 Task: Create a blank project AgileIntegrate with privacy Public and default view as List and in the team Taskers . Create three sections in the project as To-Do, Doing and Done
Action: Mouse moved to (428, 524)
Screenshot: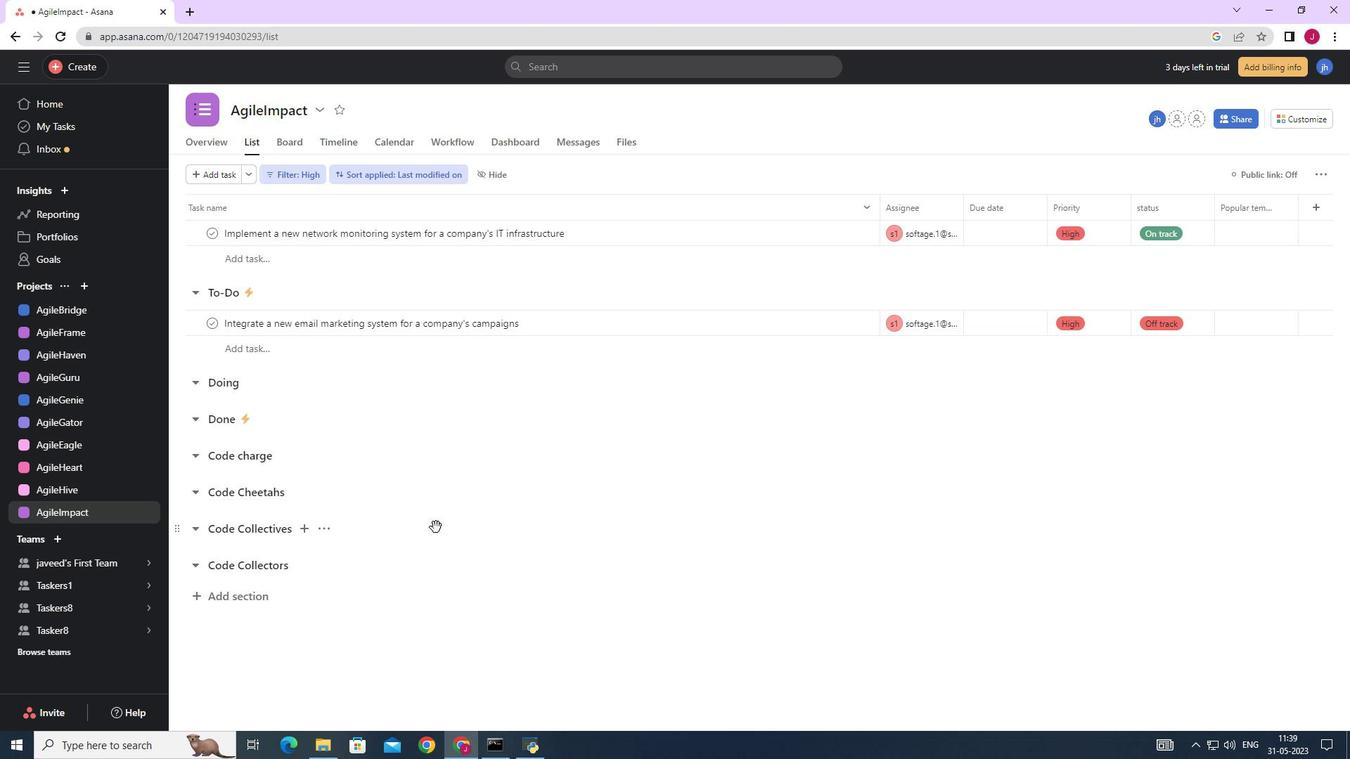 
Action: Mouse scrolled (428, 523) with delta (0, 0)
Screenshot: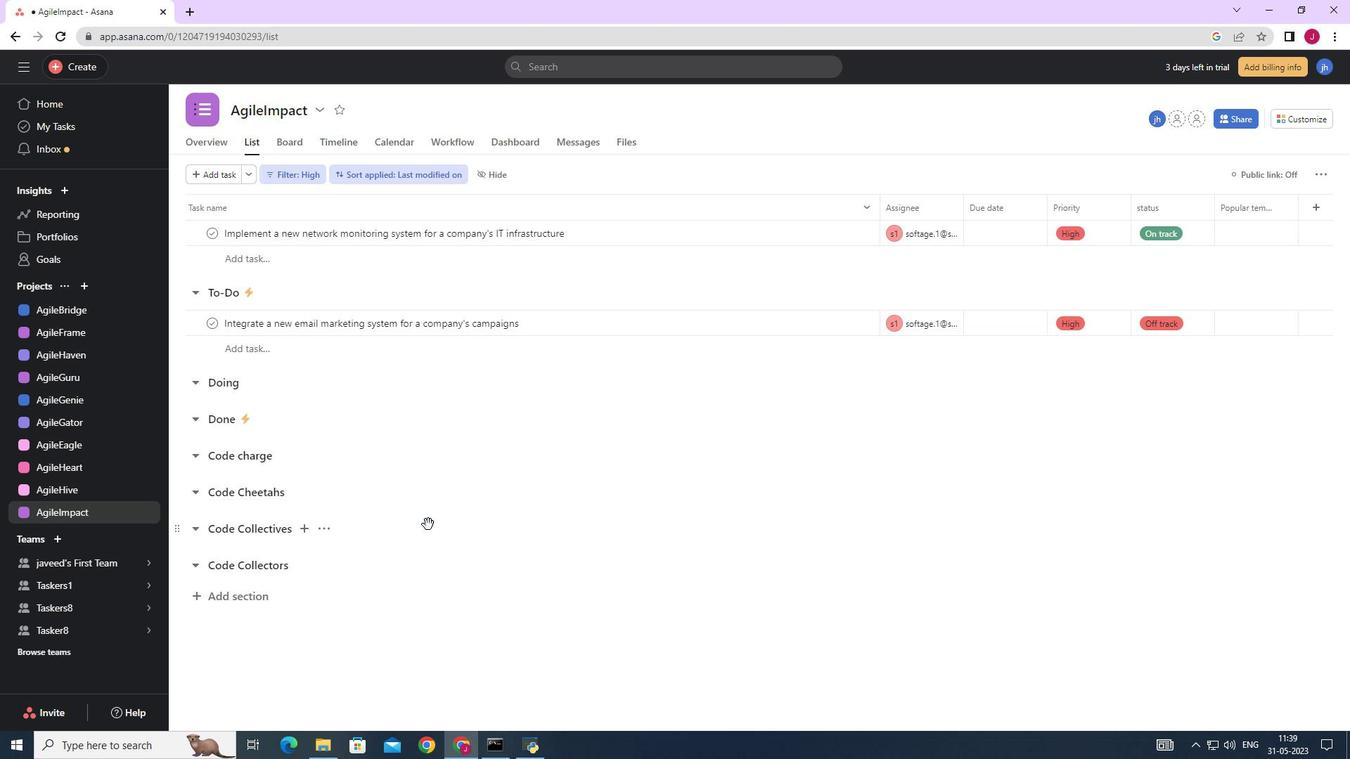
Action: Mouse scrolled (428, 523) with delta (0, 0)
Screenshot: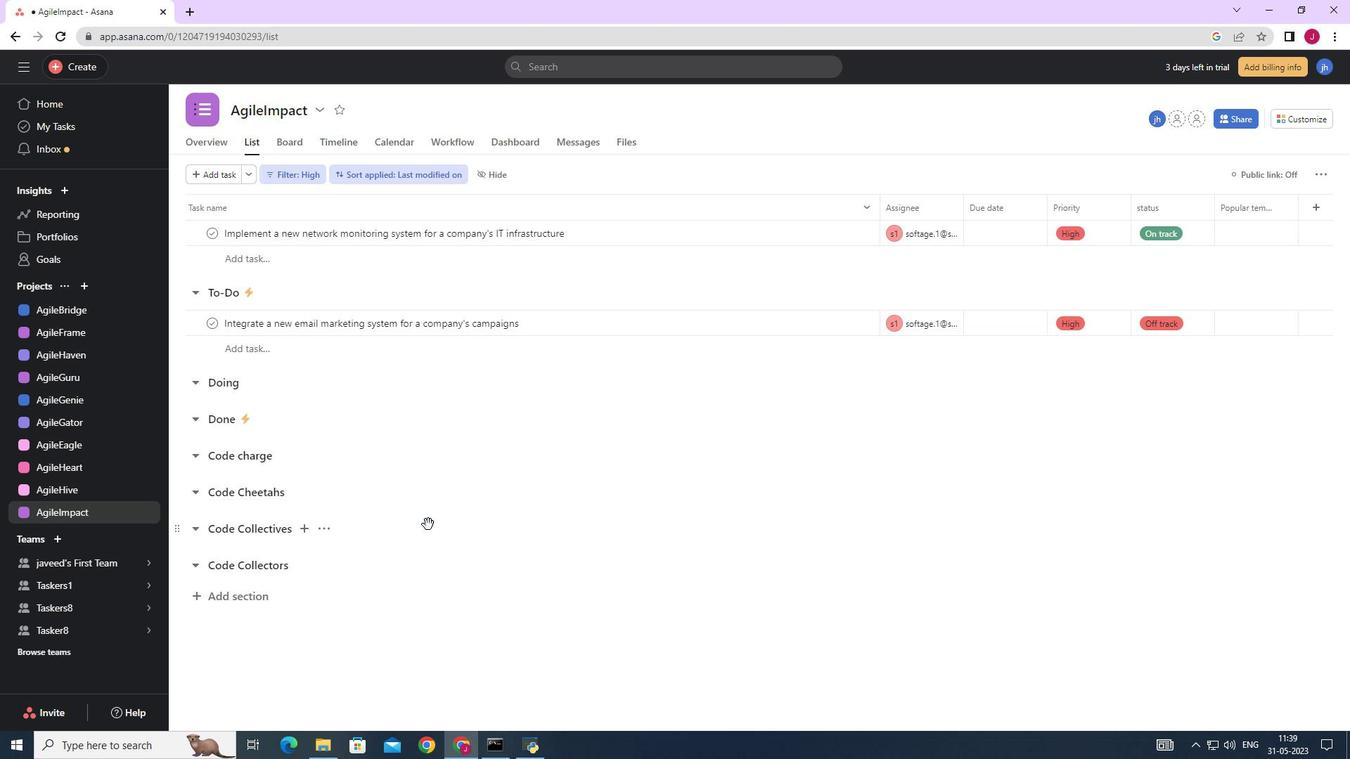 
Action: Mouse scrolled (428, 523) with delta (0, 0)
Screenshot: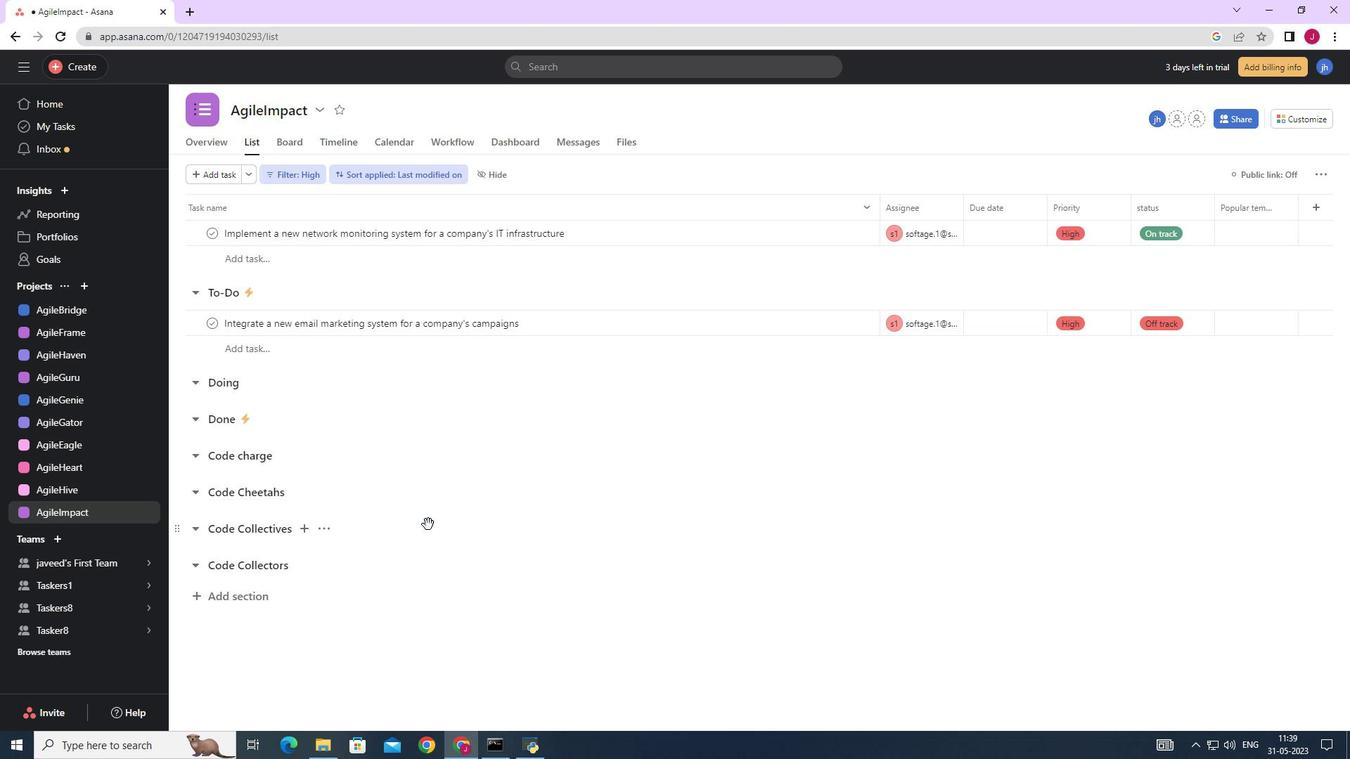 
Action: Mouse scrolled (428, 523) with delta (0, 0)
Screenshot: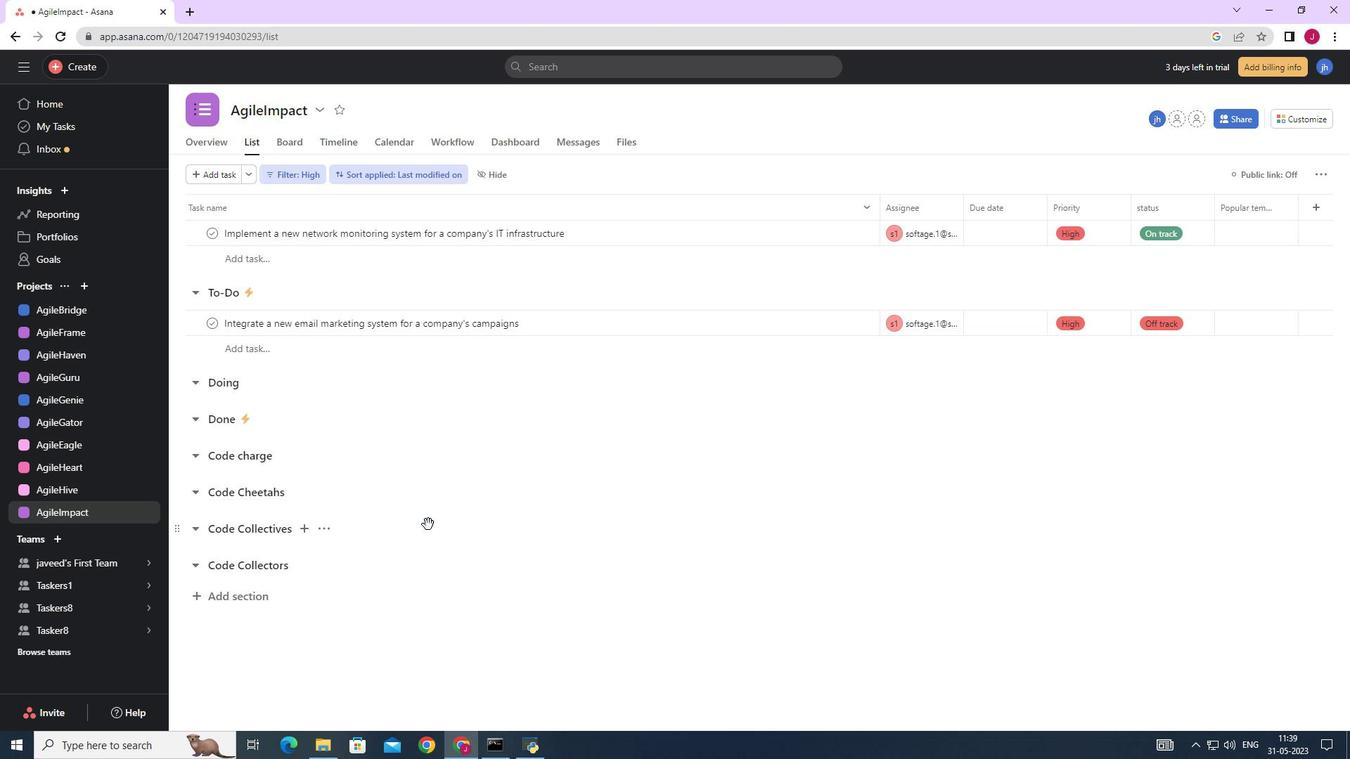 
Action: Mouse moved to (82, 281)
Screenshot: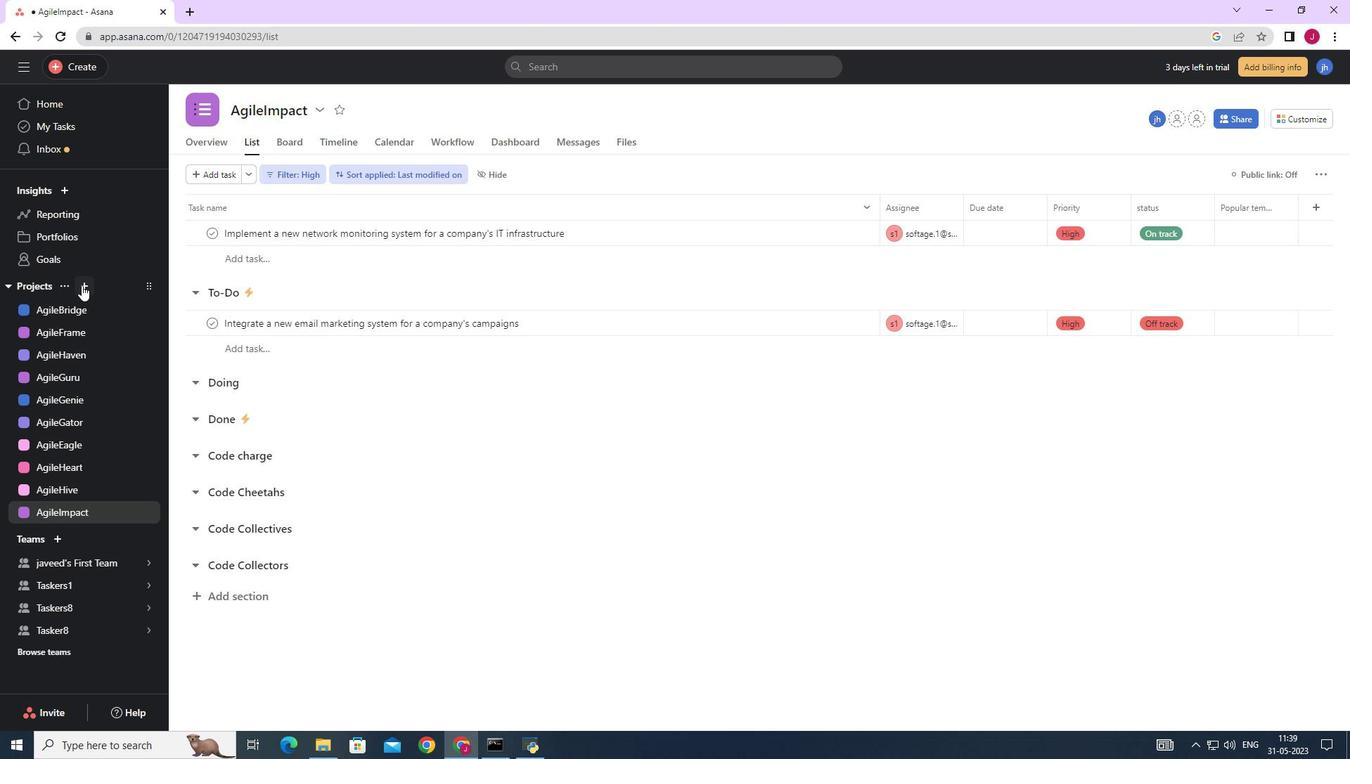 
Action: Mouse pressed left at (82, 281)
Screenshot: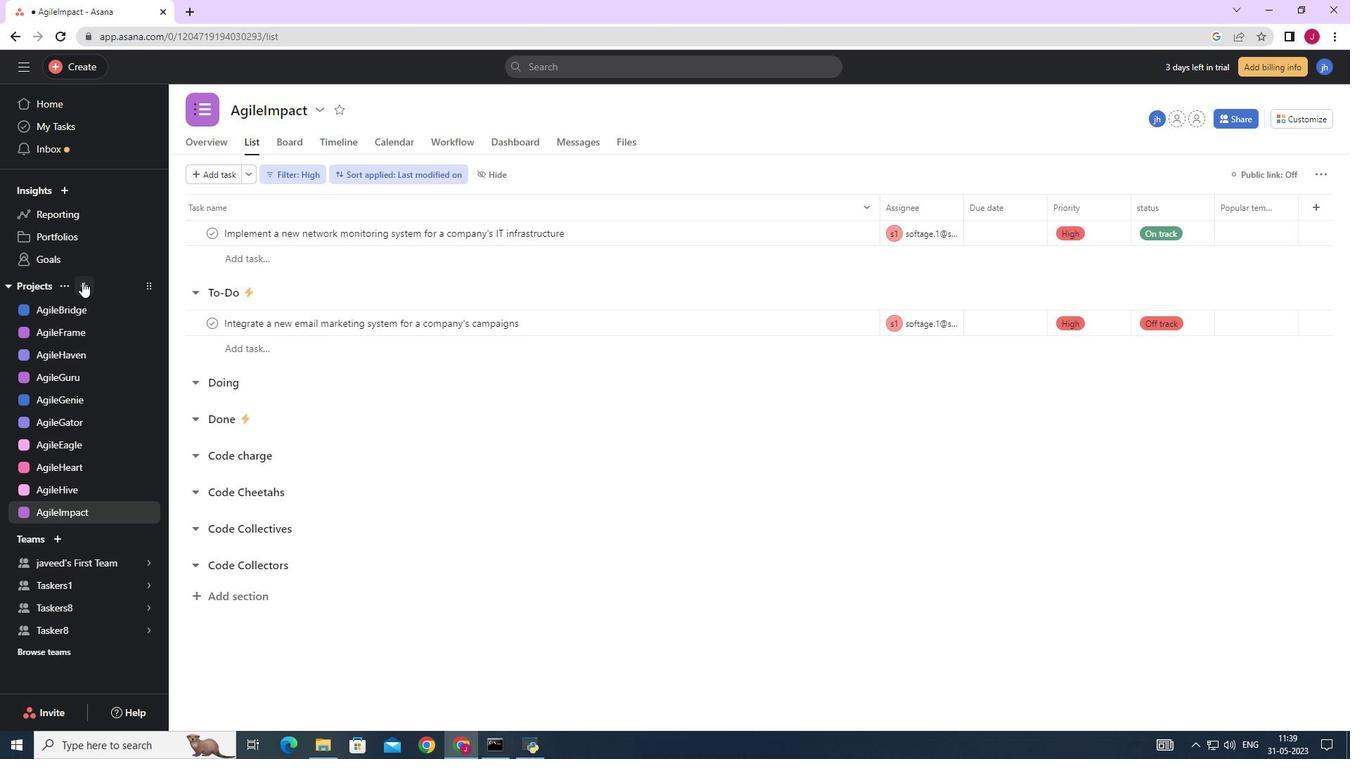 
Action: Mouse moved to (140, 420)
Screenshot: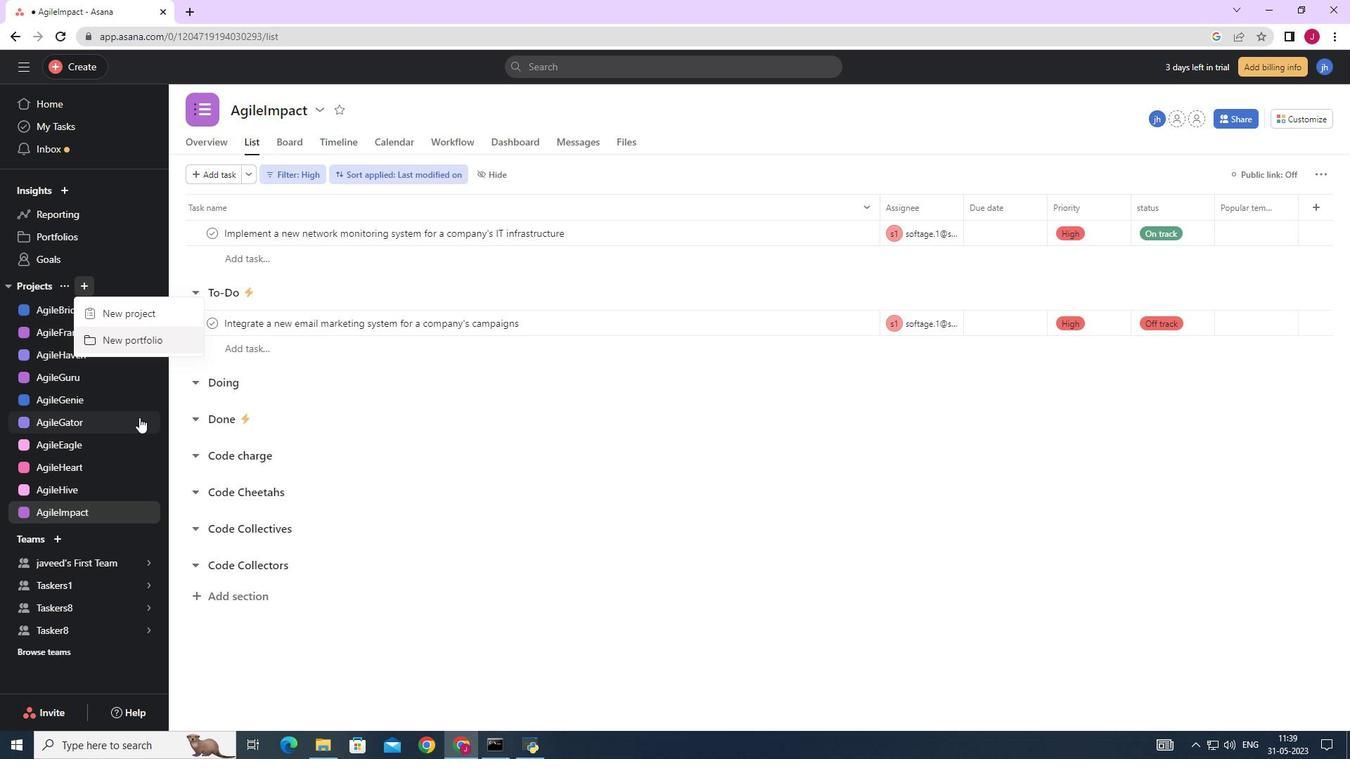 
Action: Mouse scrolled (140, 419) with delta (0, 0)
Screenshot: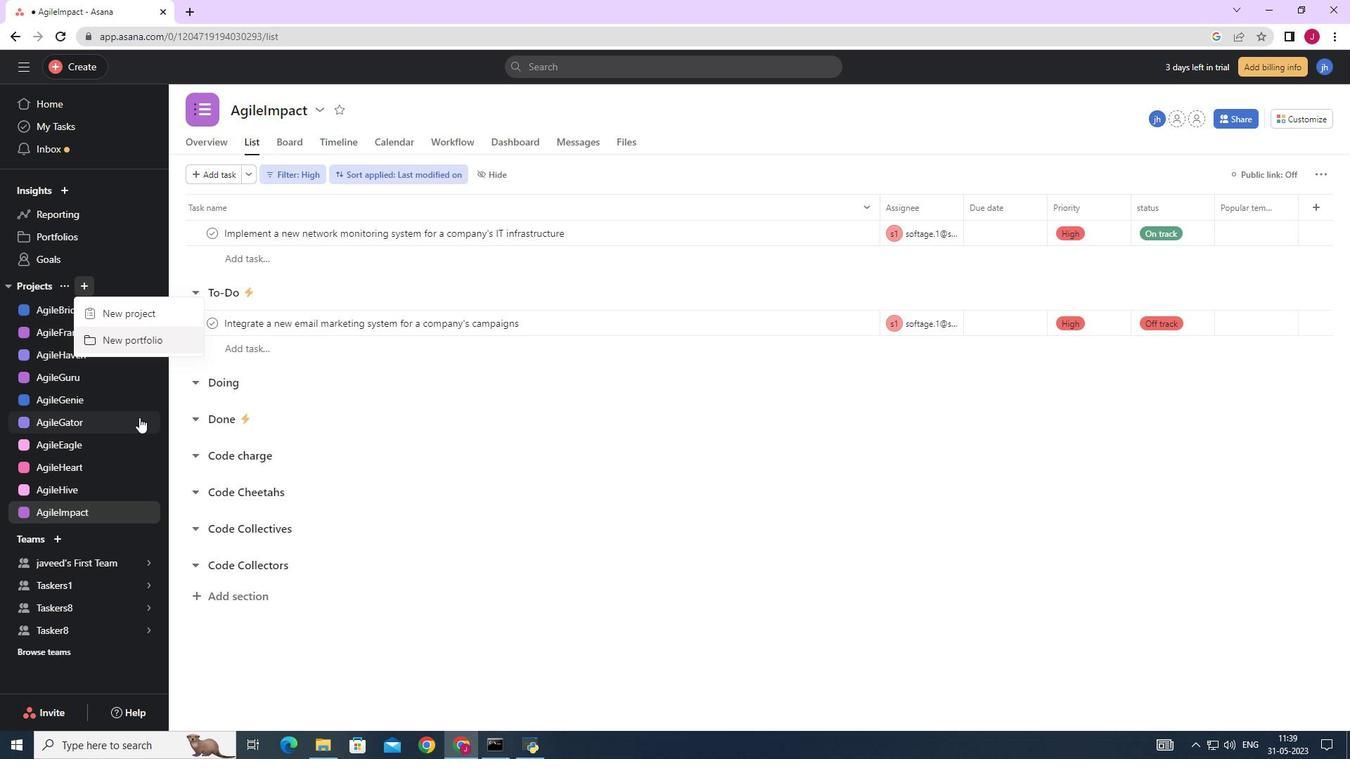 
Action: Mouse scrolled (140, 419) with delta (0, 0)
Screenshot: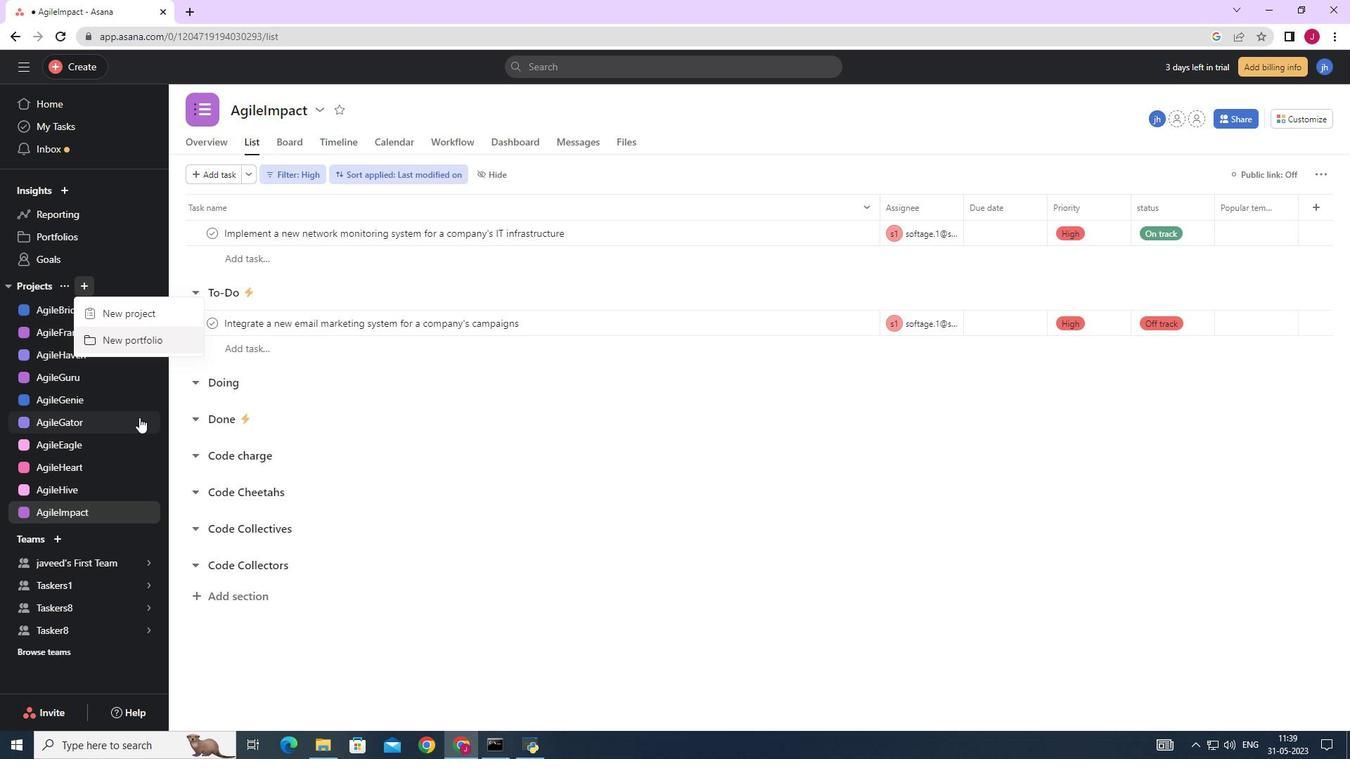 
Action: Mouse scrolled (140, 419) with delta (0, 0)
Screenshot: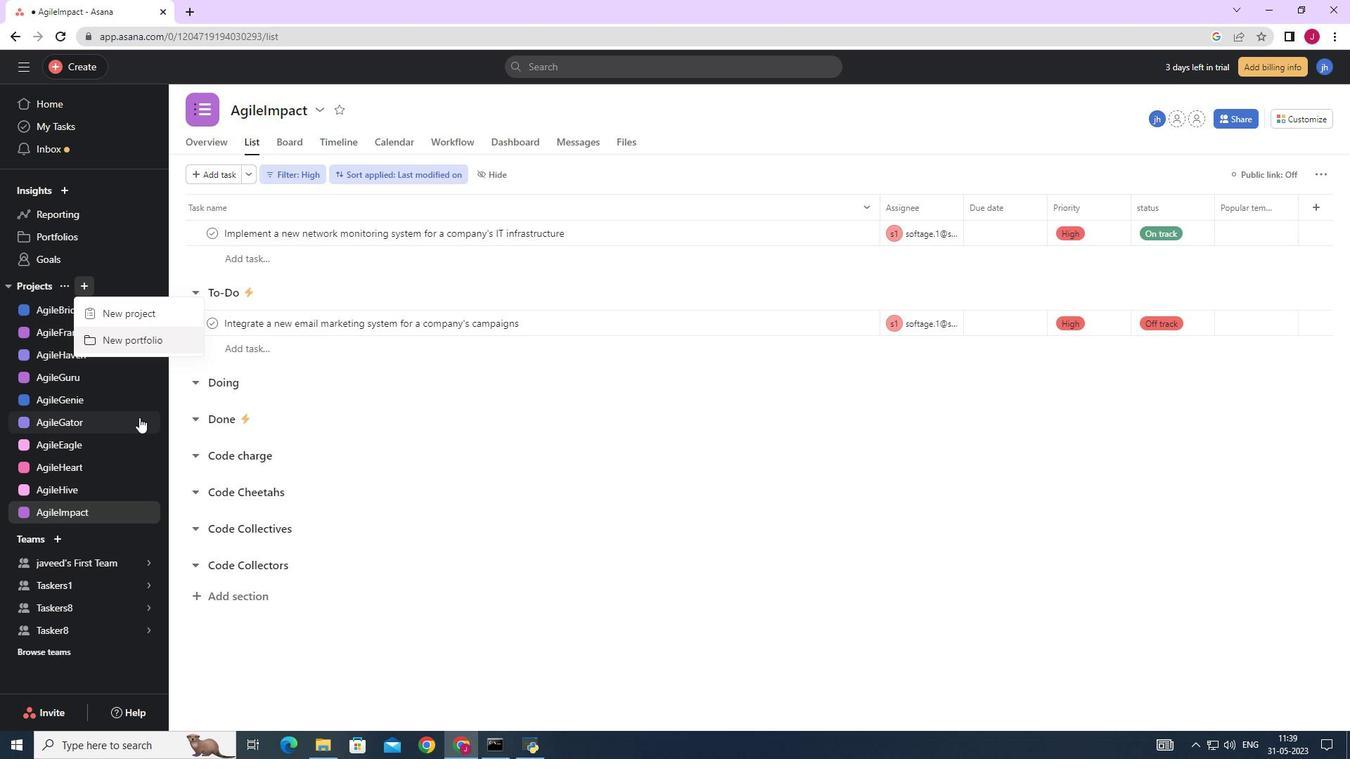 
Action: Mouse scrolled (140, 419) with delta (0, 0)
Screenshot: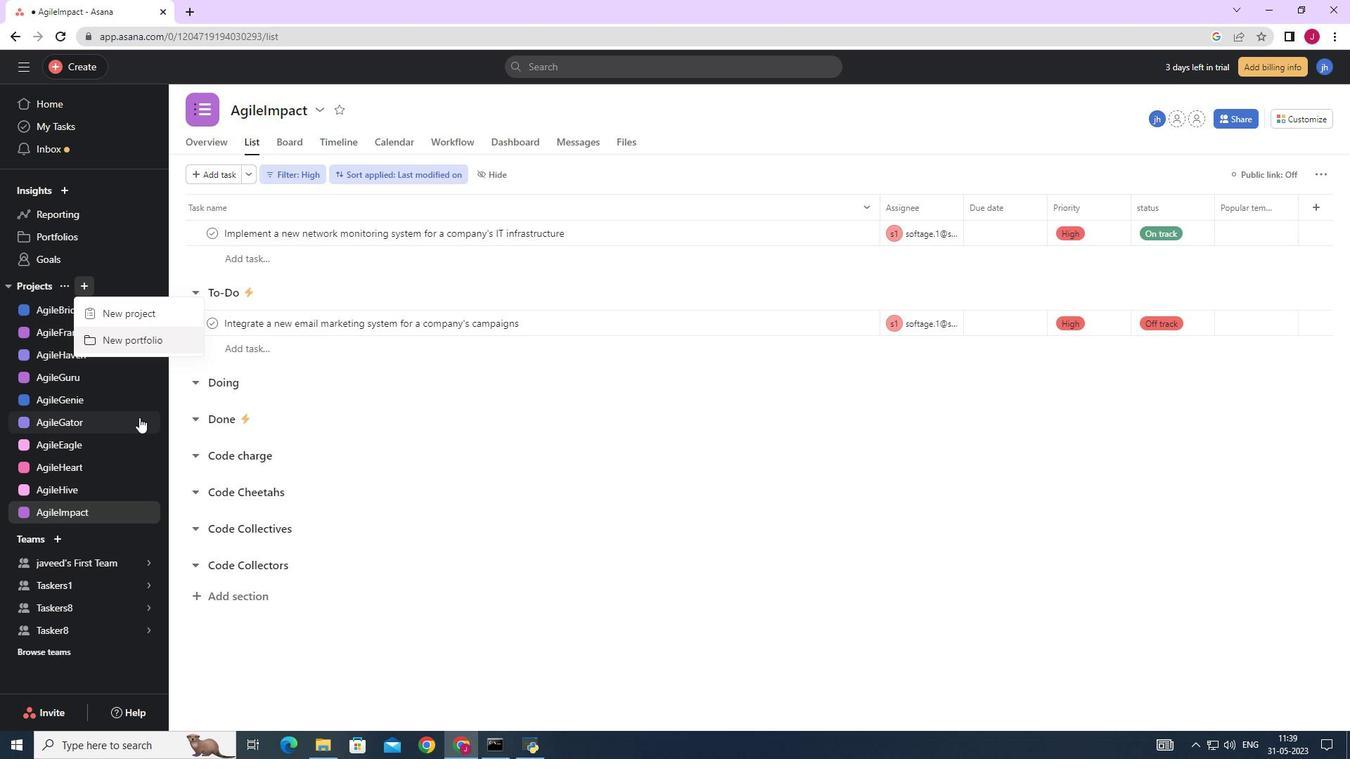 
Action: Mouse moved to (588, 438)
Screenshot: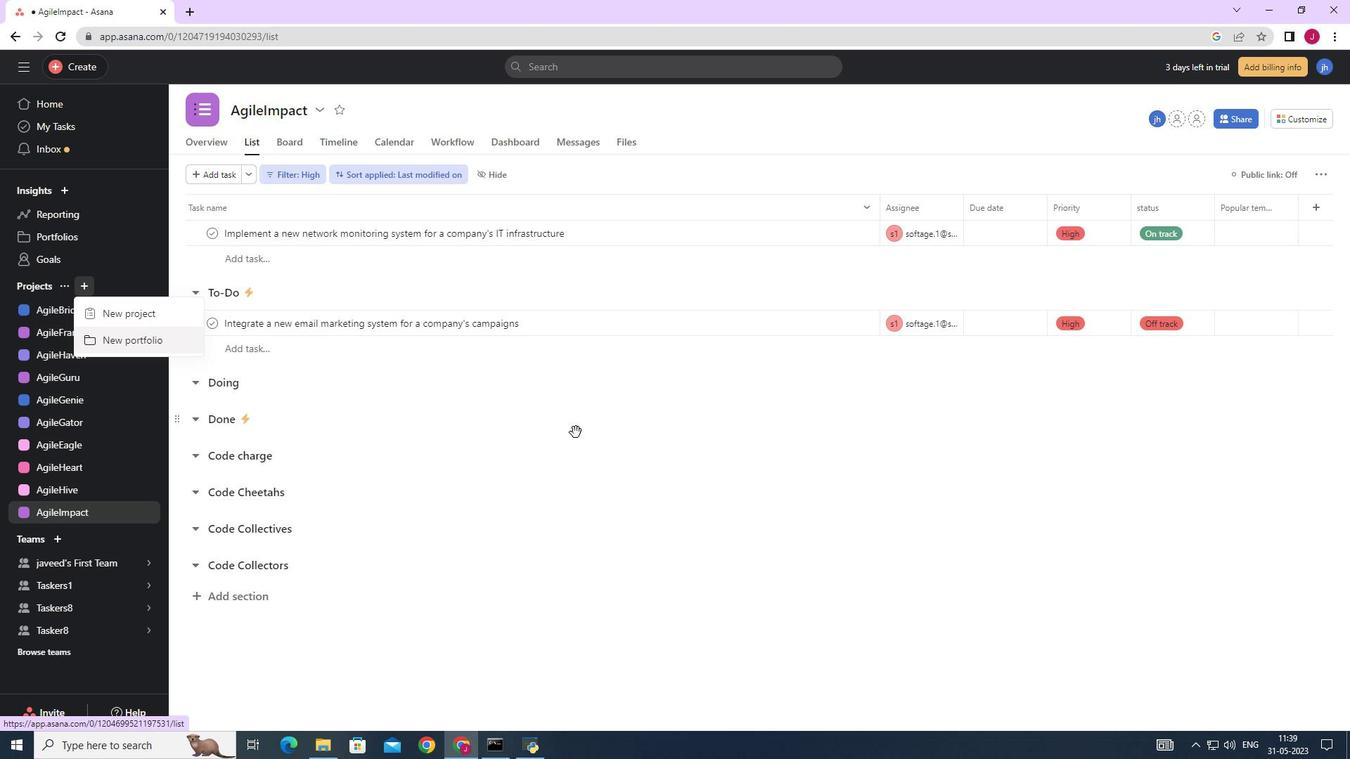 
Action: Mouse pressed left at (588, 438)
Screenshot: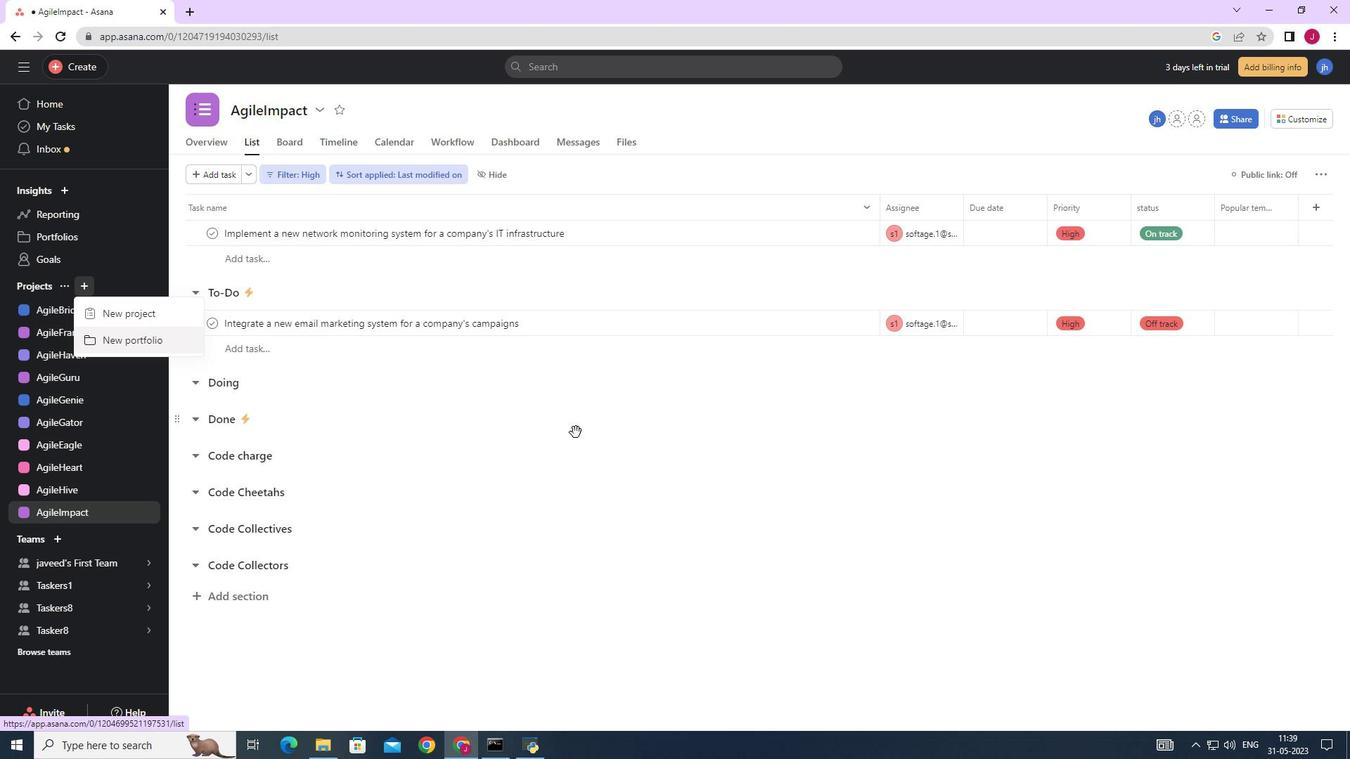 
Action: Mouse moved to (66, 404)
Screenshot: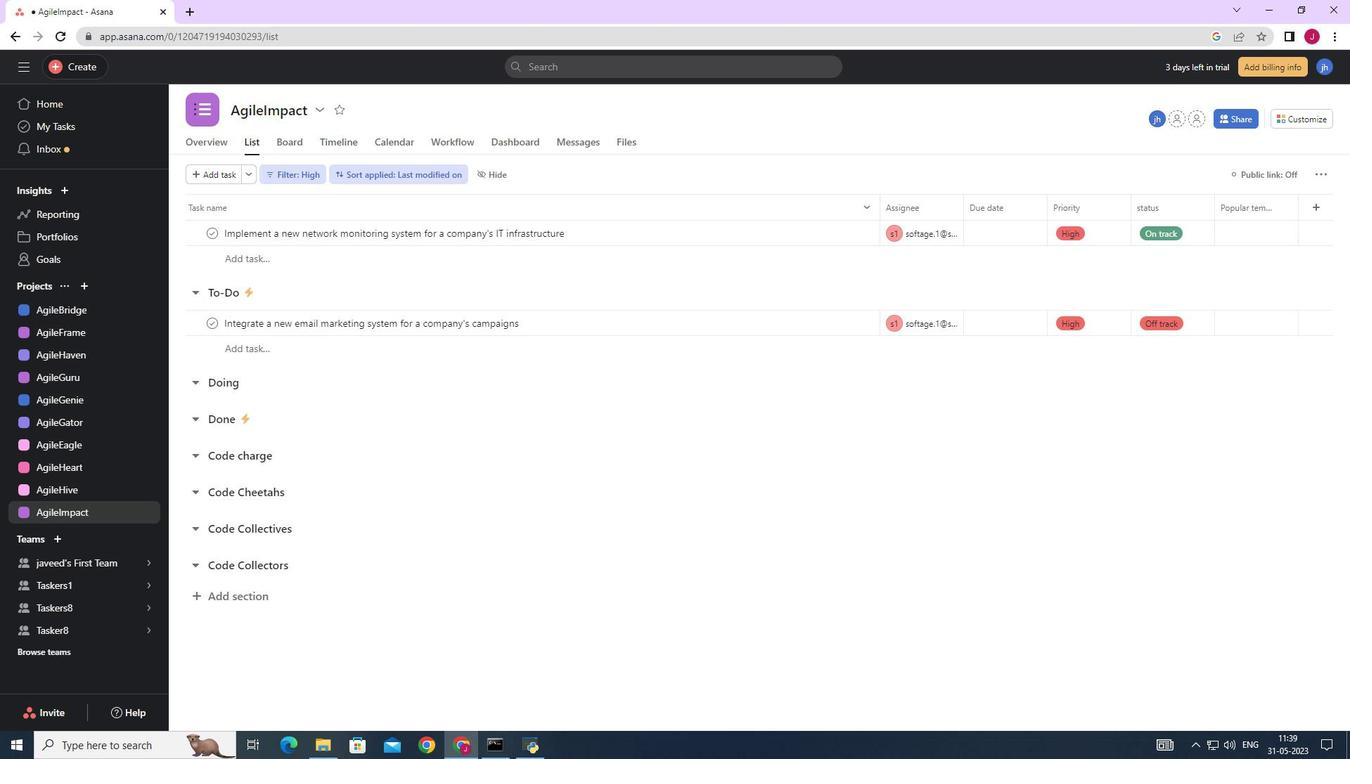 
Action: Mouse scrolled (54, 400) with delta (0, 0)
Screenshot: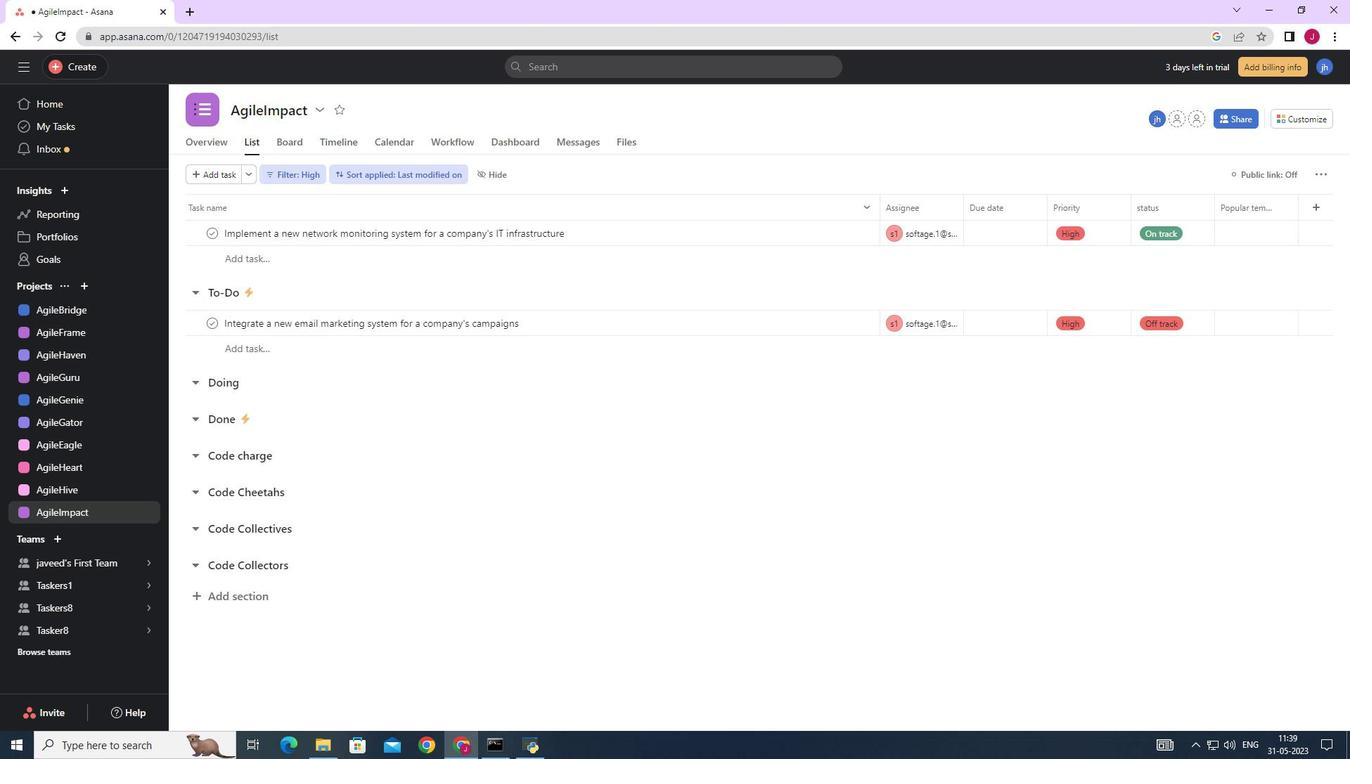 
Action: Mouse moved to (71, 406)
Screenshot: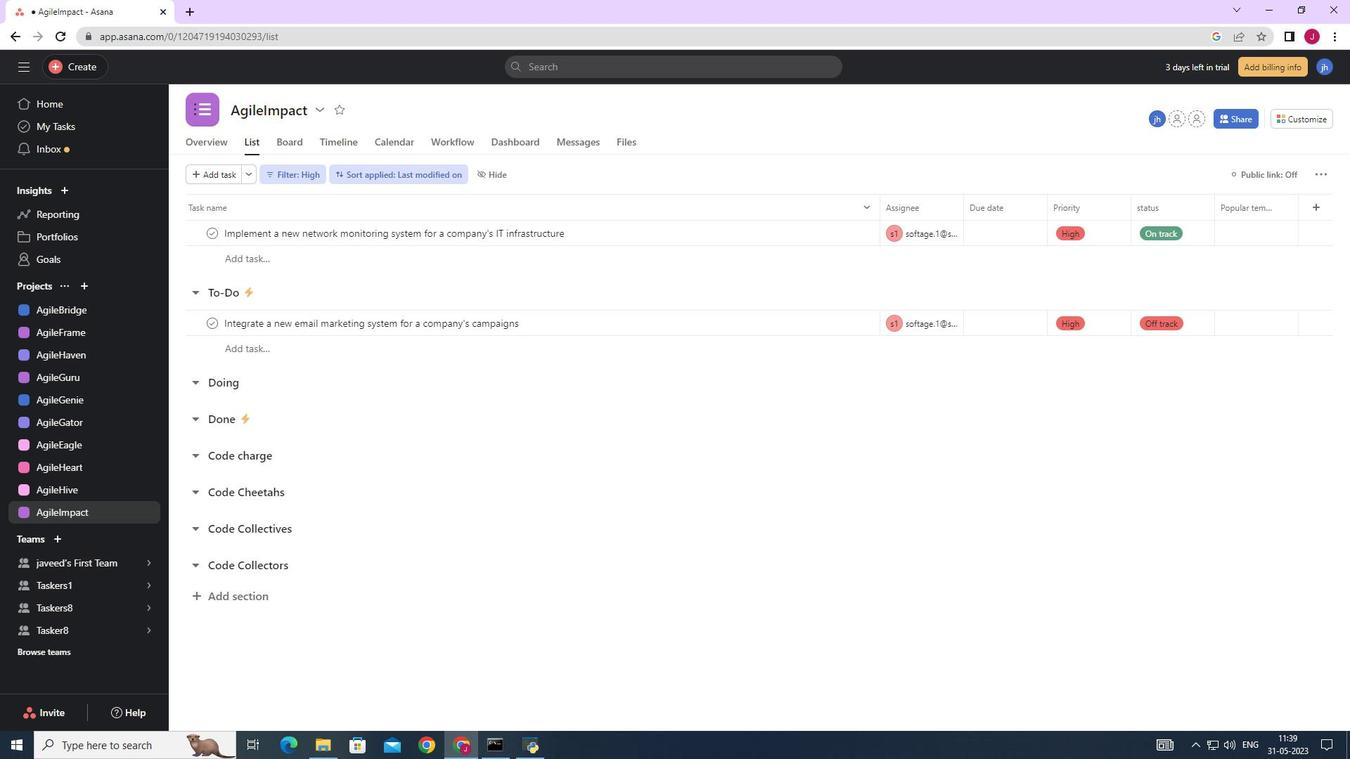 
Action: Mouse scrolled (59, 401) with delta (0, 0)
Screenshot: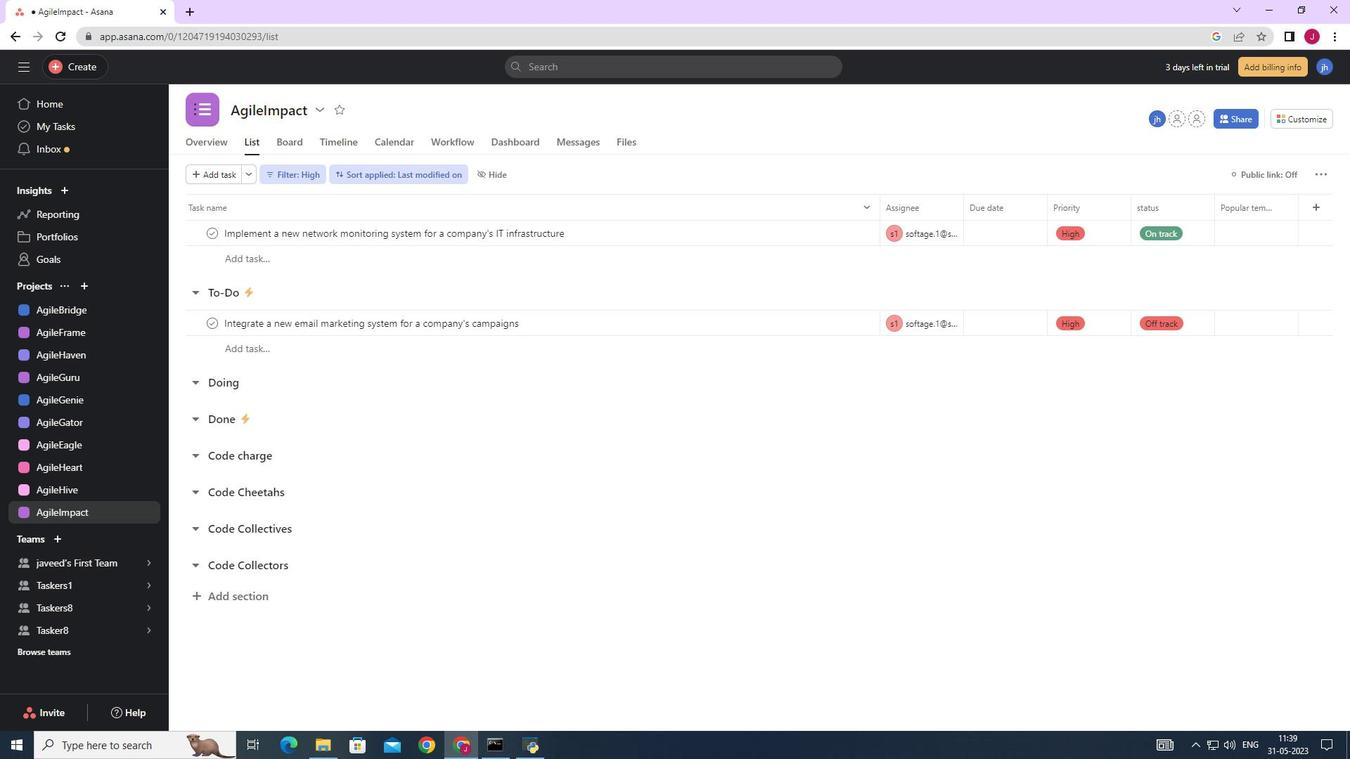 
Action: Mouse moved to (76, 408)
Screenshot: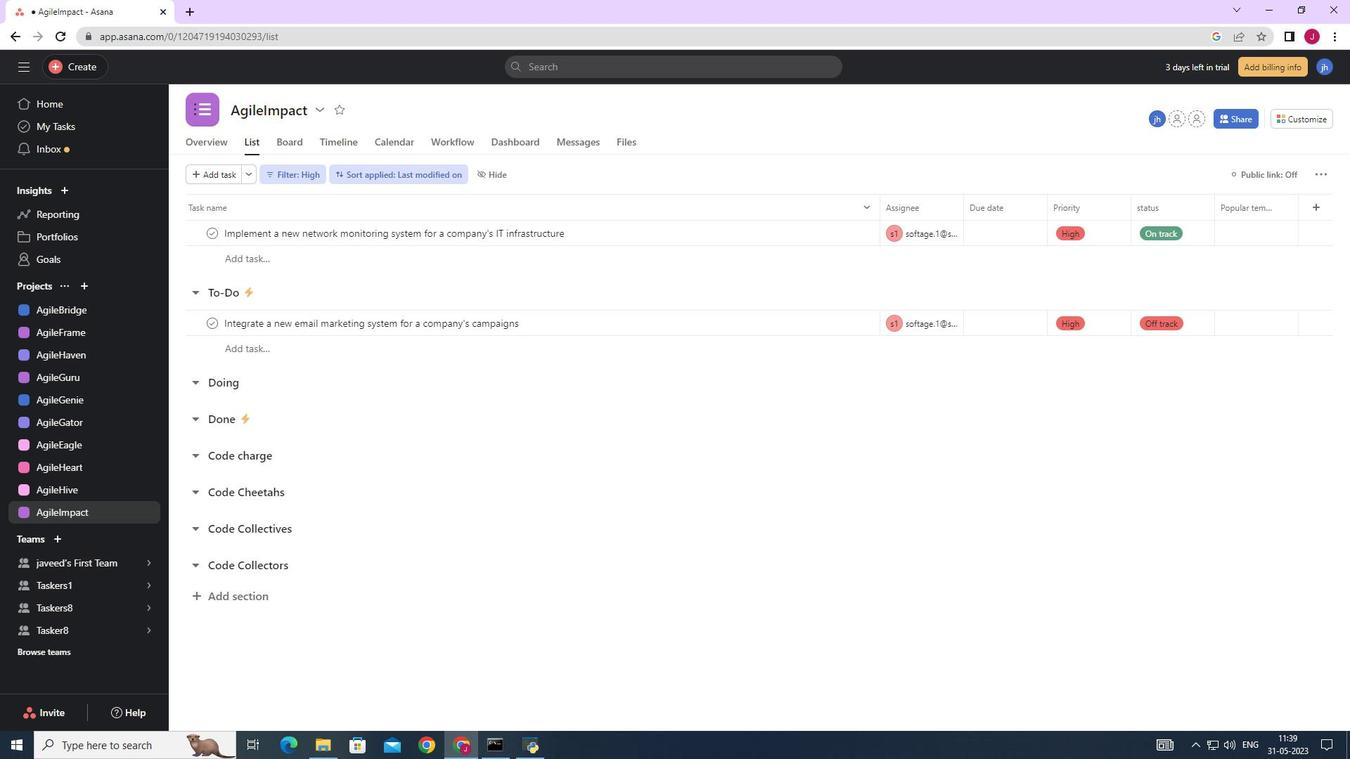 
Action: Mouse scrolled (66, 403) with delta (0, 0)
Screenshot: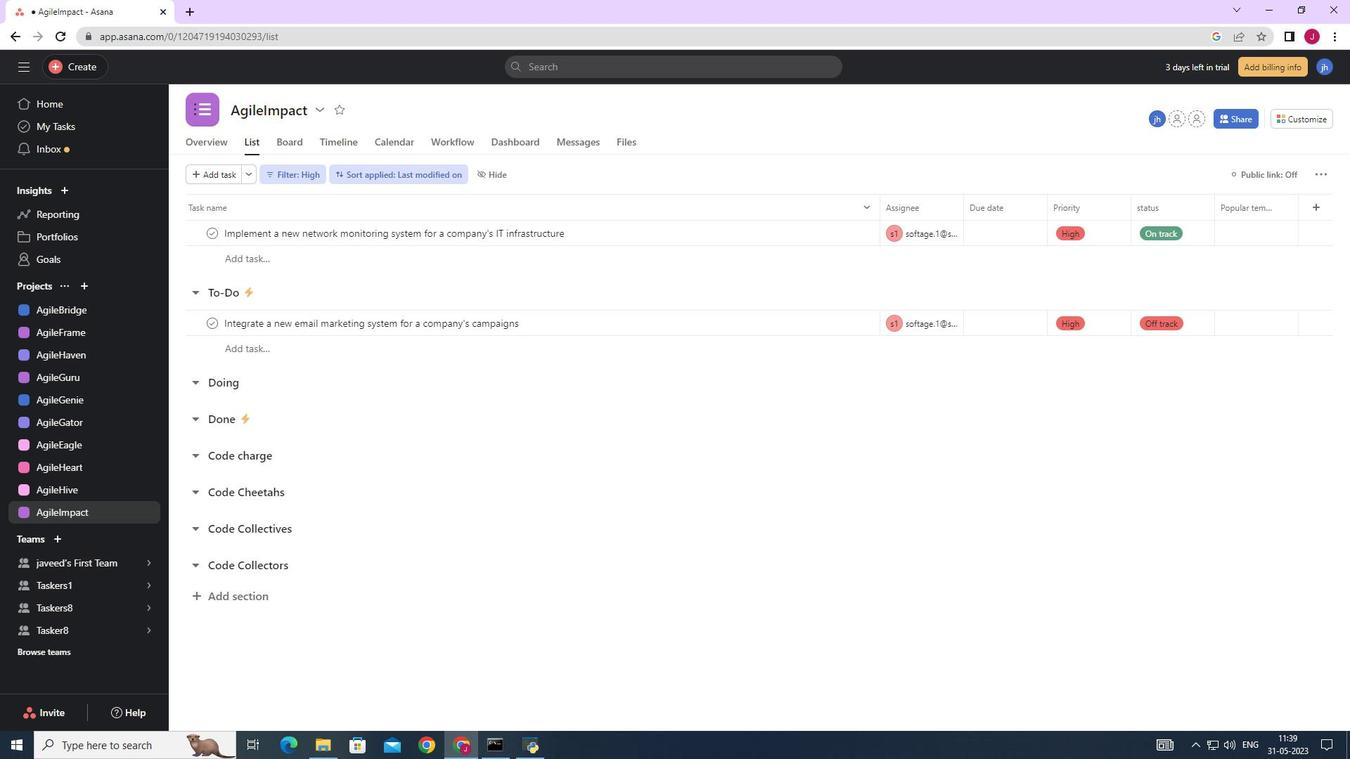 
Action: Mouse moved to (97, 413)
Screenshot: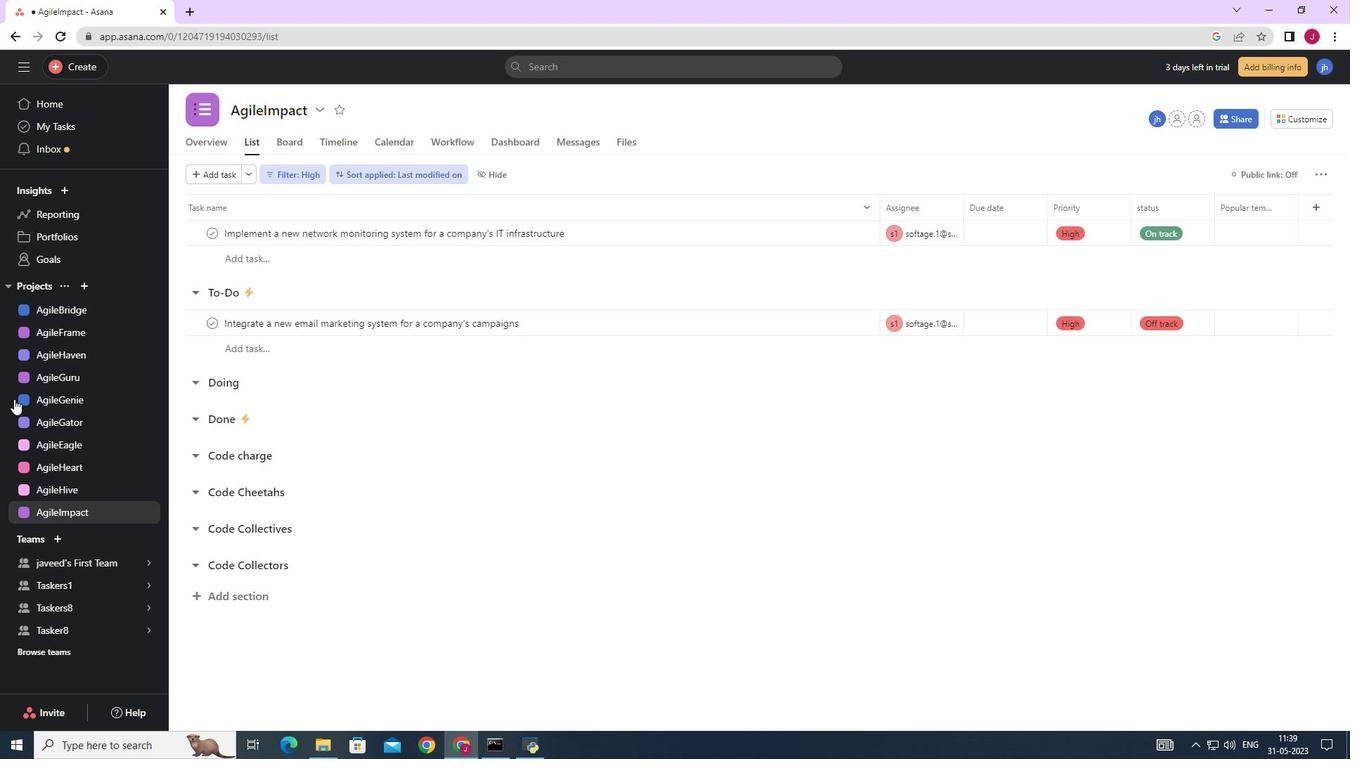 
Action: Mouse scrolled (76, 407) with delta (0, 0)
Screenshot: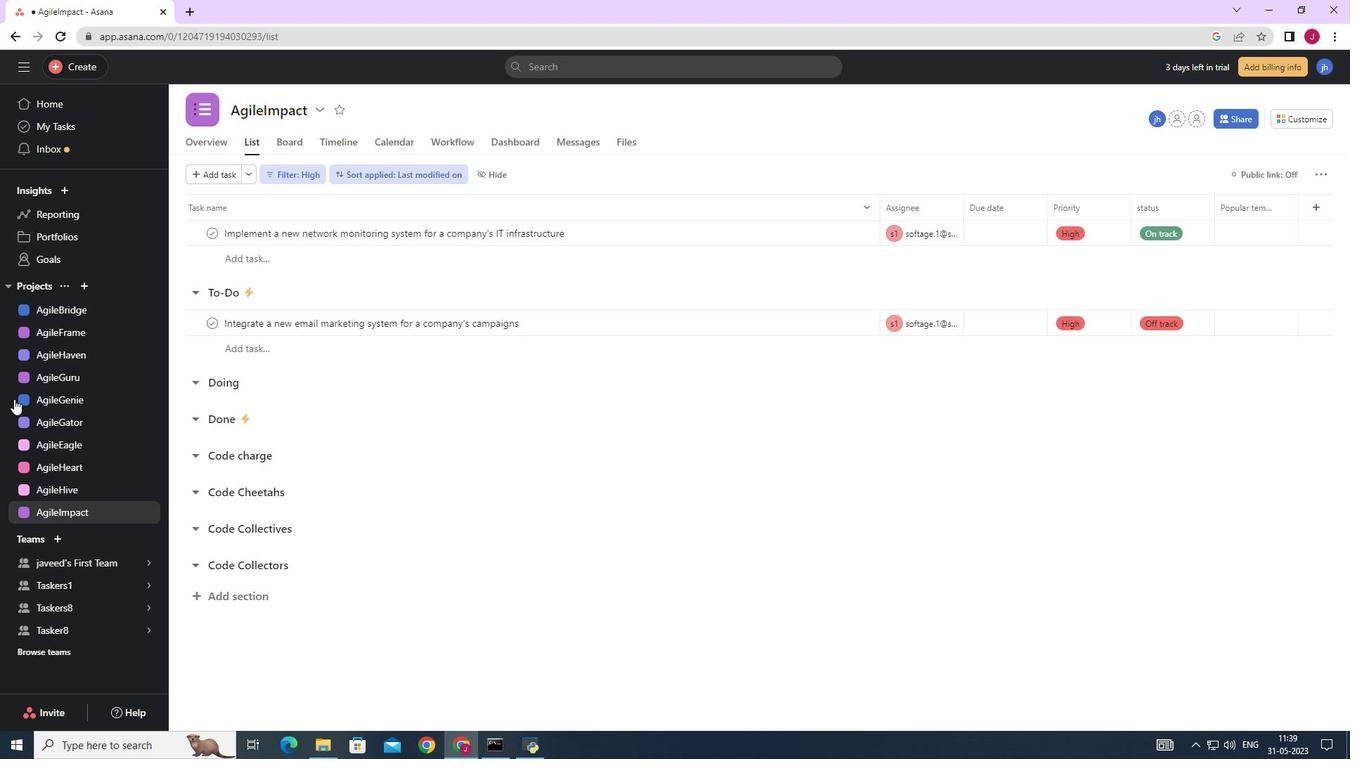 
Action: Mouse moved to (162, 424)
Screenshot: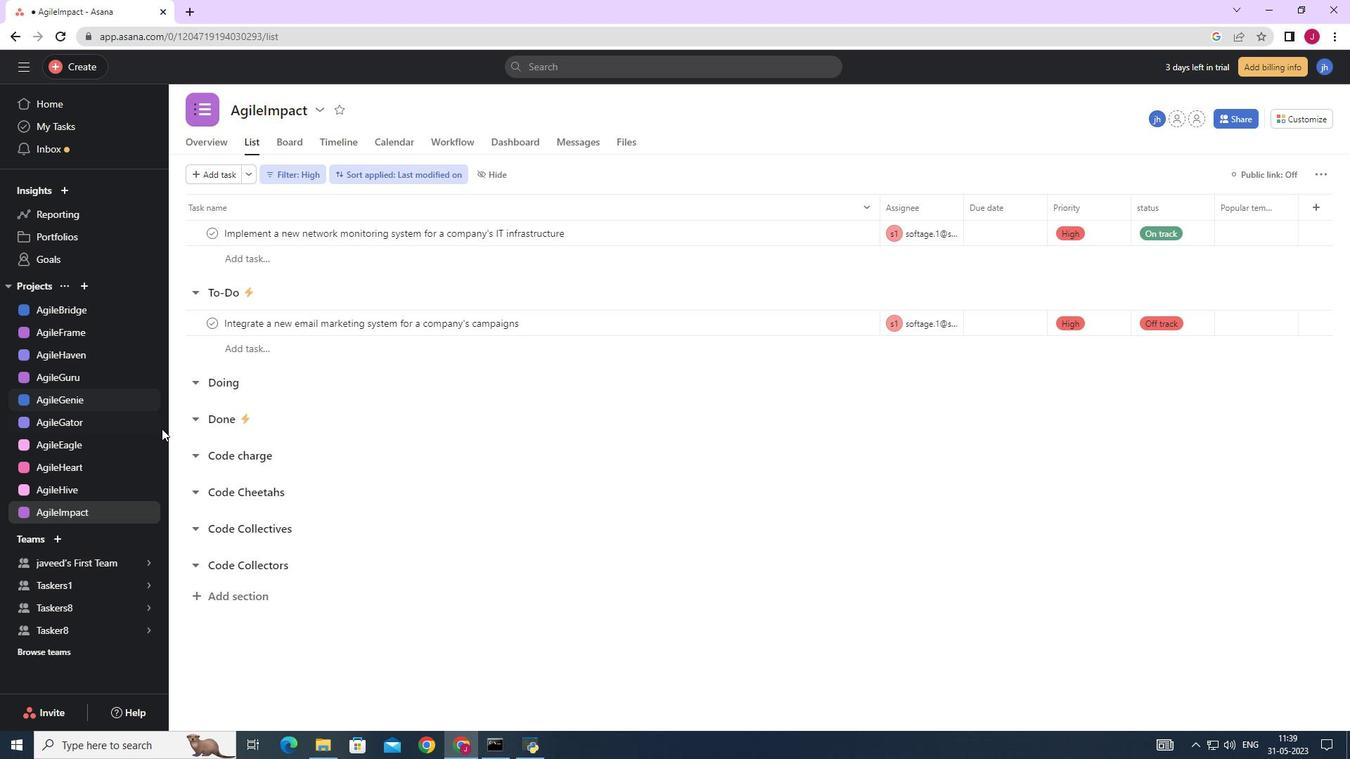 
Action: Mouse scrolled (162, 423) with delta (0, 0)
Screenshot: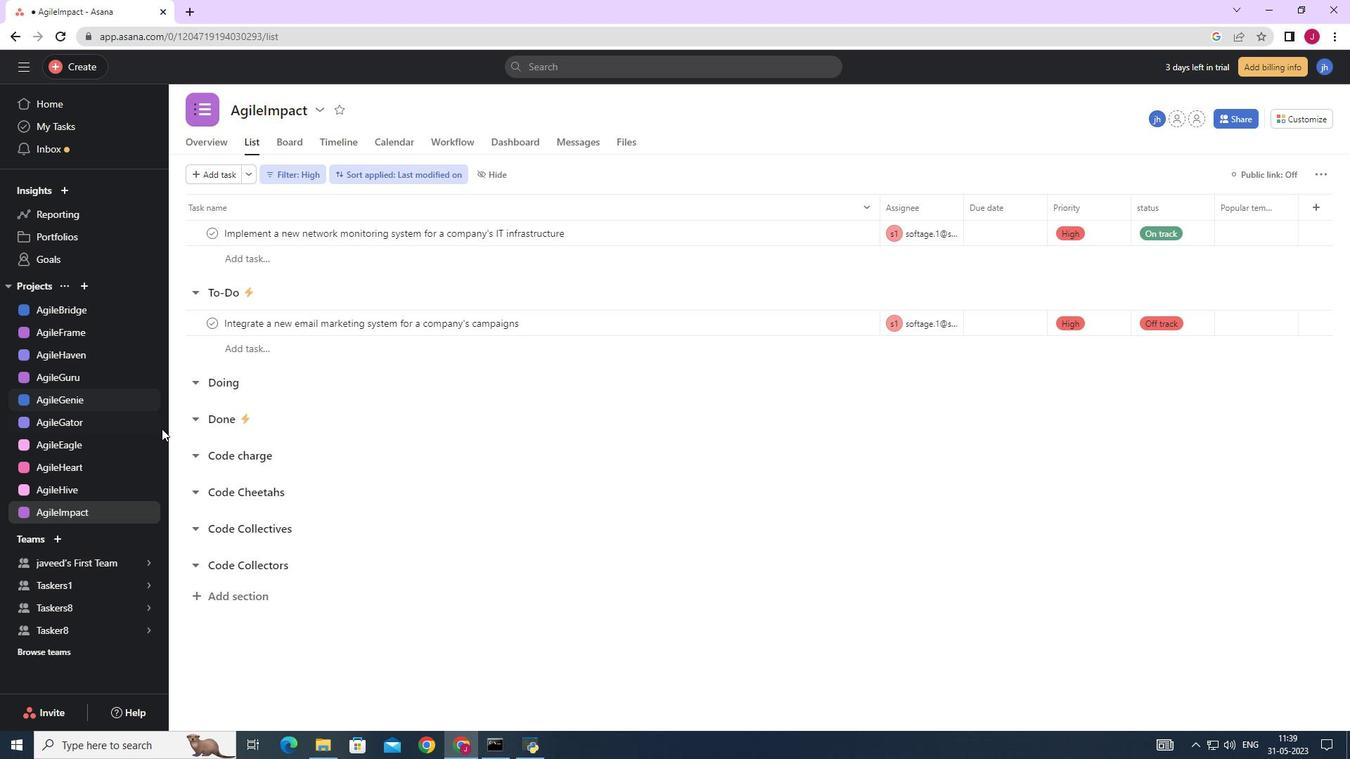 
Action: Mouse scrolled (162, 423) with delta (0, 0)
Screenshot: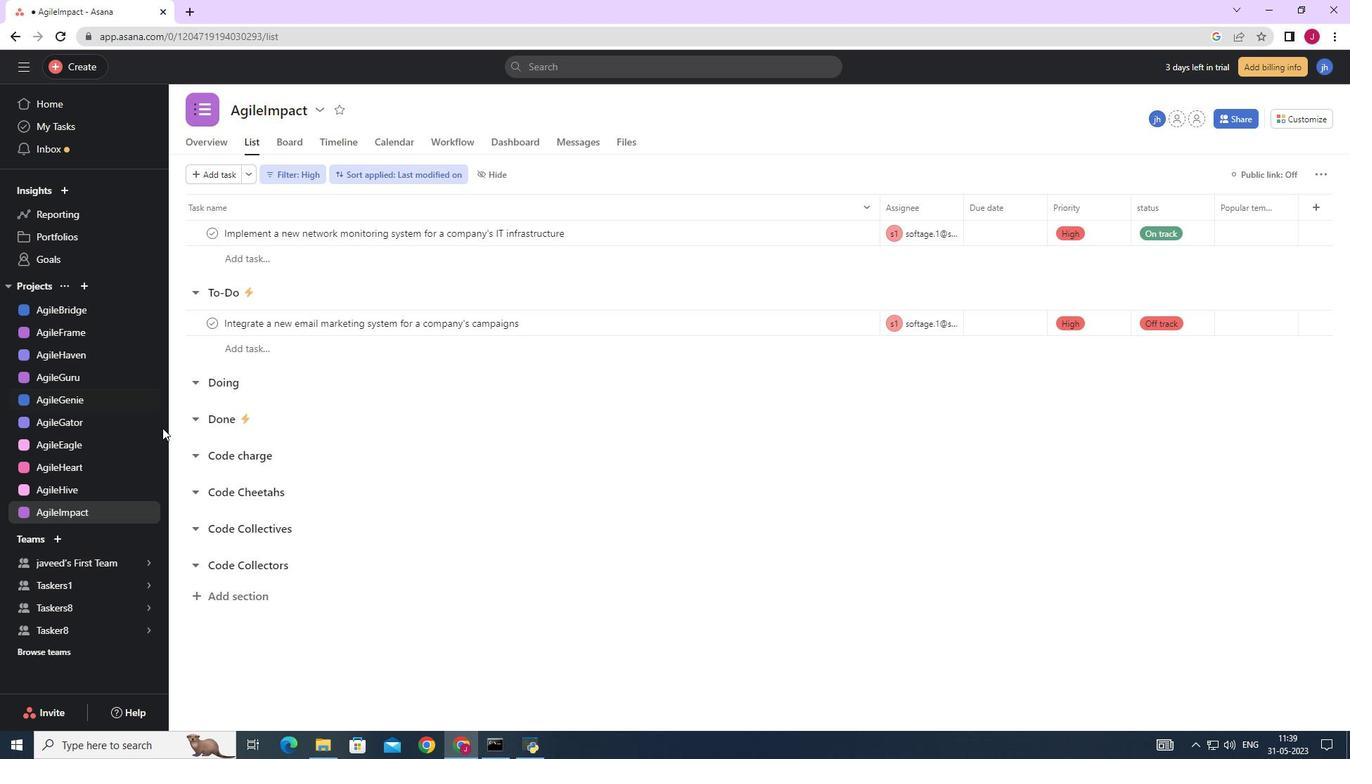 
Action: Mouse scrolled (162, 423) with delta (0, 0)
Screenshot: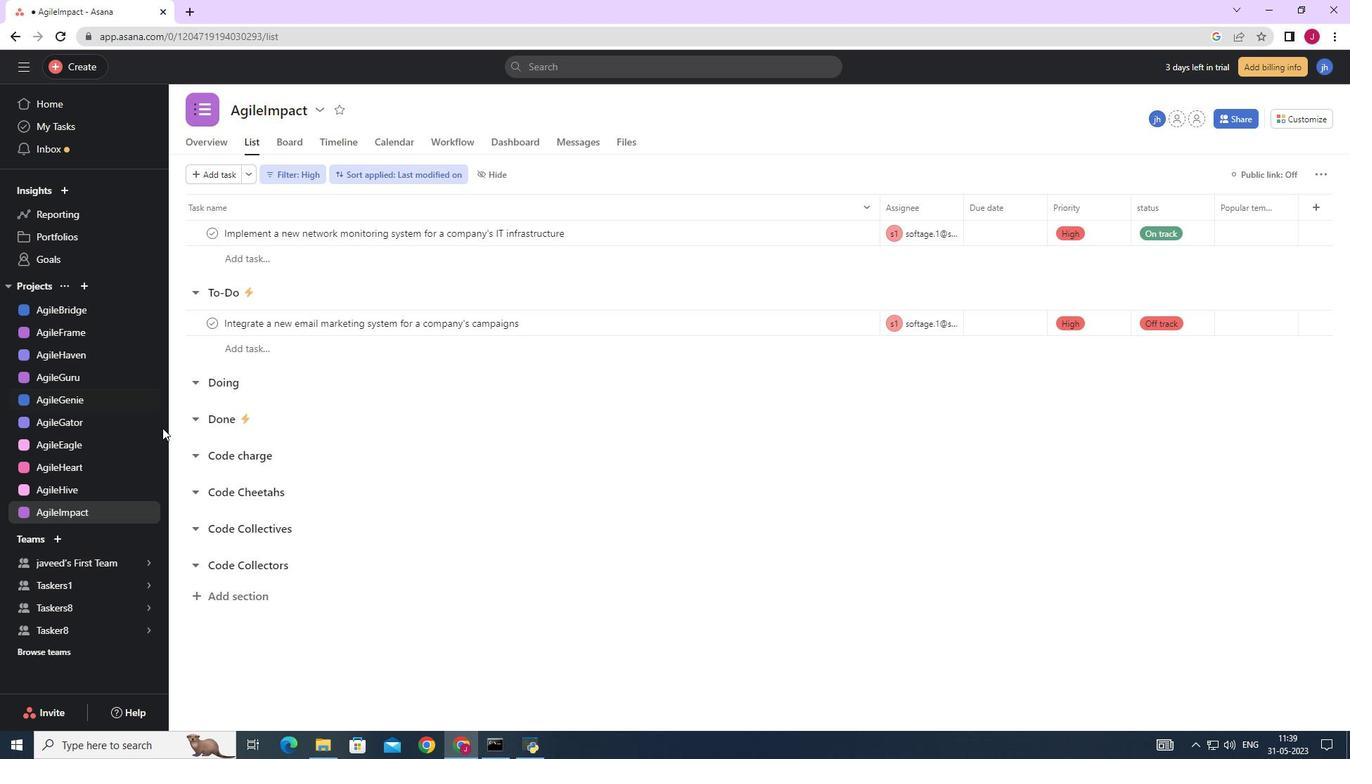 
Action: Mouse moved to (162, 424)
Screenshot: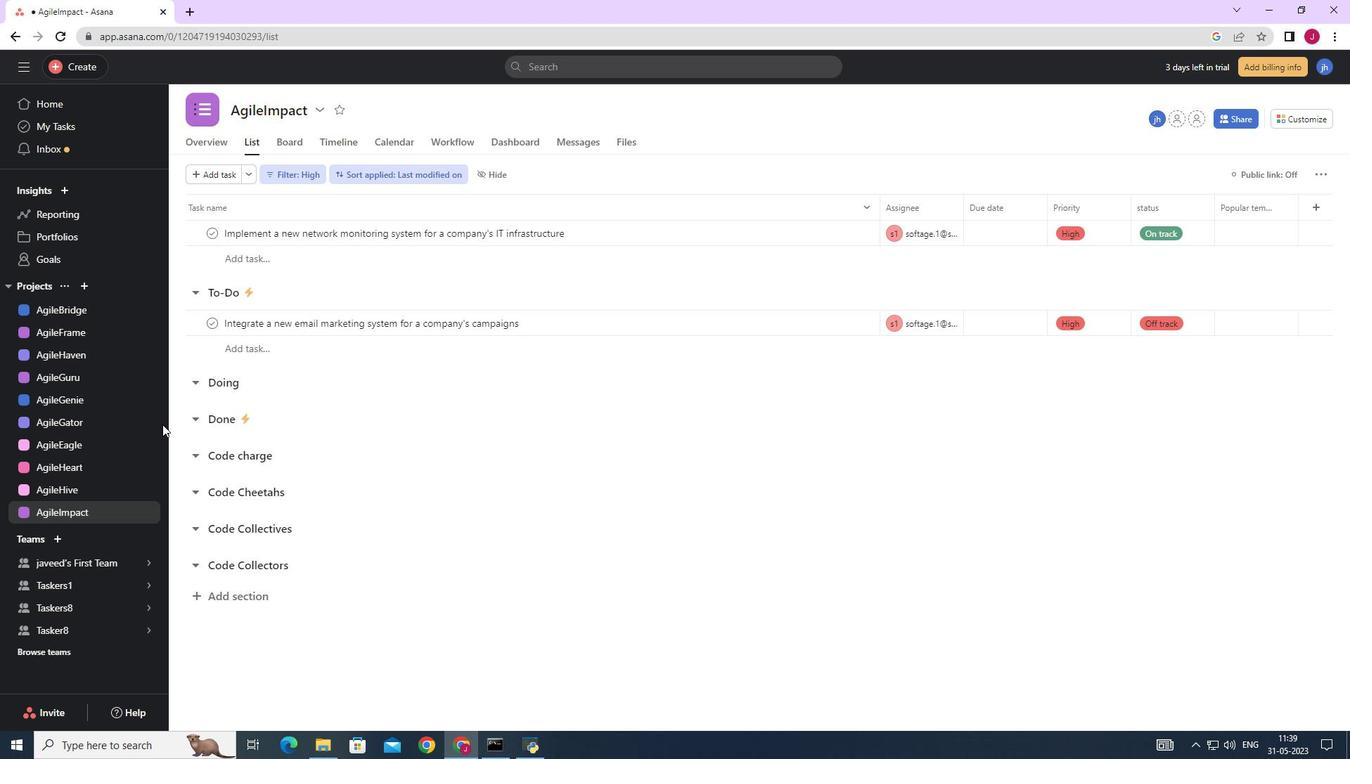 
Action: Mouse scrolled (162, 423) with delta (0, 0)
Screenshot: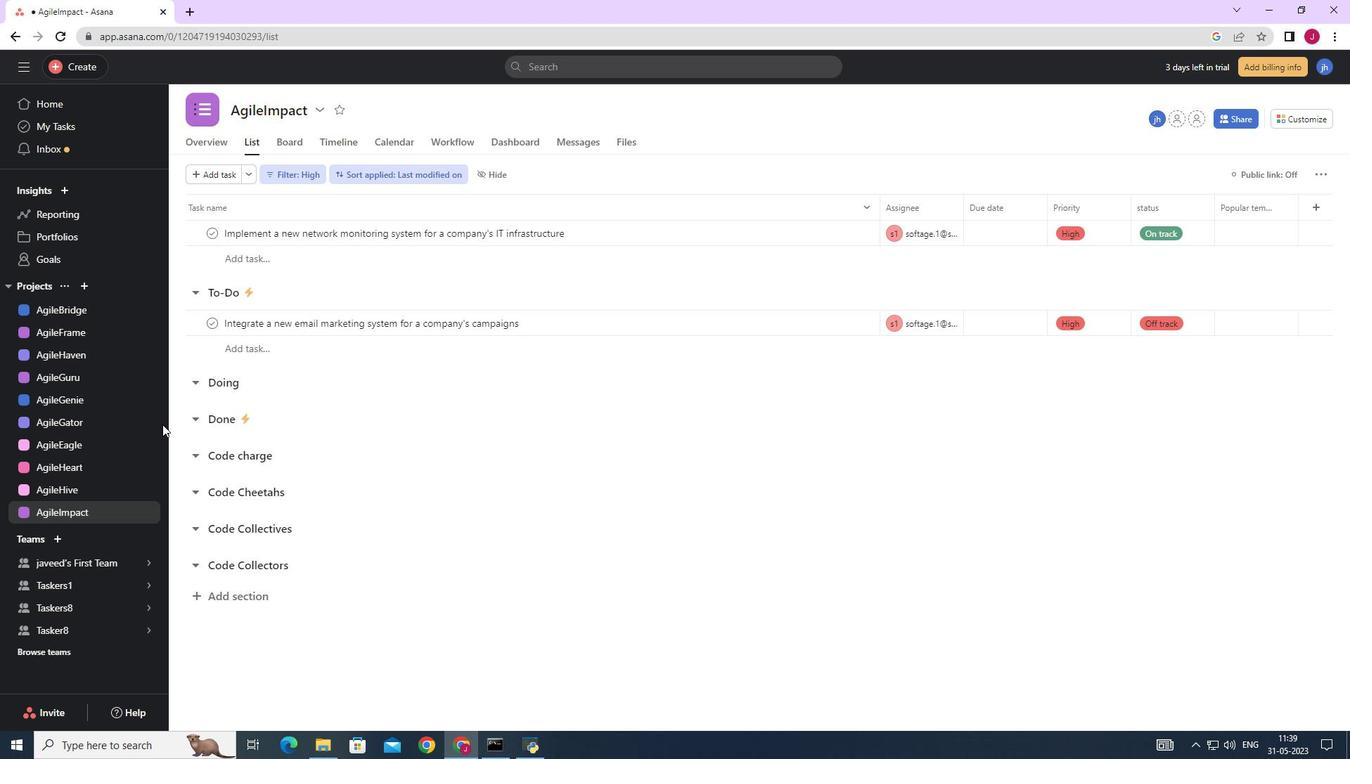 
Action: Mouse moved to (152, 426)
Screenshot: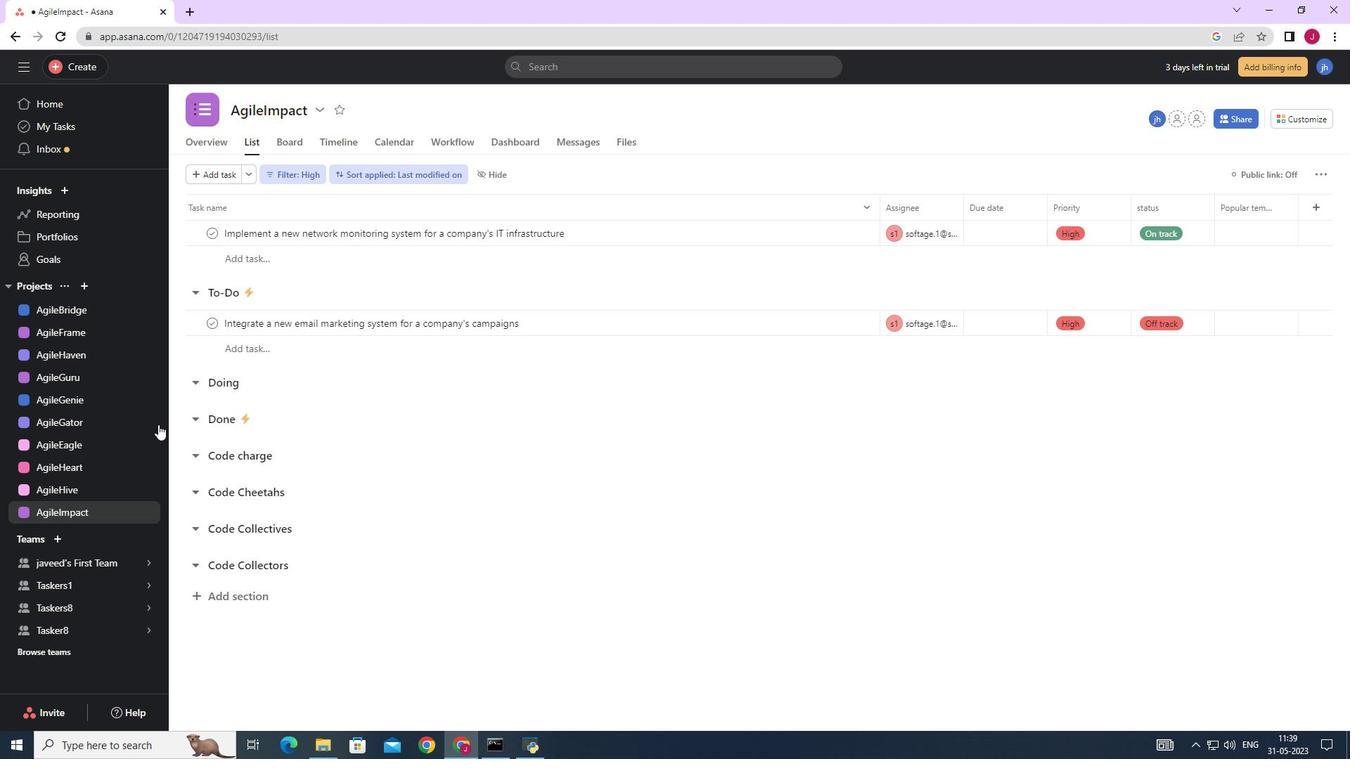 
Action: Mouse scrolled (152, 427) with delta (0, 0)
Screenshot: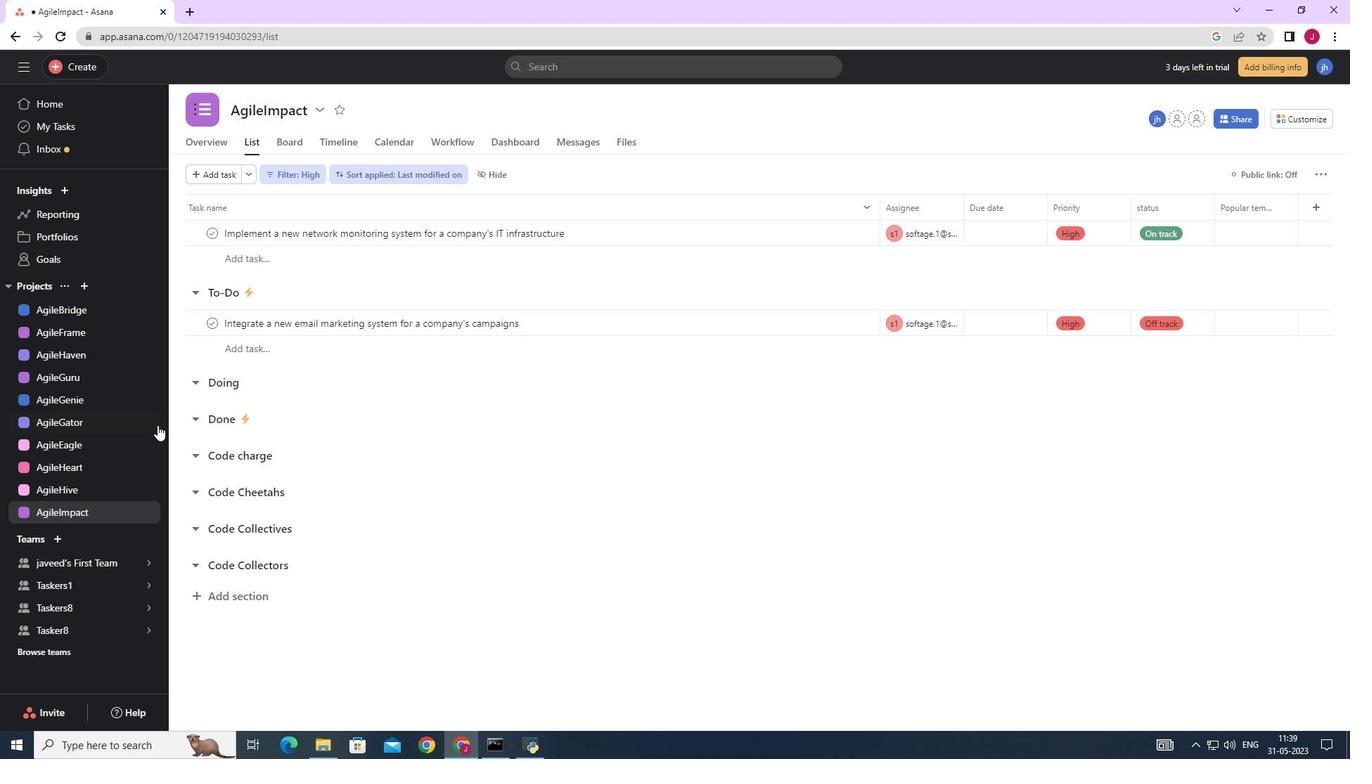 
Action: Mouse scrolled (152, 427) with delta (0, 0)
Screenshot: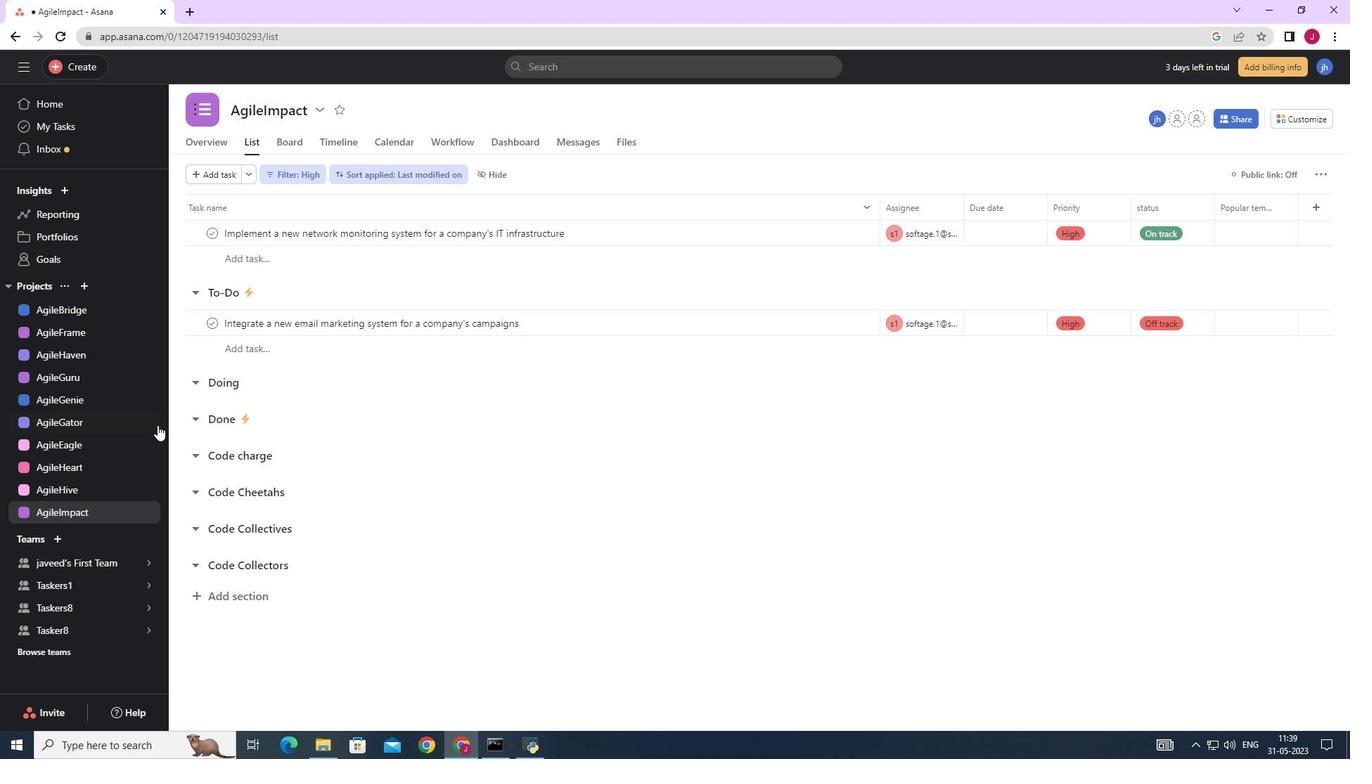 
Action: Mouse scrolled (152, 427) with delta (0, 0)
Screenshot: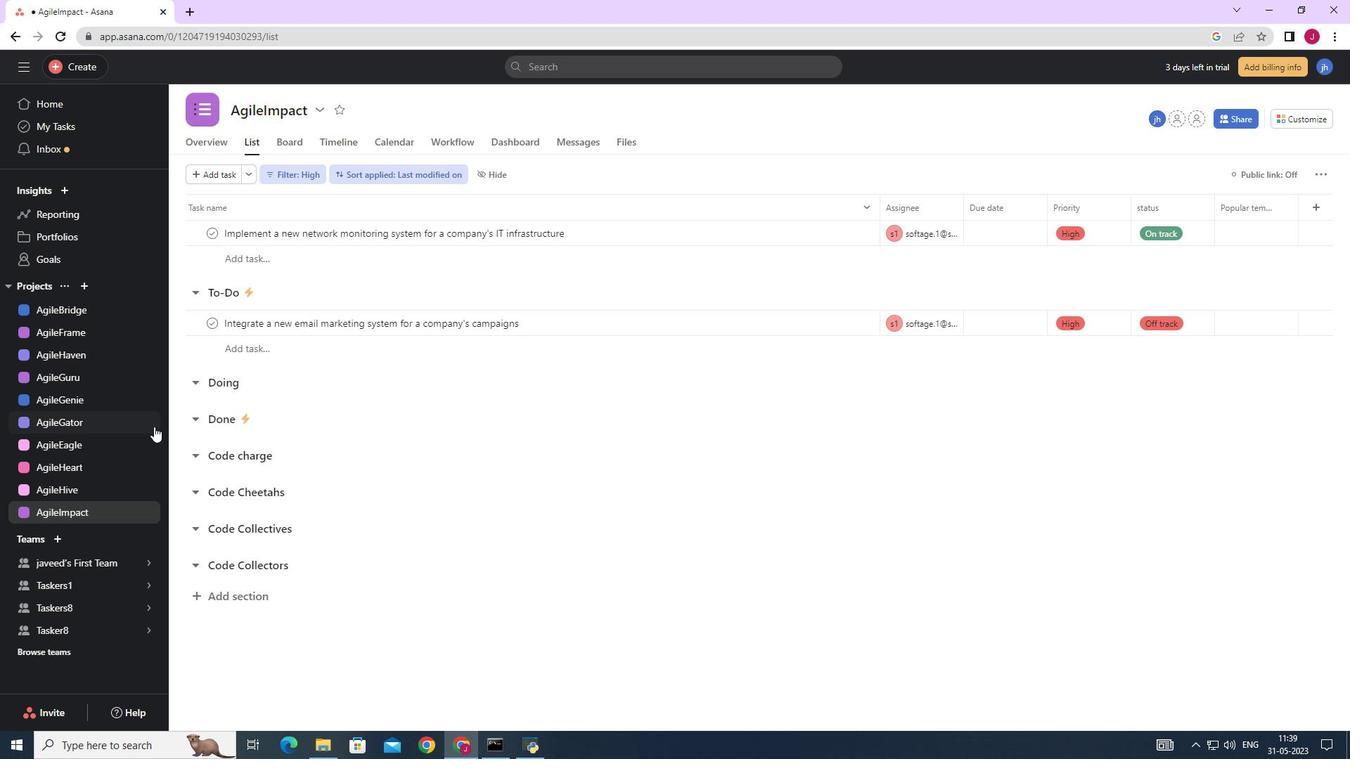 
Action: Mouse scrolled (152, 427) with delta (0, 0)
Screenshot: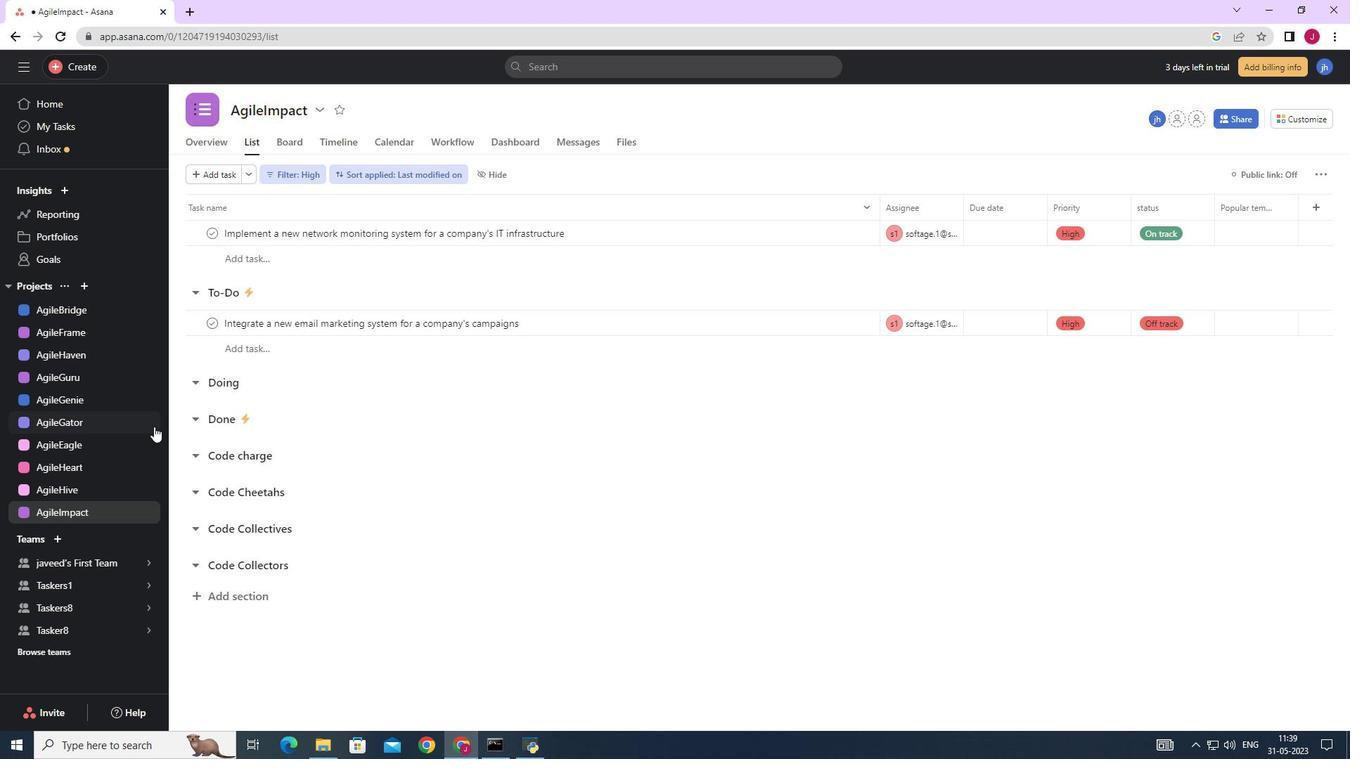 
Action: Mouse scrolled (152, 427) with delta (0, 0)
Screenshot: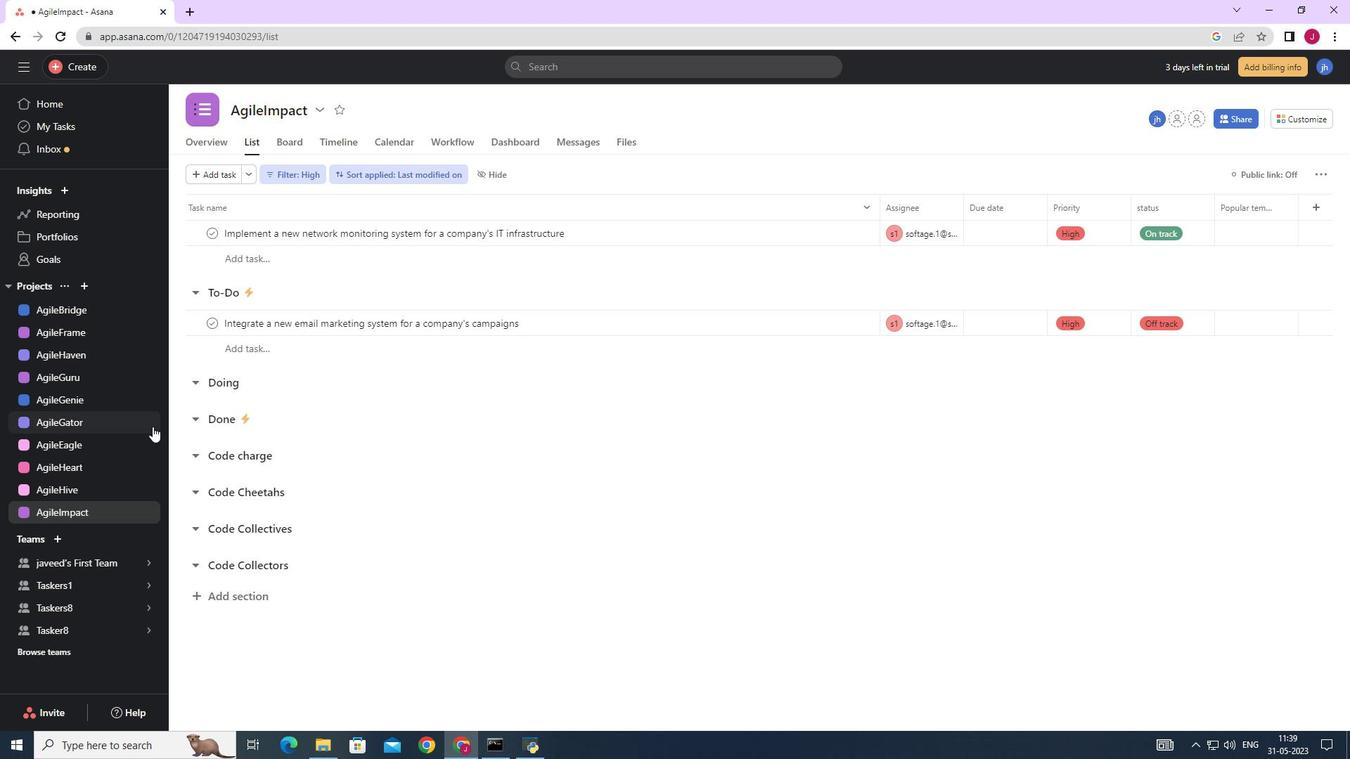 
Action: Mouse moved to (151, 426)
Screenshot: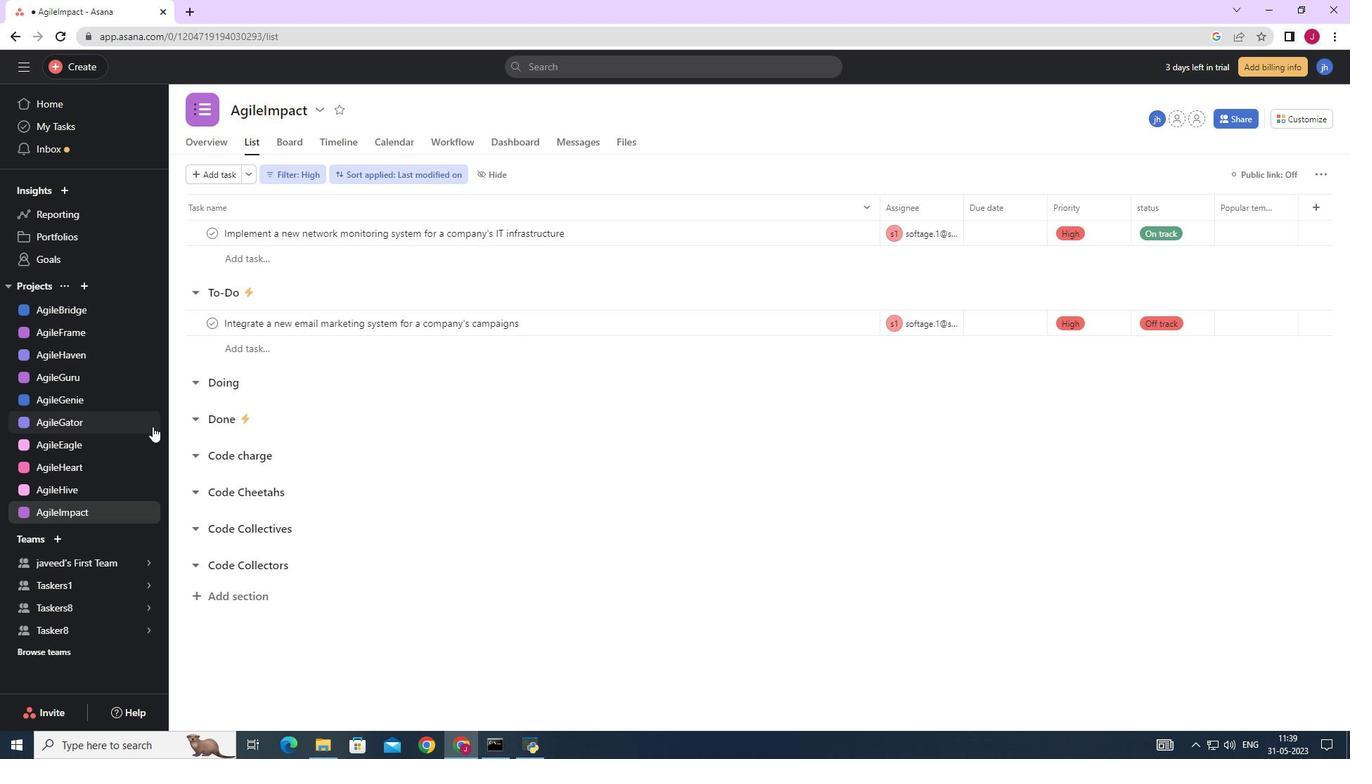 
Action: Mouse scrolled (151, 426) with delta (0, 0)
Screenshot: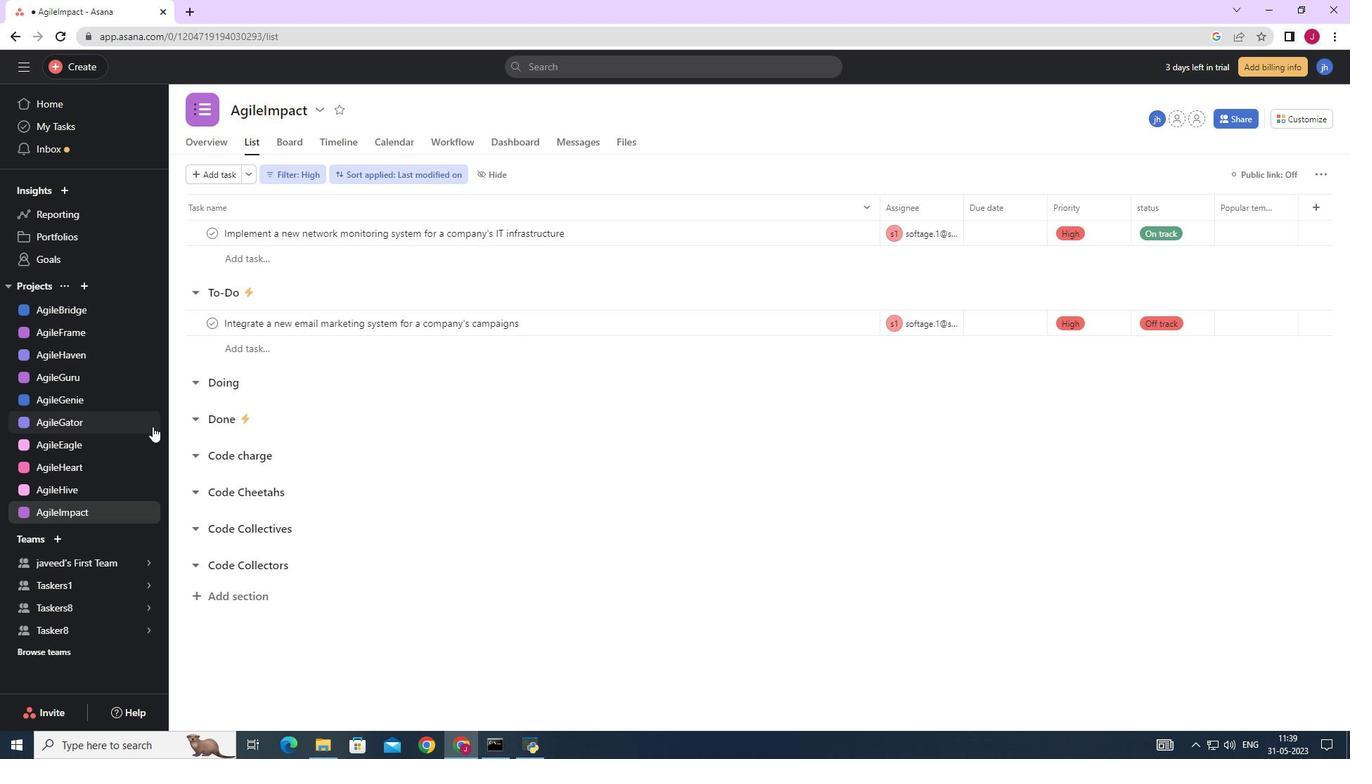 
Action: Mouse scrolled (151, 426) with delta (0, 0)
Screenshot: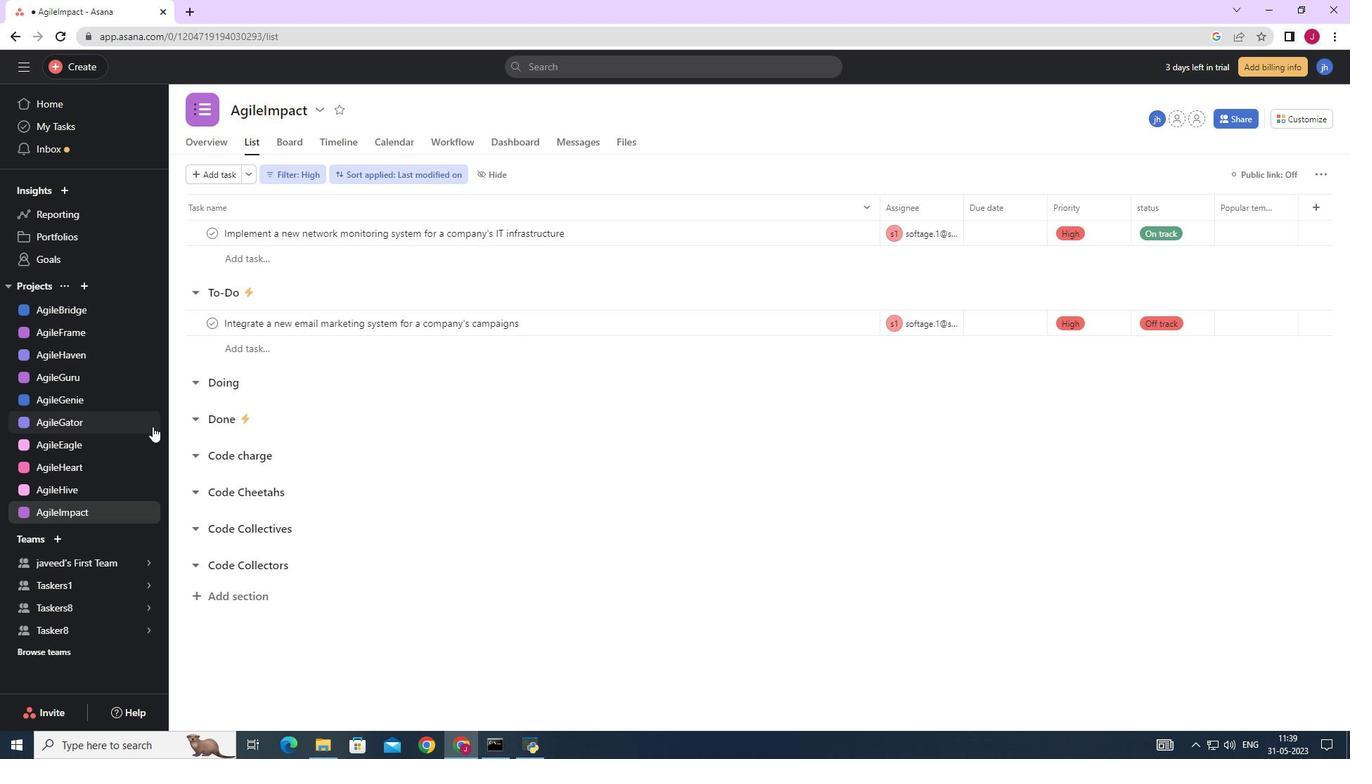 
Action: Mouse scrolled (151, 426) with delta (0, 0)
Screenshot: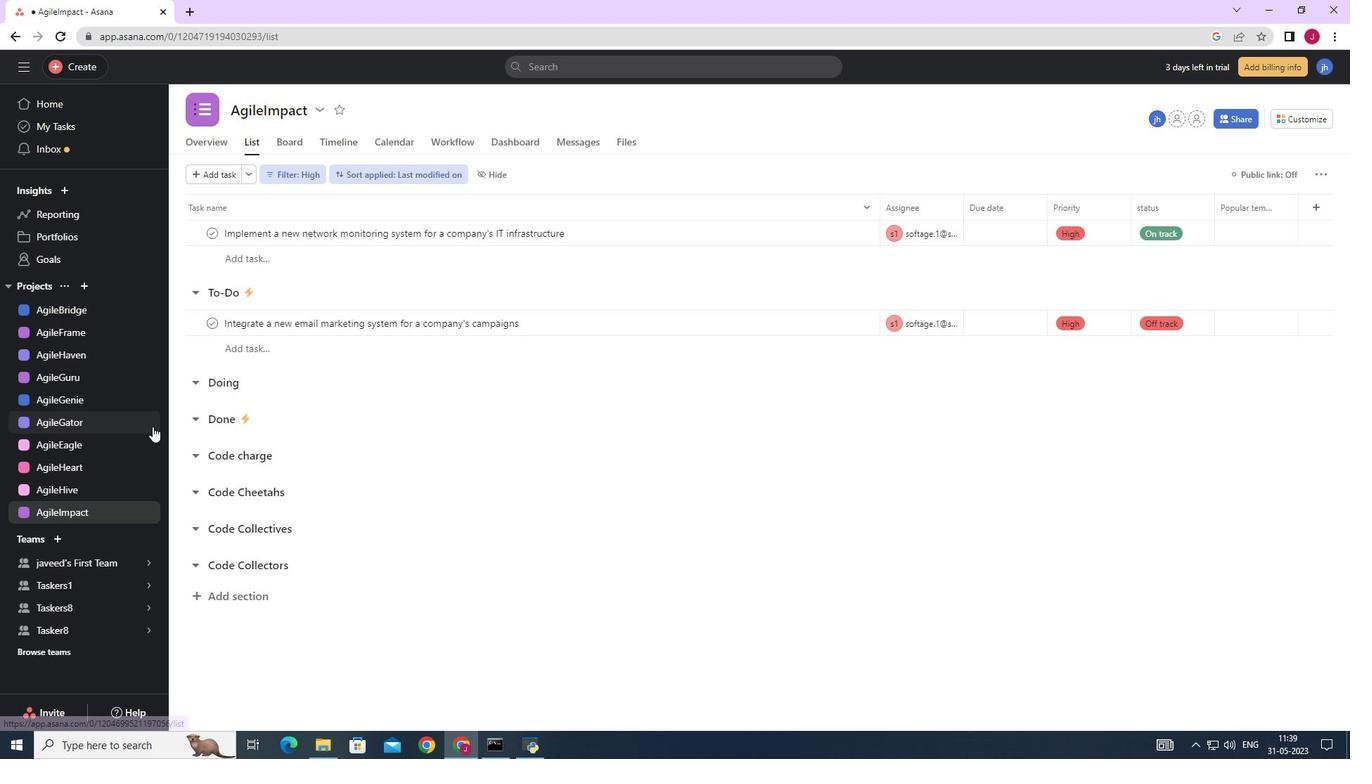 
Action: Mouse scrolled (151, 426) with delta (0, 0)
Screenshot: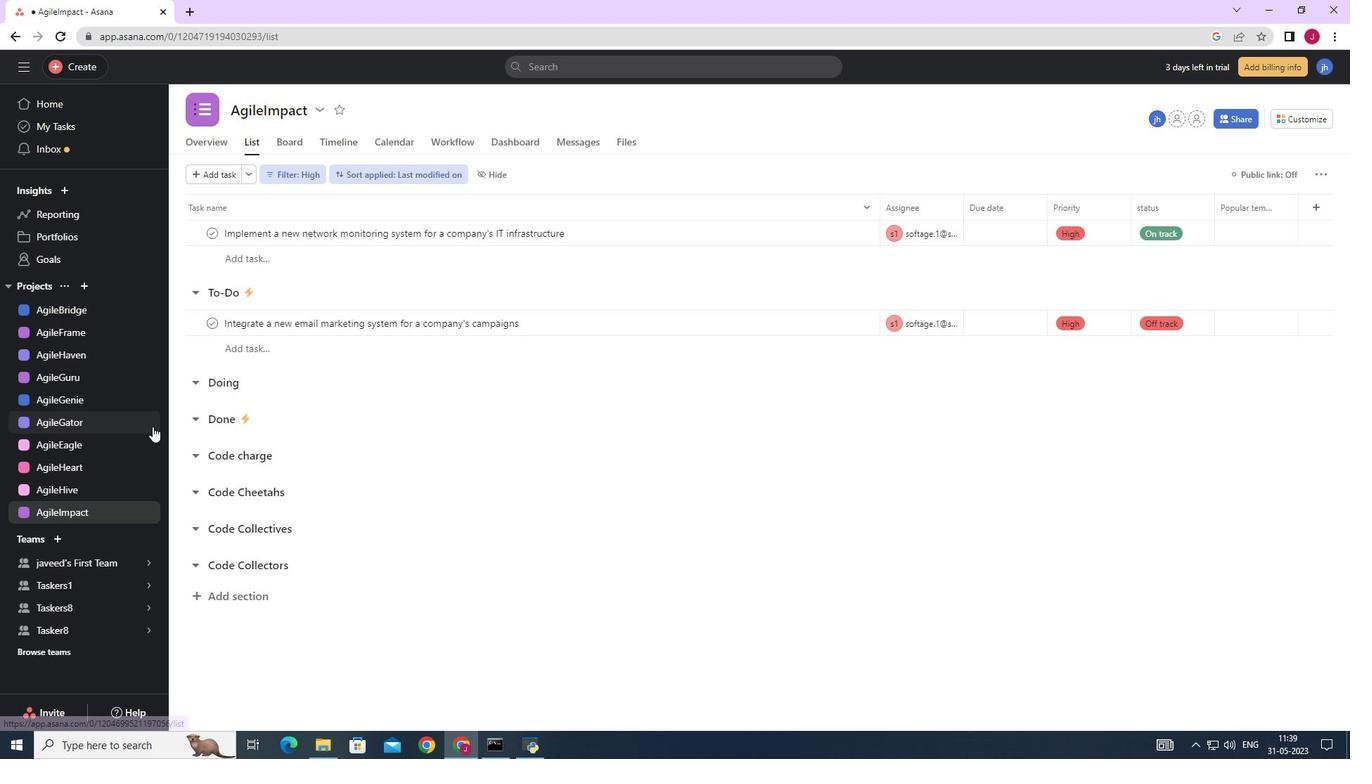 
Action: Mouse scrolled (151, 426) with delta (0, 0)
Screenshot: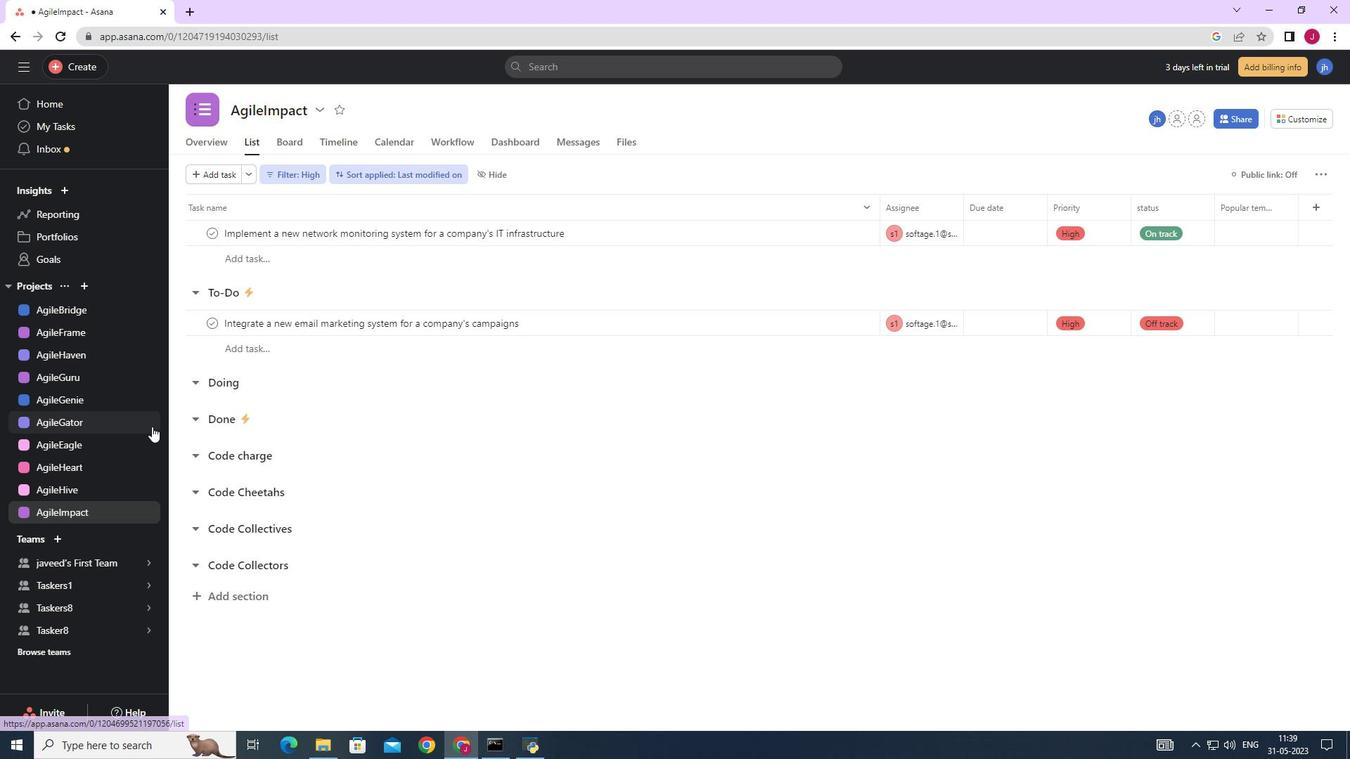 
Action: Mouse scrolled (151, 427) with delta (0, 0)
Screenshot: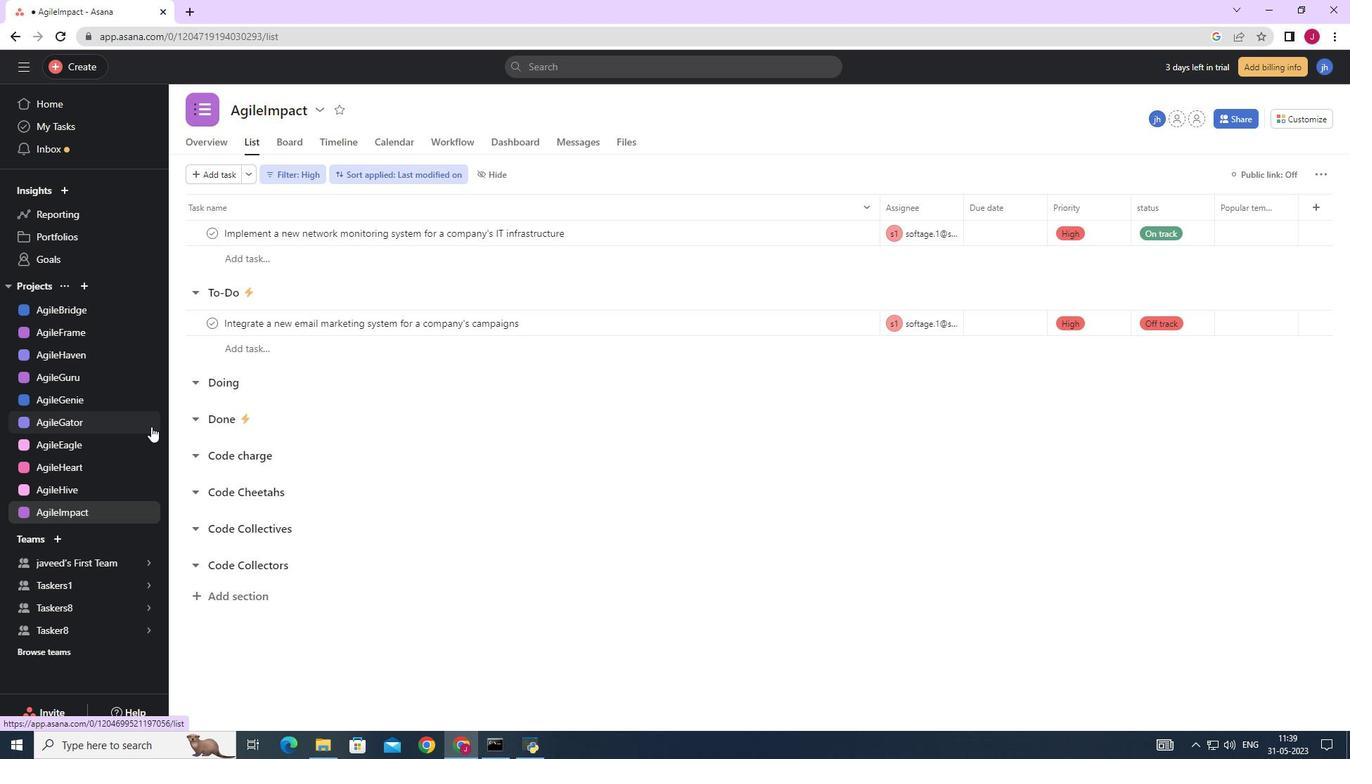 
Action: Mouse moved to (151, 426)
Screenshot: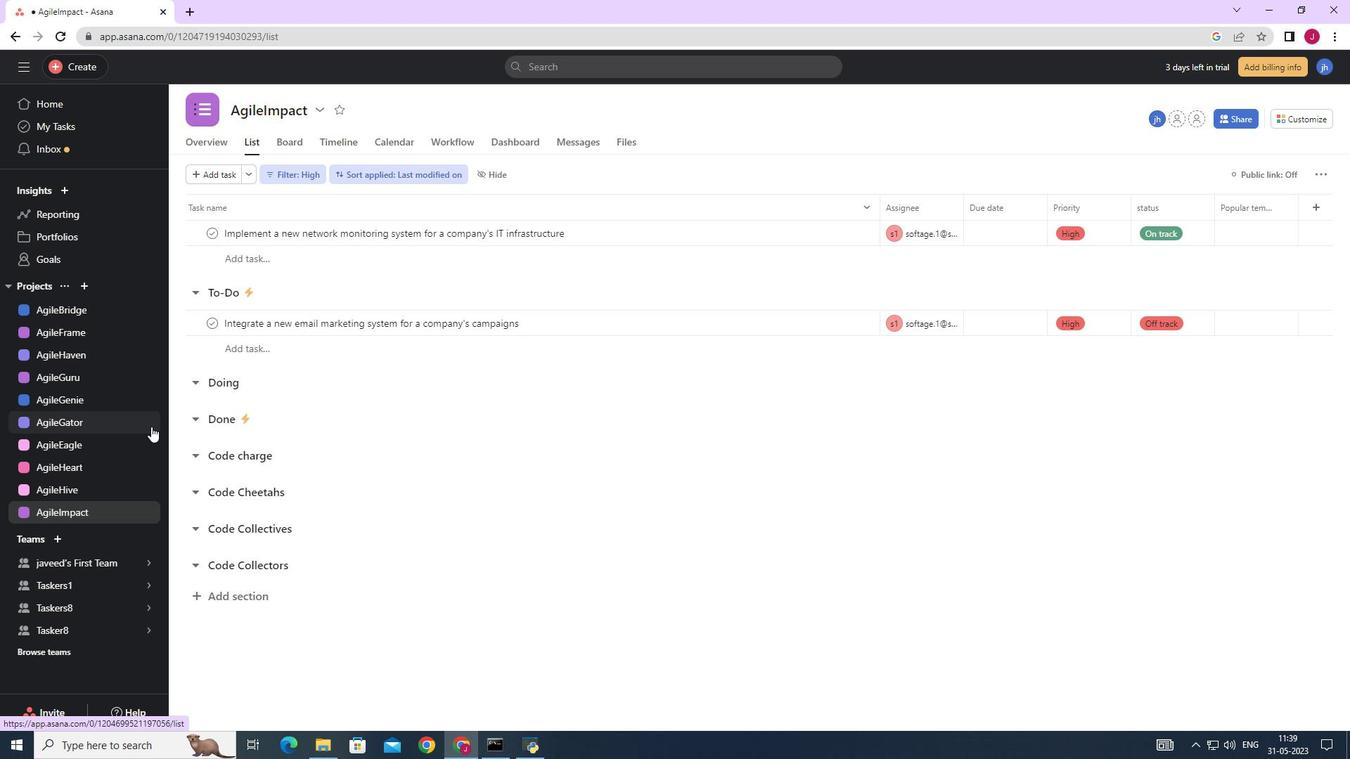 
Action: Mouse scrolled (151, 426) with delta (0, 0)
Screenshot: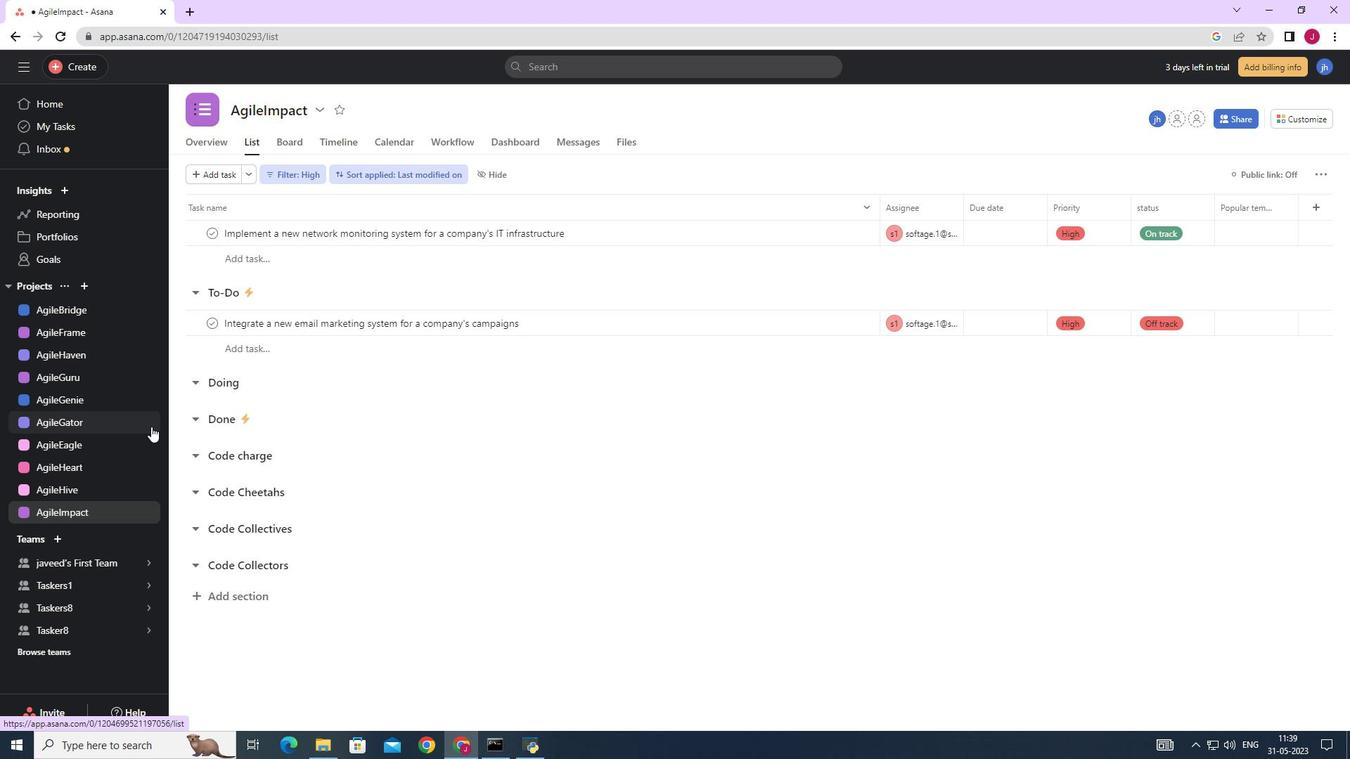 
Action: Mouse moved to (149, 424)
Screenshot: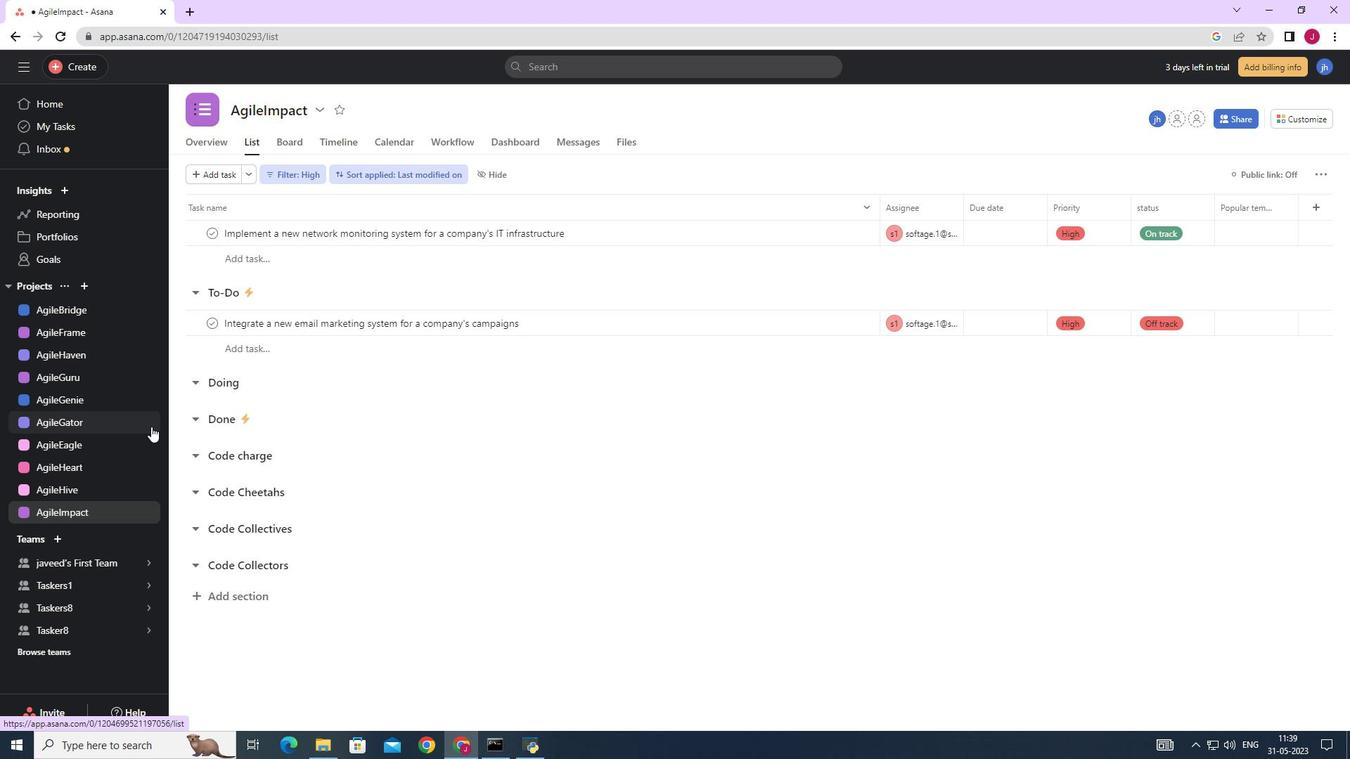 
Action: Mouse scrolled (149, 425) with delta (0, 0)
Screenshot: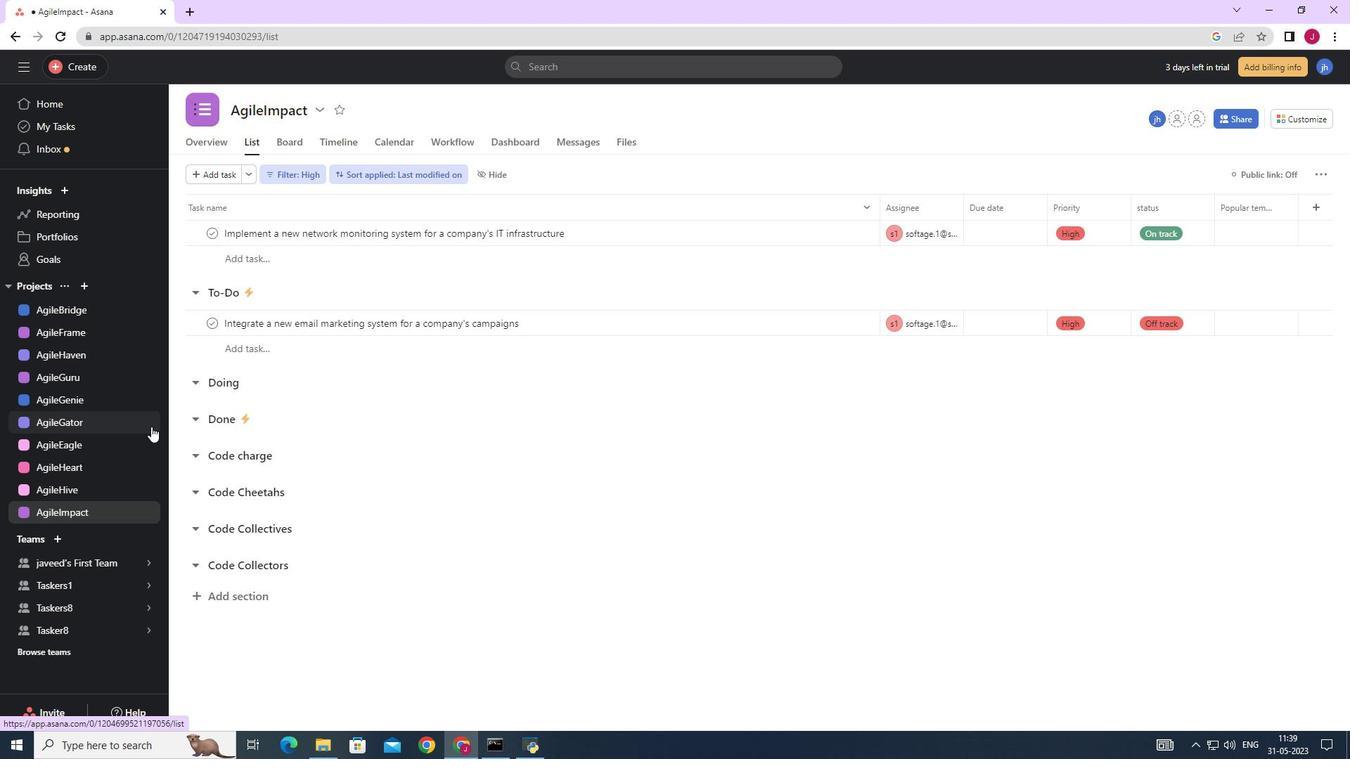 
Action: Mouse moved to (149, 423)
Screenshot: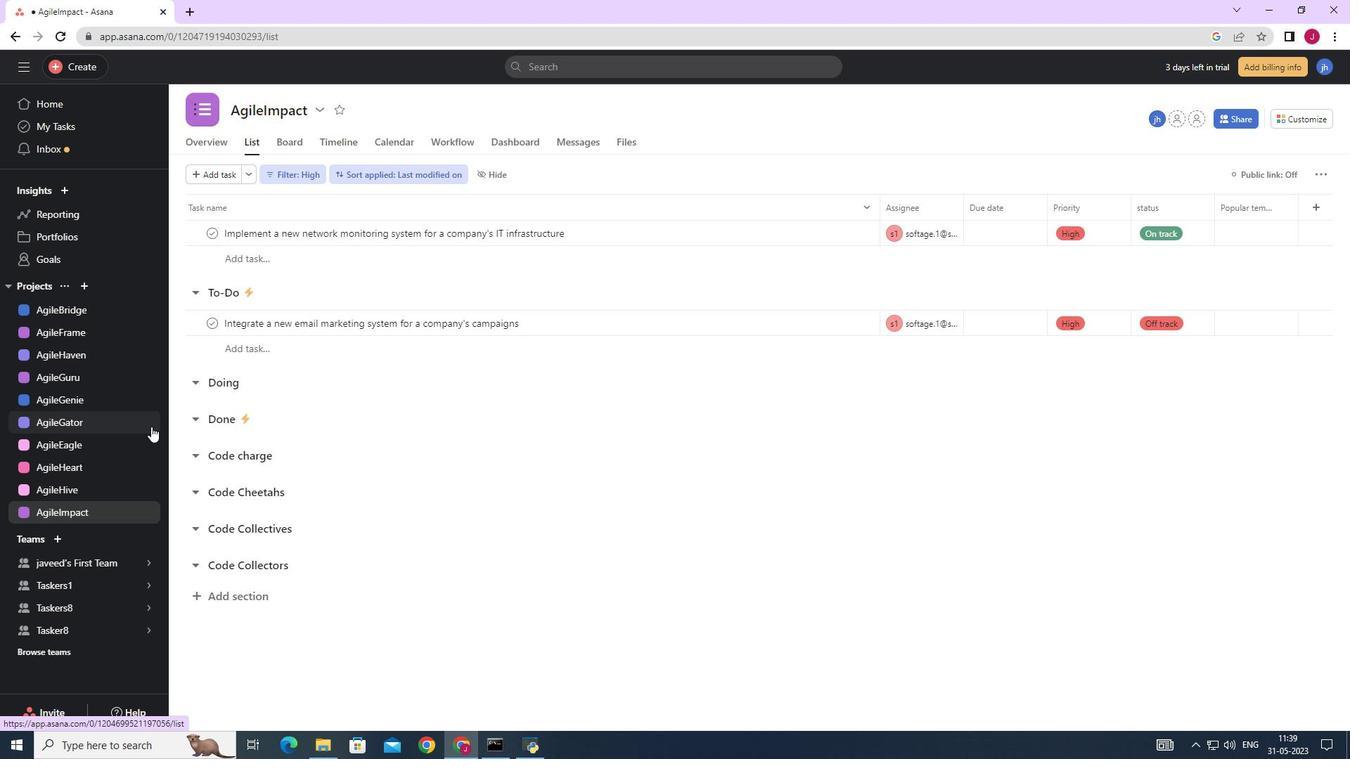 
Action: Mouse scrolled (149, 422) with delta (0, 0)
Screenshot: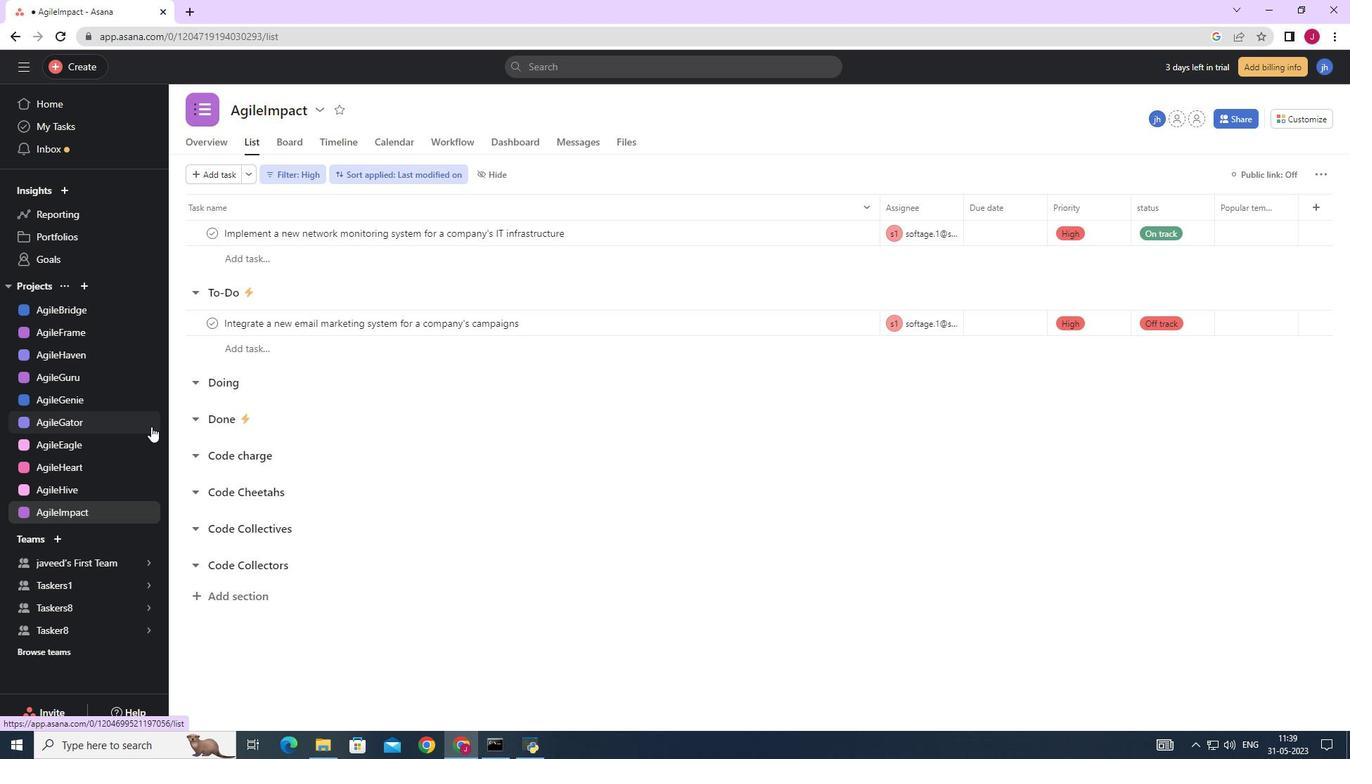 
Action: Mouse scrolled (149, 422) with delta (0, 0)
Screenshot: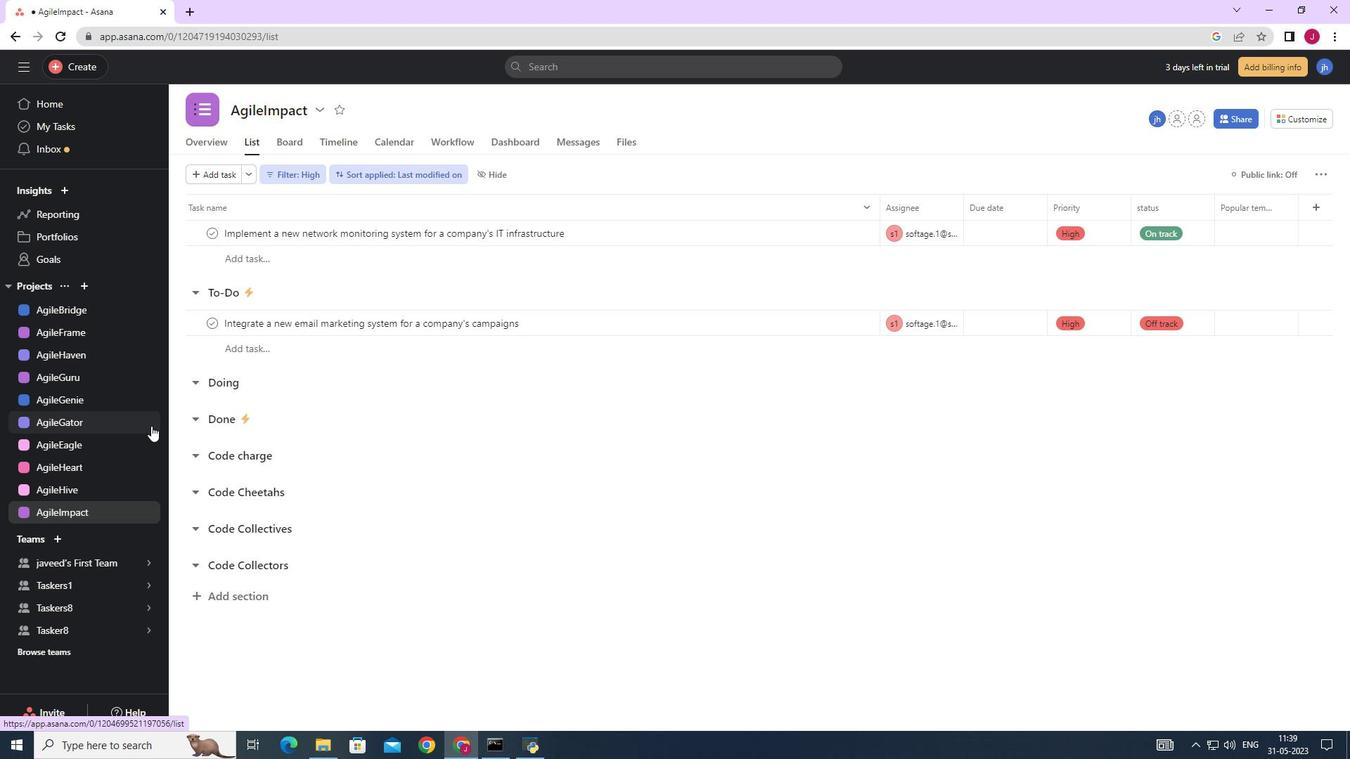 
Action: Mouse moved to (87, 286)
Screenshot: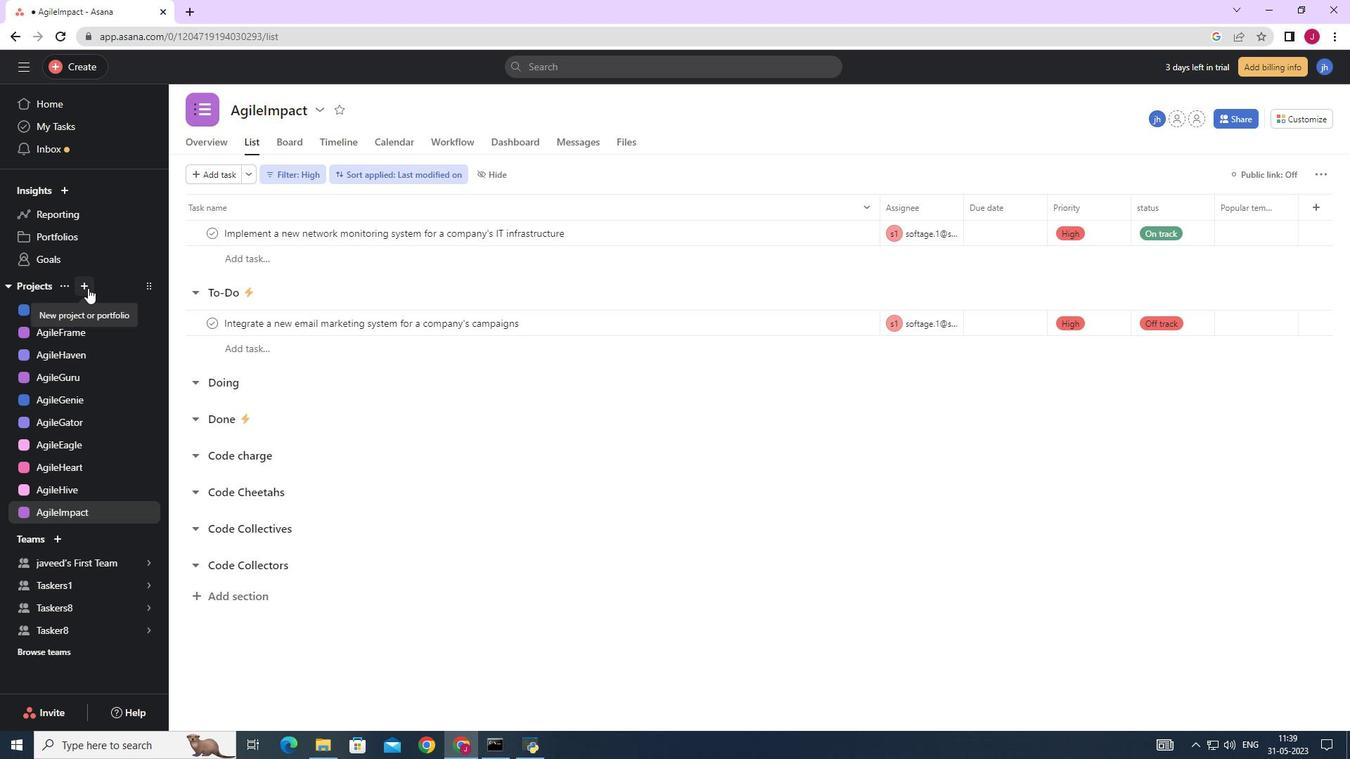
Action: Mouse pressed left at (87, 286)
Screenshot: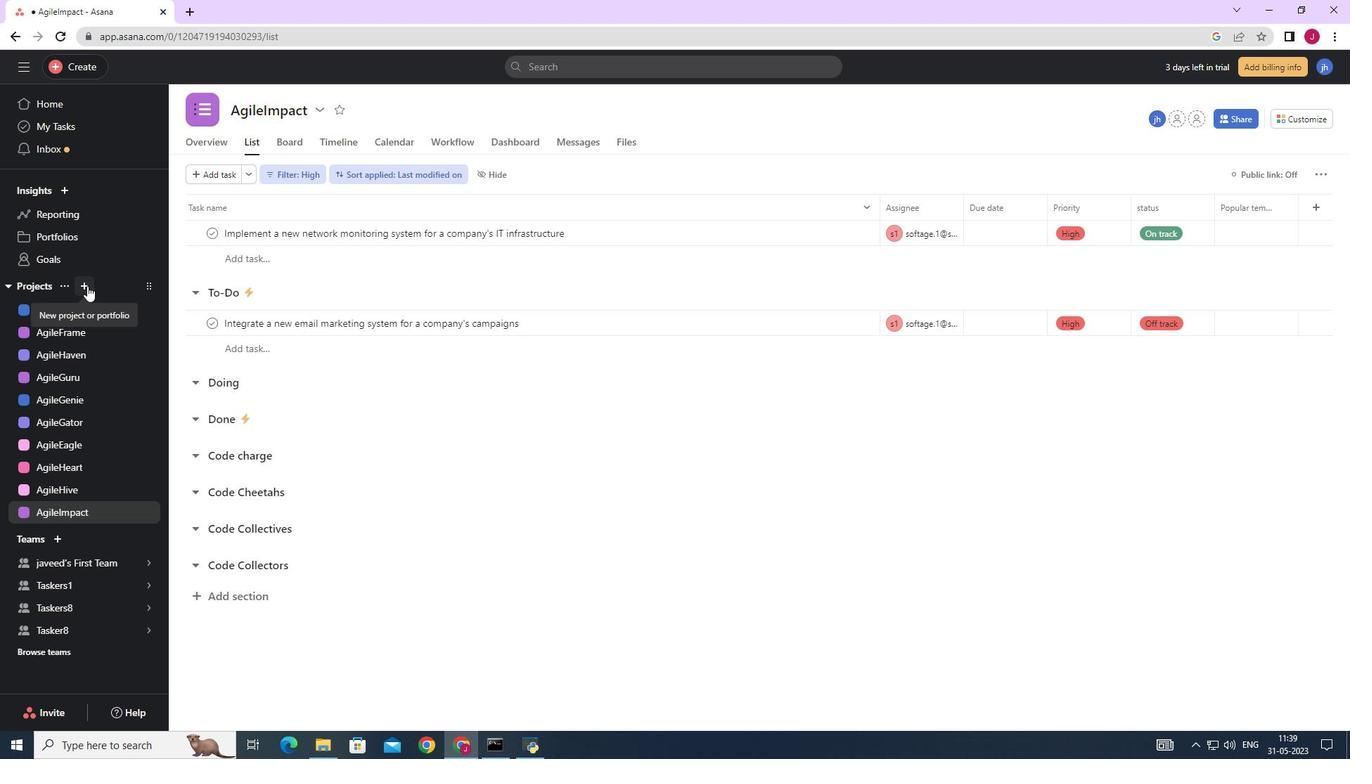 
Action: Mouse moved to (131, 319)
Screenshot: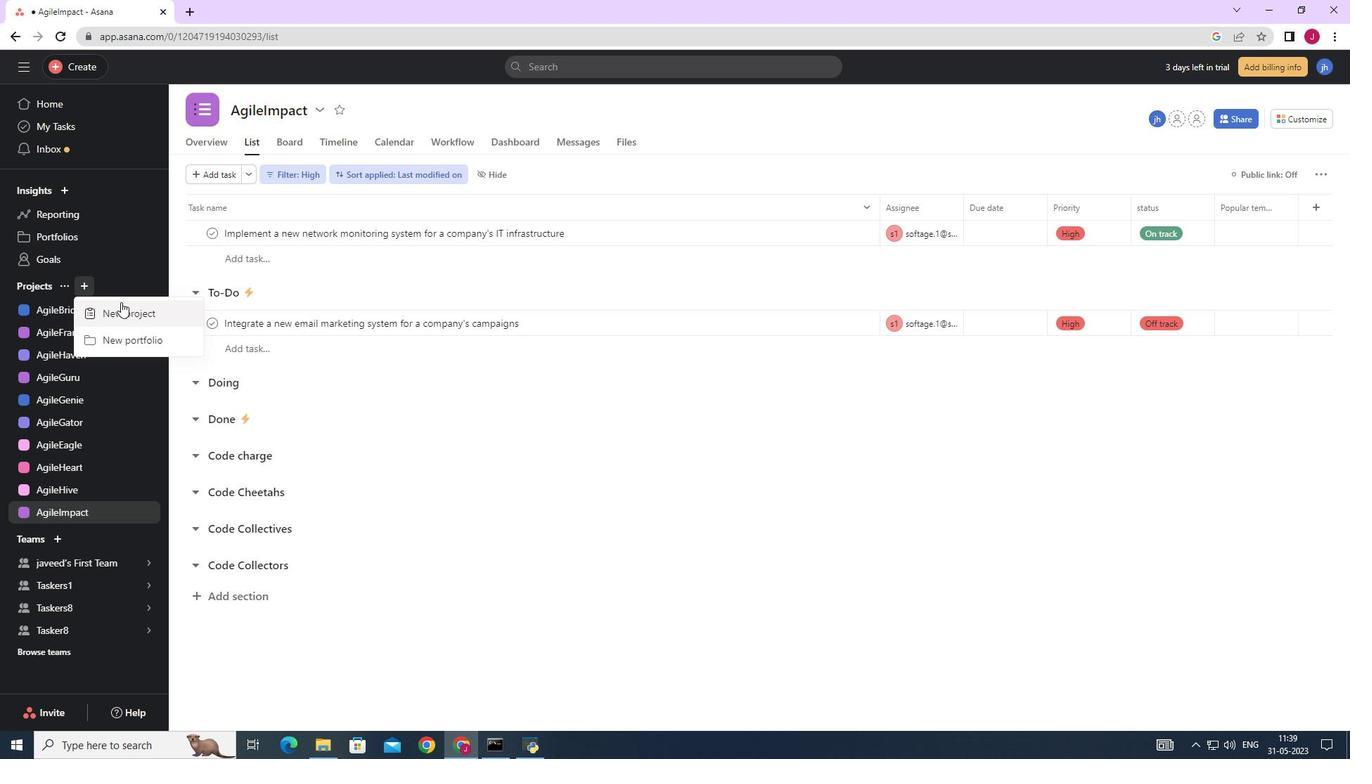 
Action: Mouse pressed left at (131, 319)
Screenshot: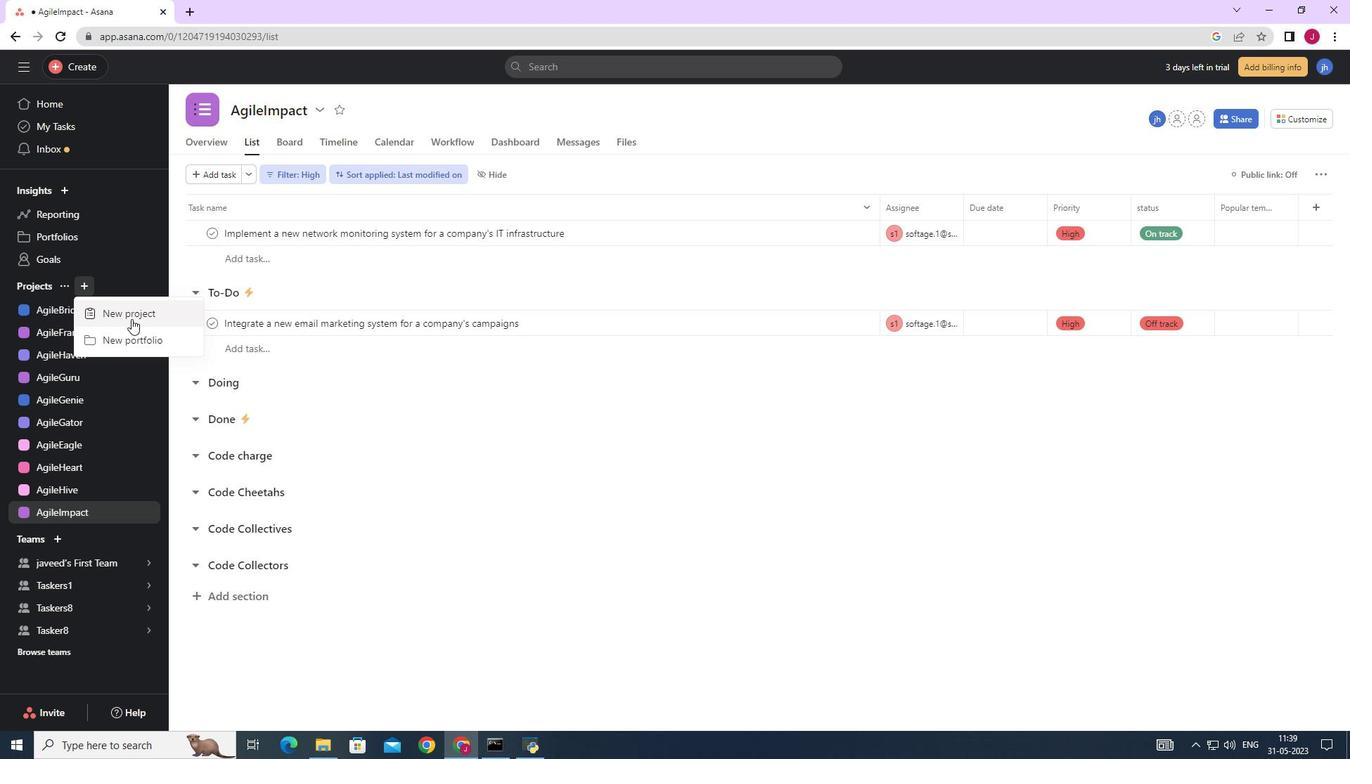 
Action: Mouse moved to (570, 282)
Screenshot: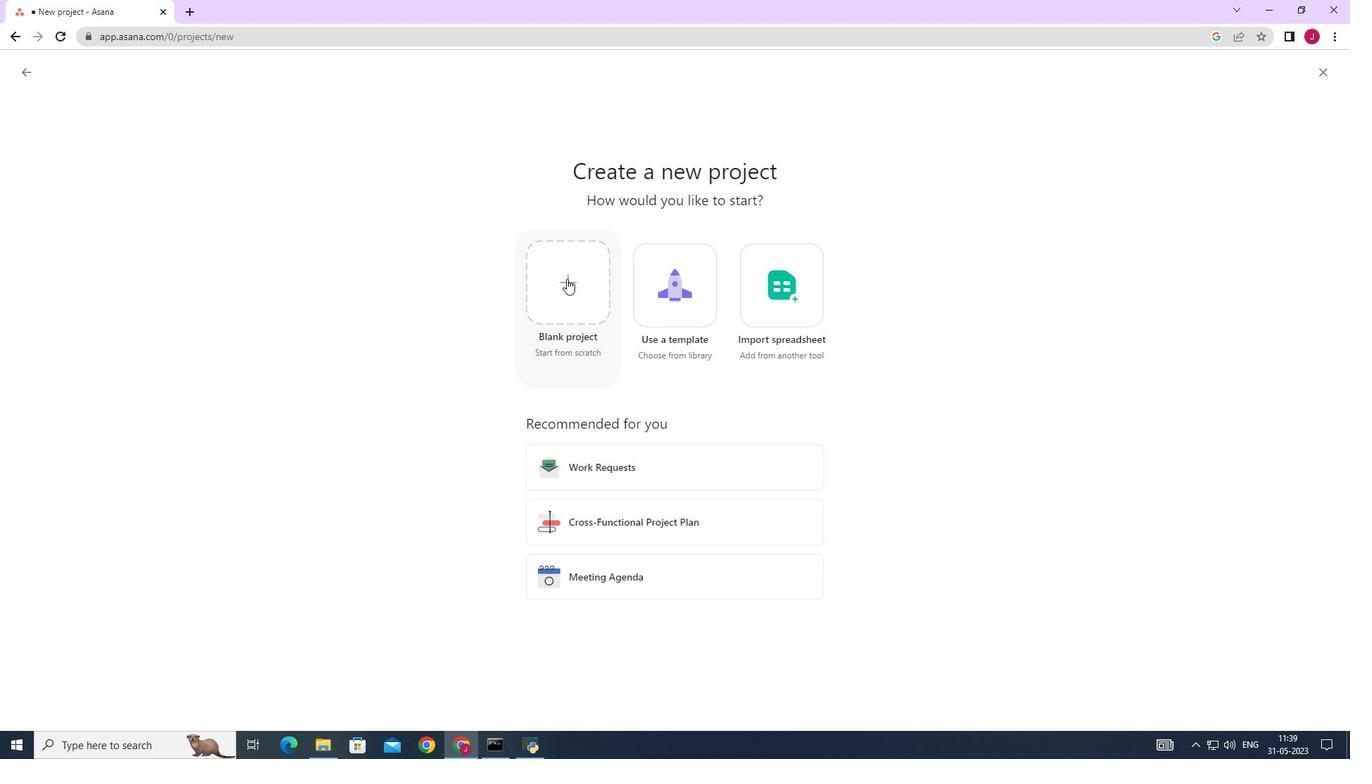 
Action: Mouse pressed left at (570, 282)
Screenshot: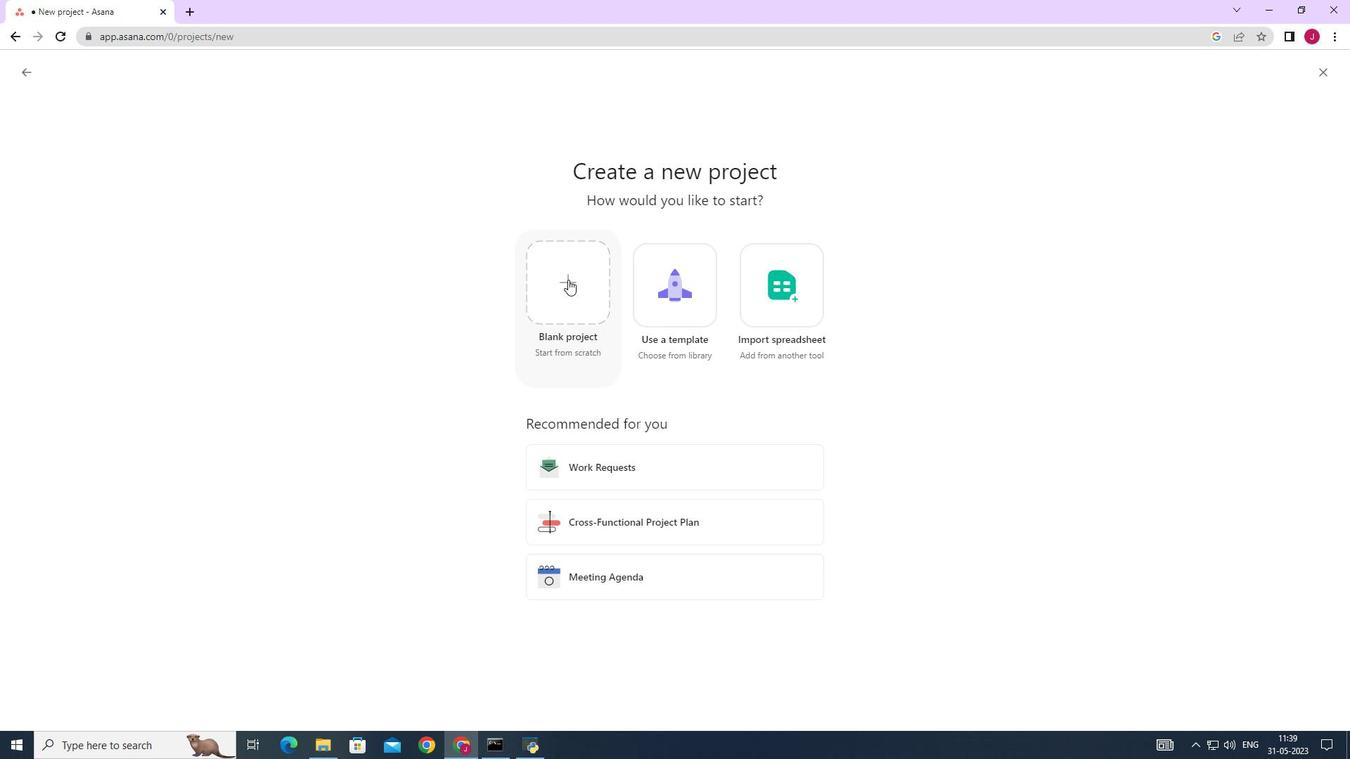 
Action: Mouse moved to (279, 181)
Screenshot: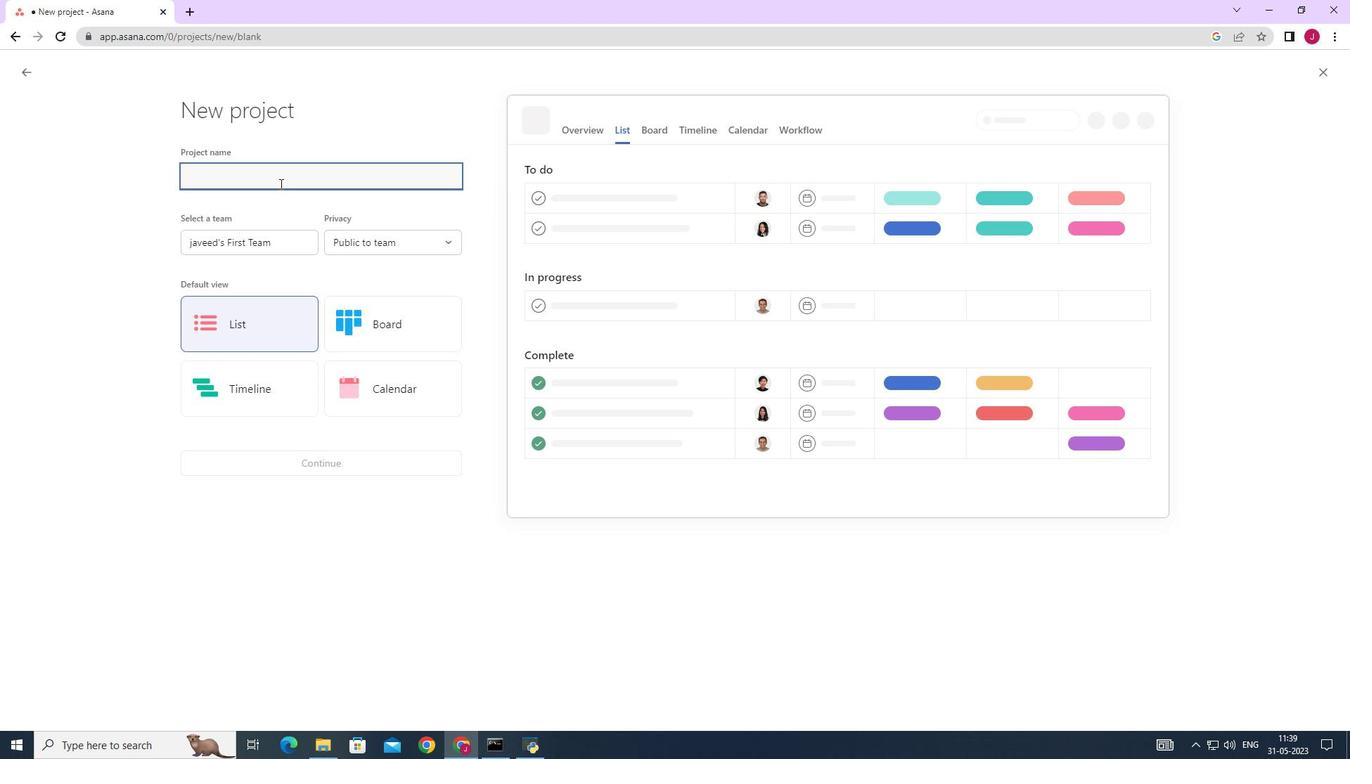 
Action: Mouse pressed left at (279, 181)
Screenshot: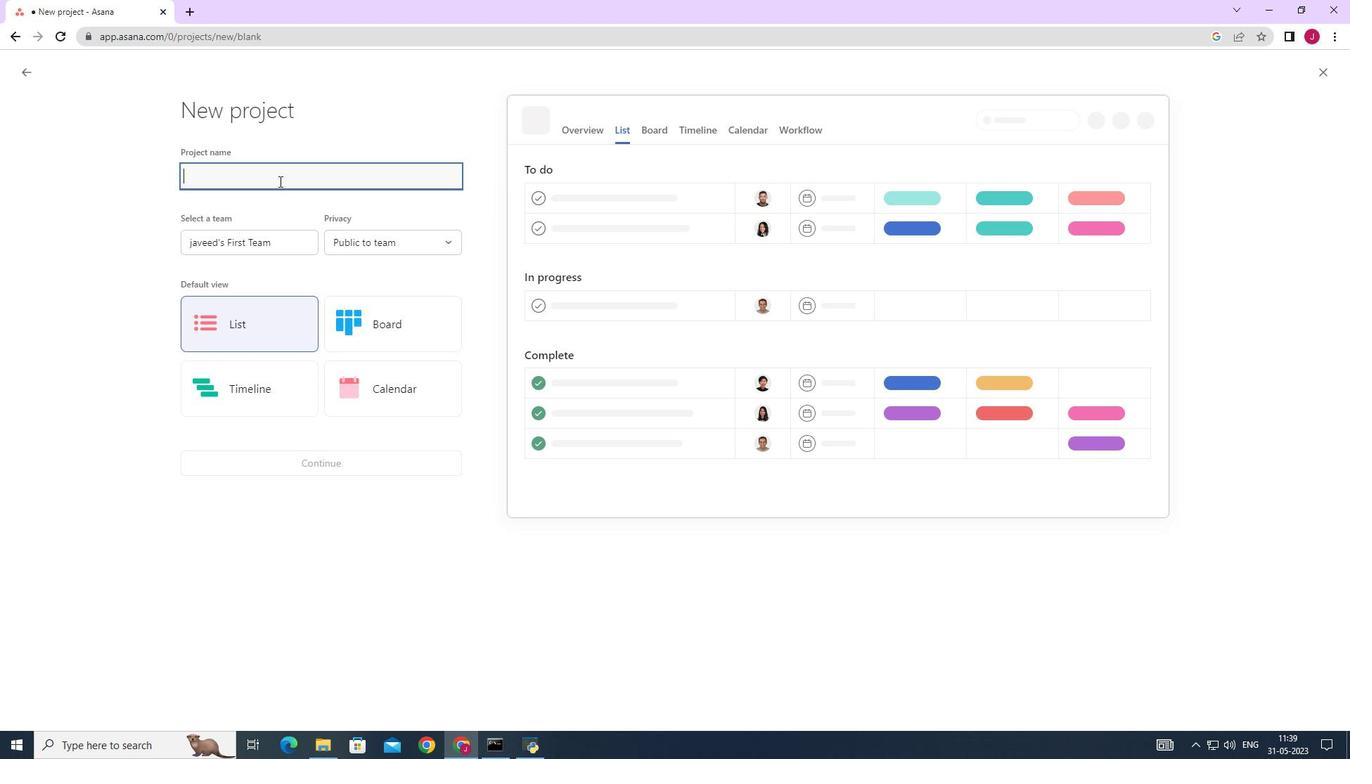 
Action: Mouse moved to (281, 180)
Screenshot: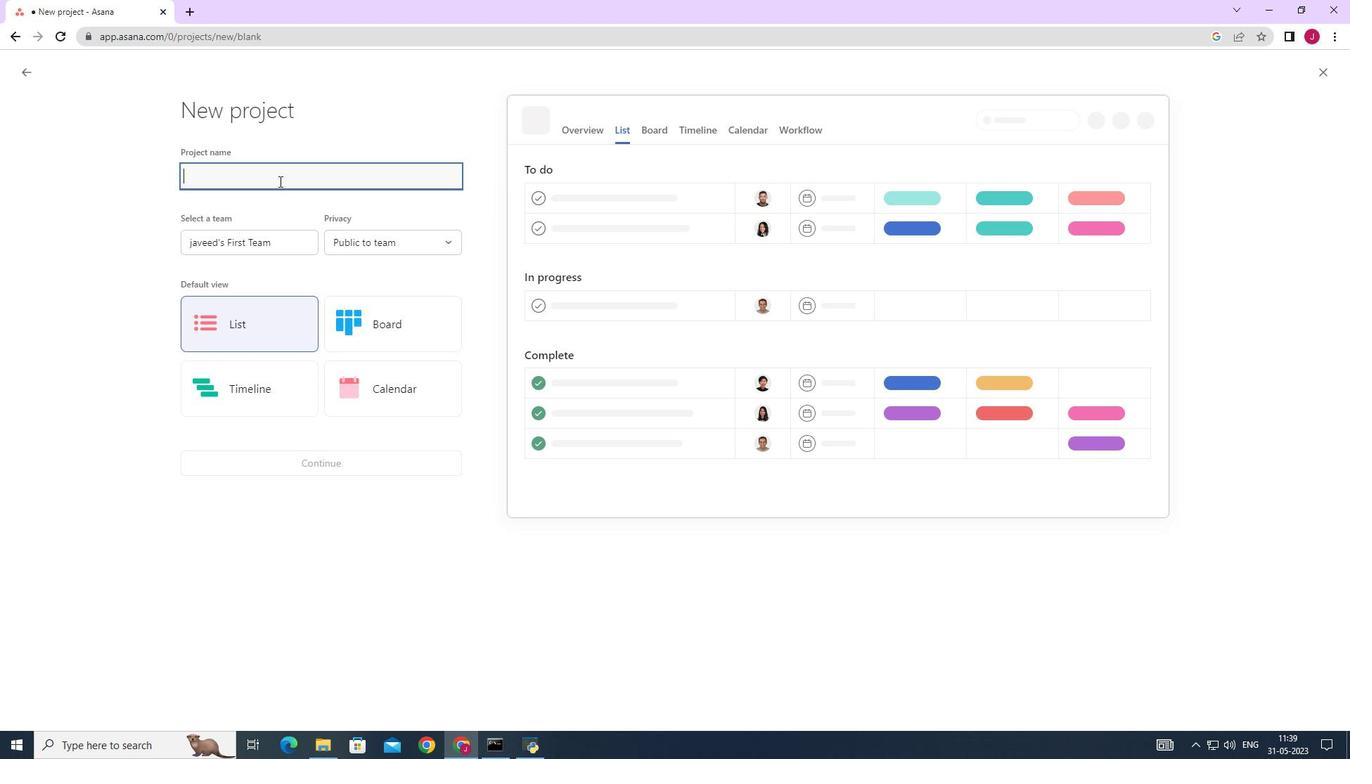 
Action: Key pressed <Key.caps_lock>A<Key.caps_lock>gile<Key.caps_lock>I<Key.caps_lock>ntegrate
Screenshot: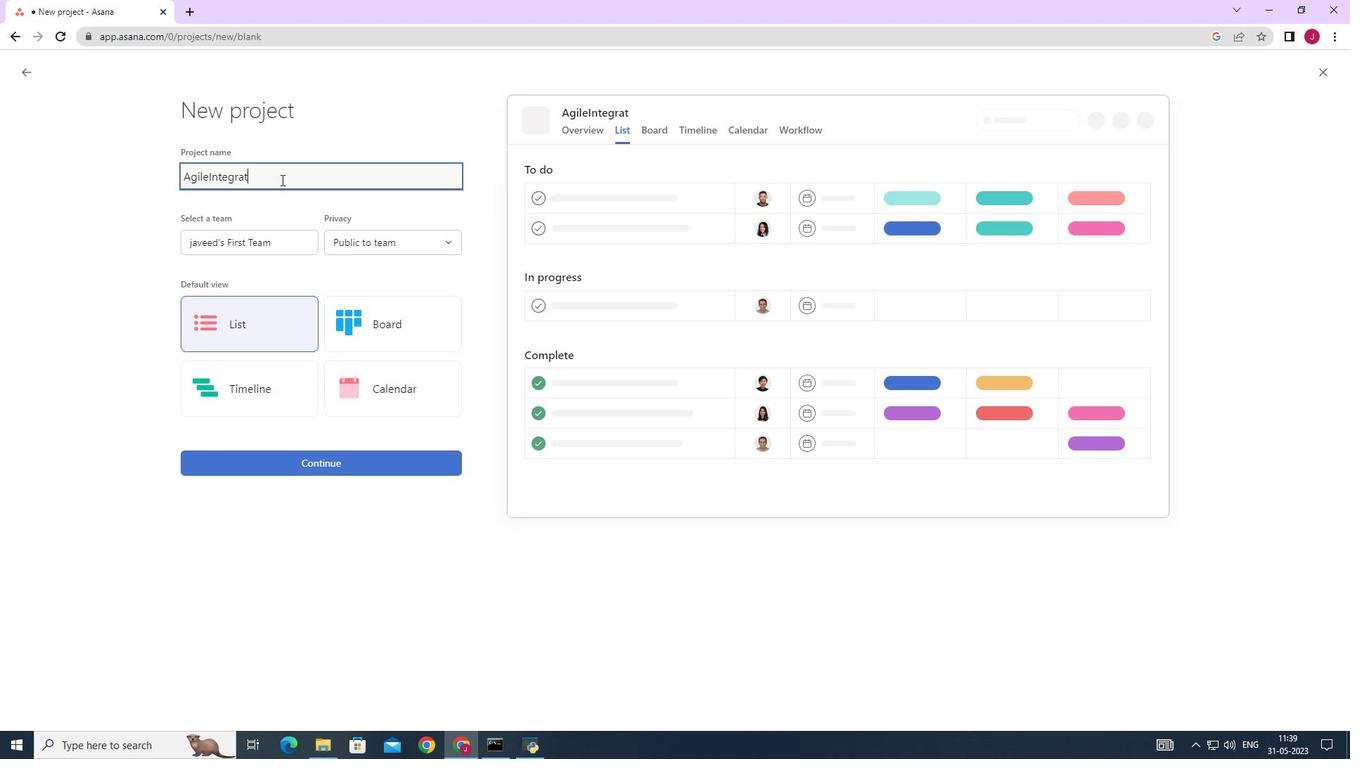 
Action: Mouse moved to (260, 241)
Screenshot: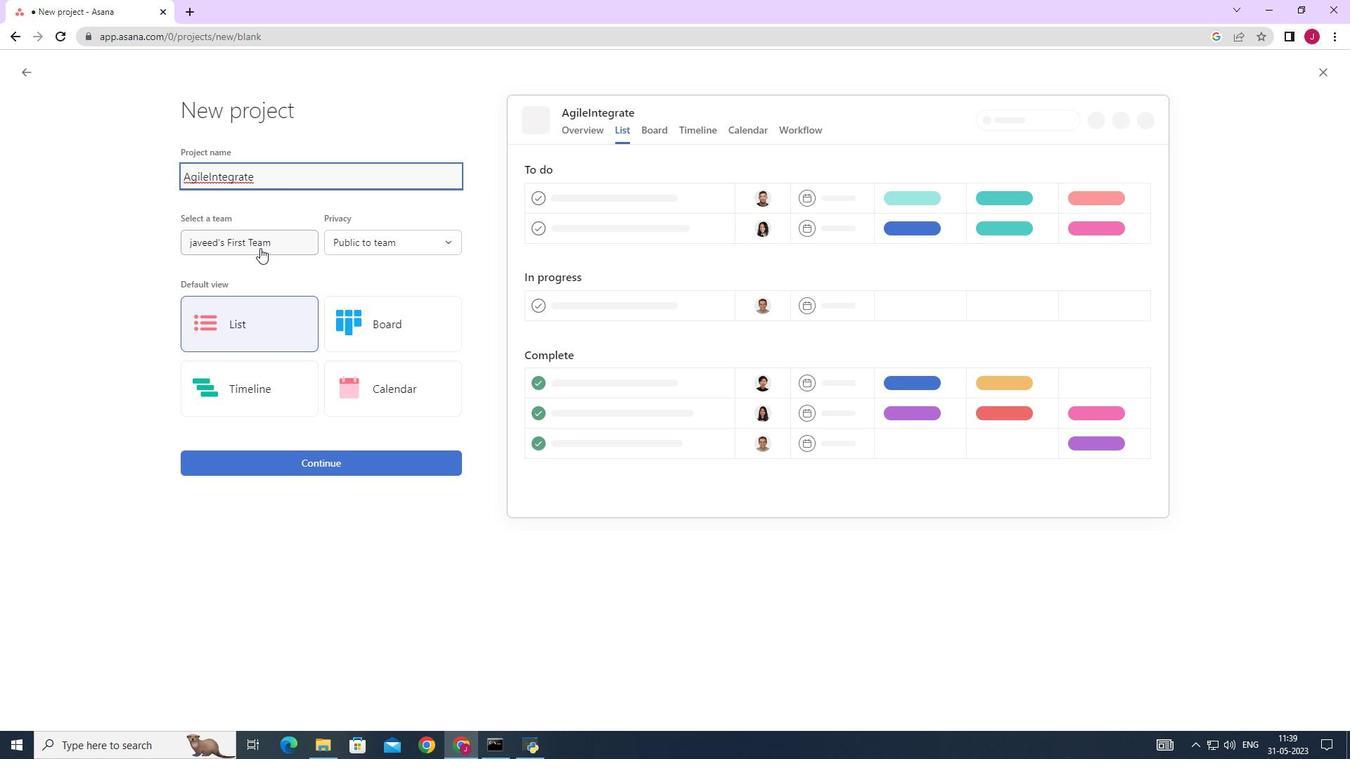 
Action: Mouse pressed left at (260, 241)
Screenshot: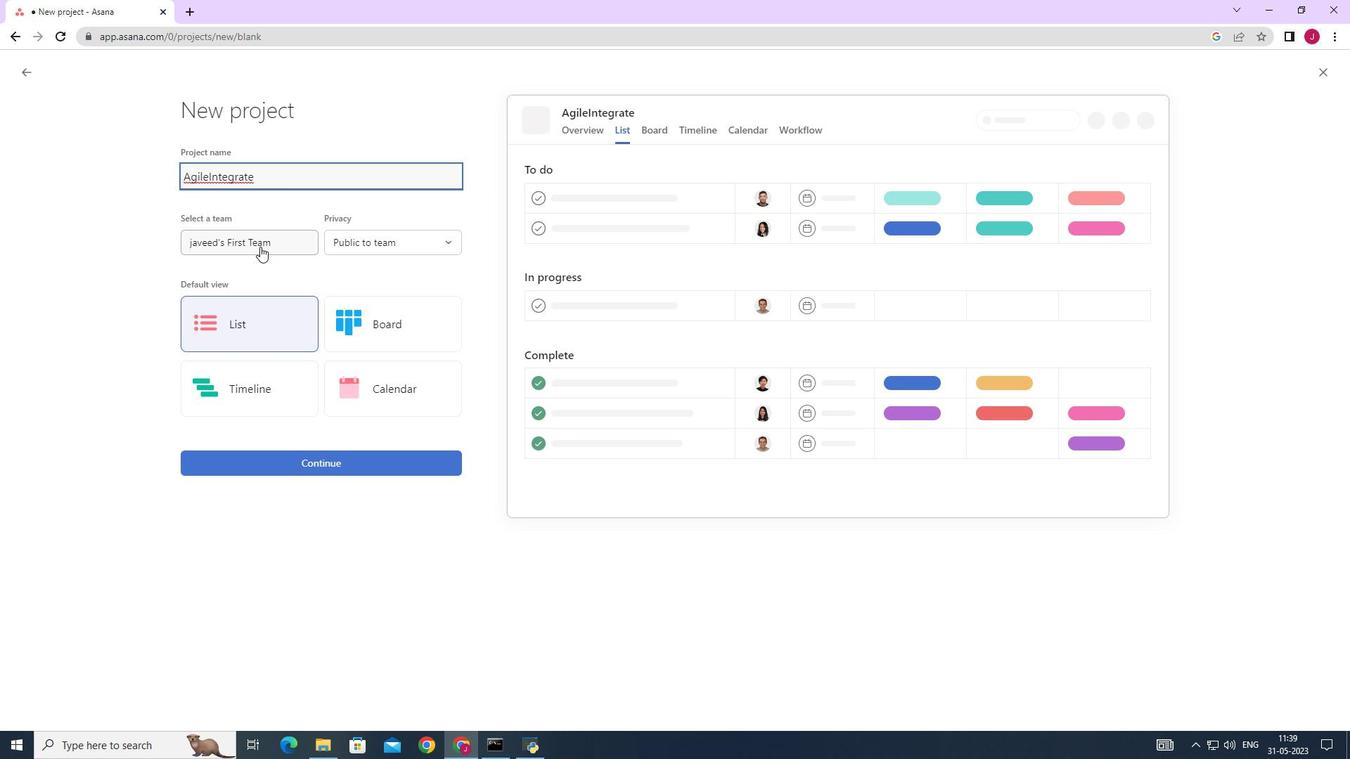 
Action: Mouse moved to (253, 298)
Screenshot: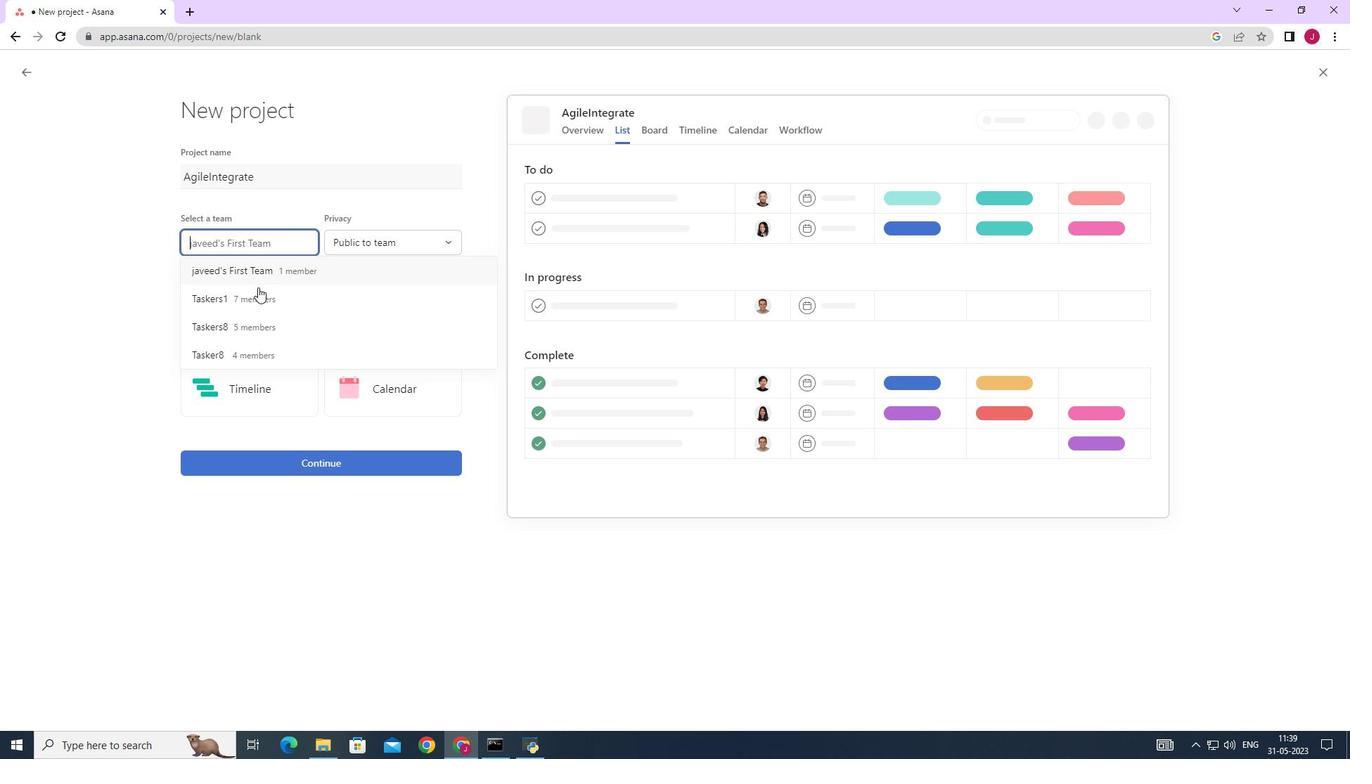 
Action: Mouse pressed left at (253, 298)
Screenshot: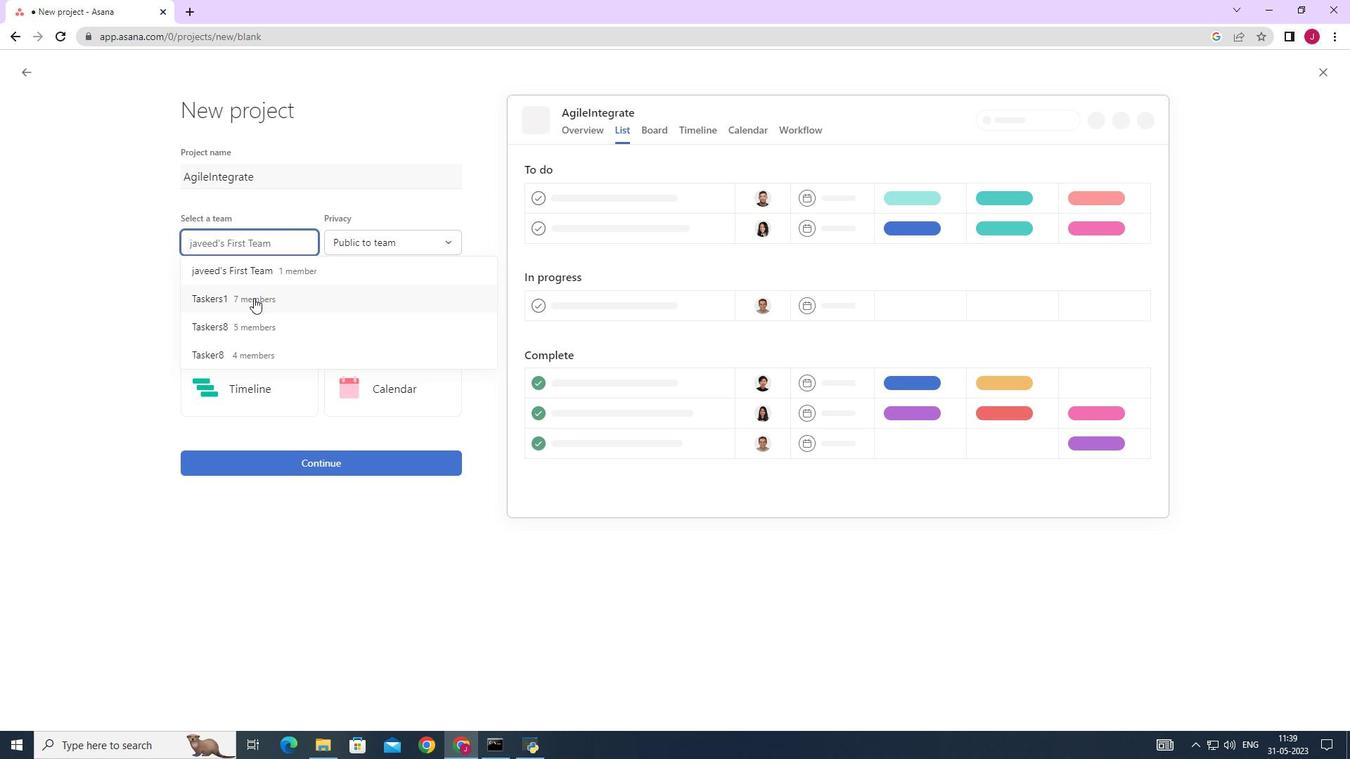 
Action: Mouse moved to (292, 329)
Screenshot: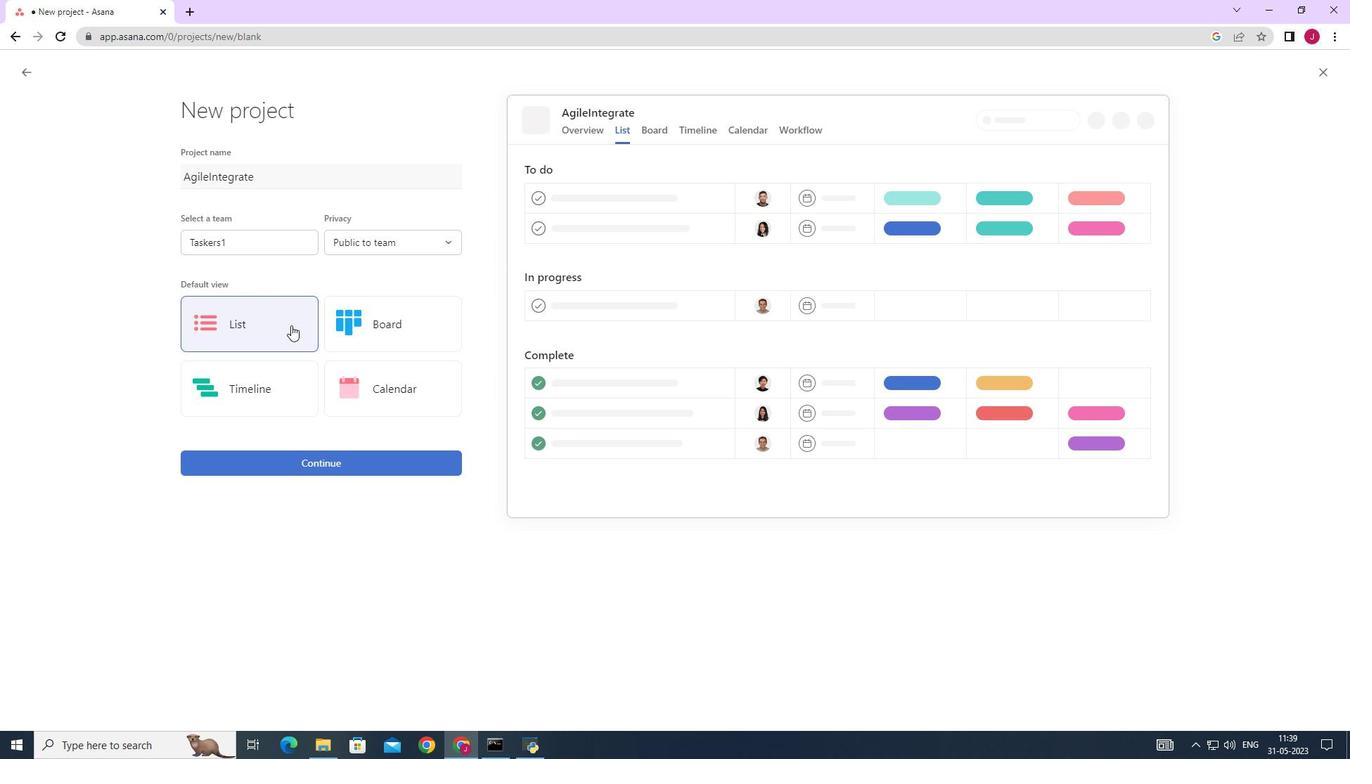
Action: Mouse pressed left at (292, 329)
Screenshot: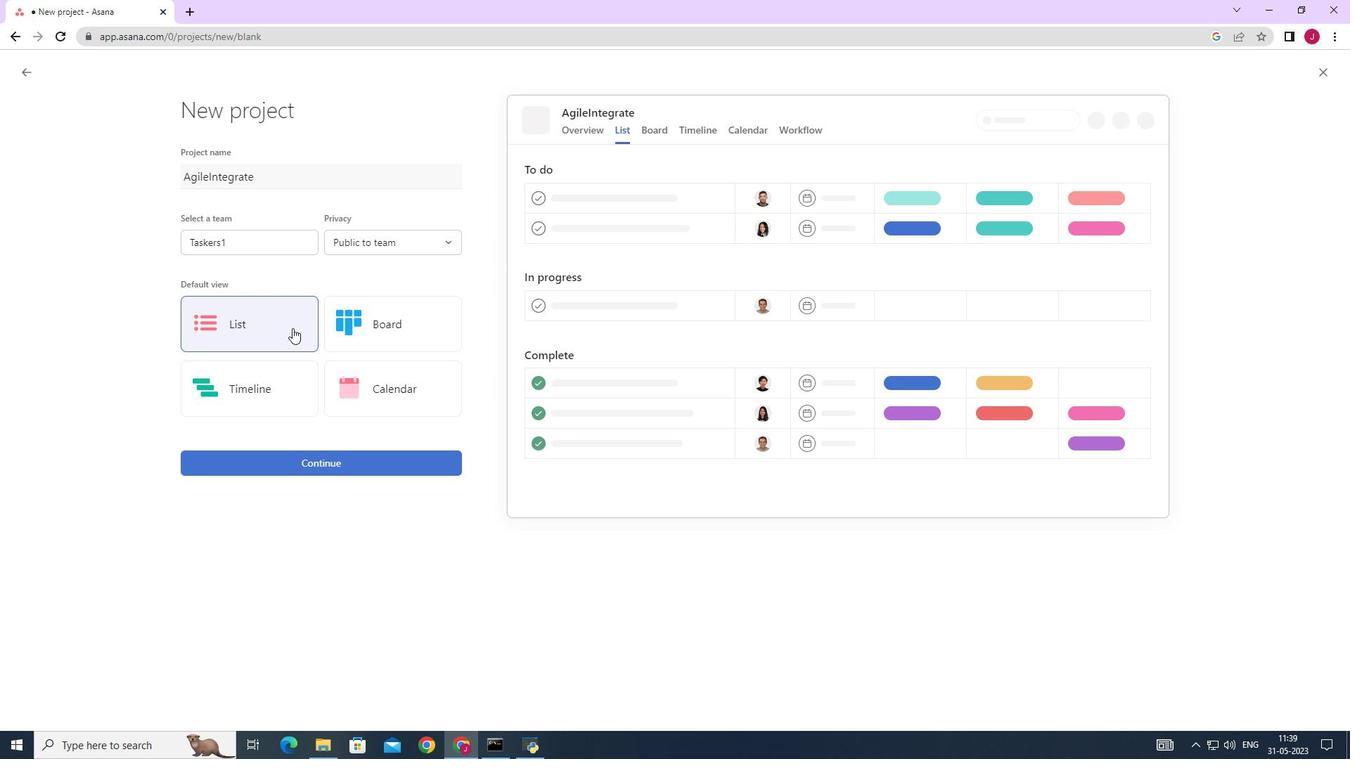
Action: Mouse moved to (379, 239)
Screenshot: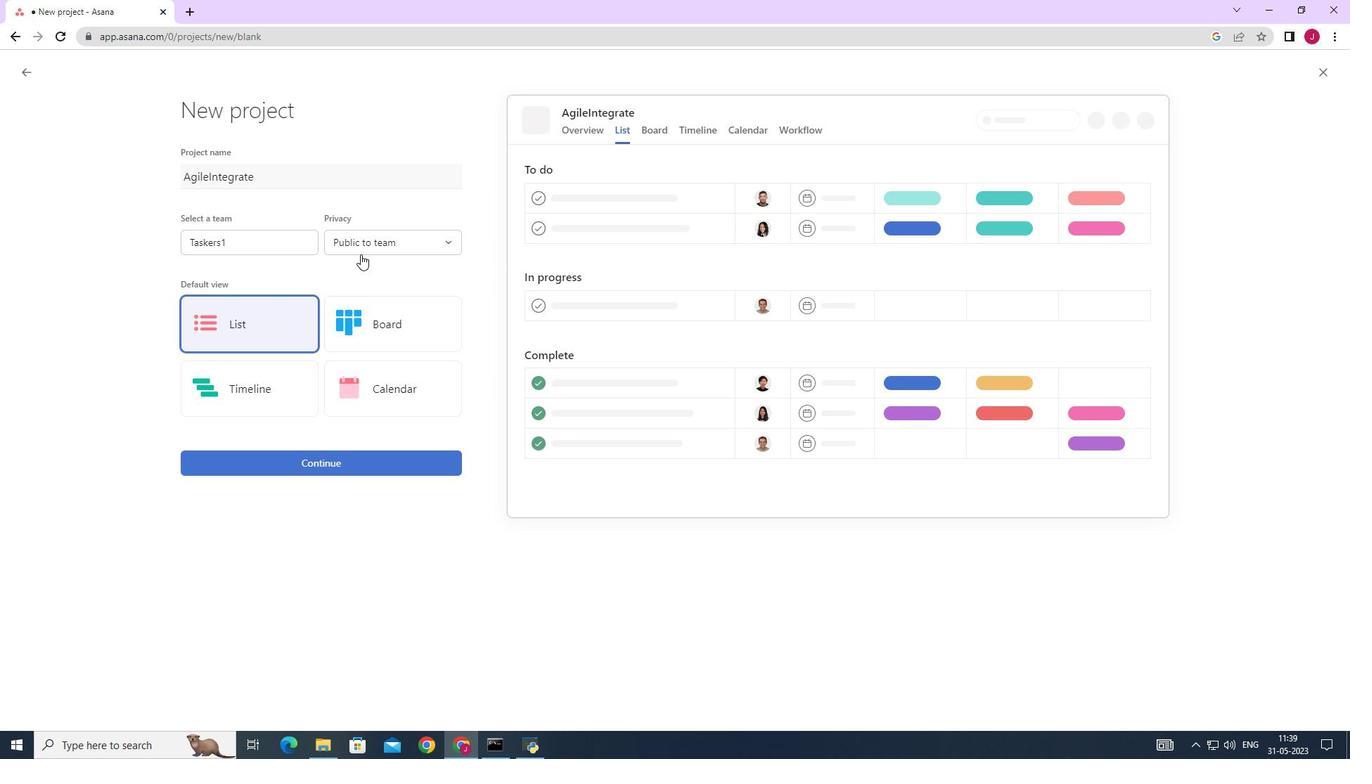
Action: Mouse pressed left at (379, 239)
Screenshot: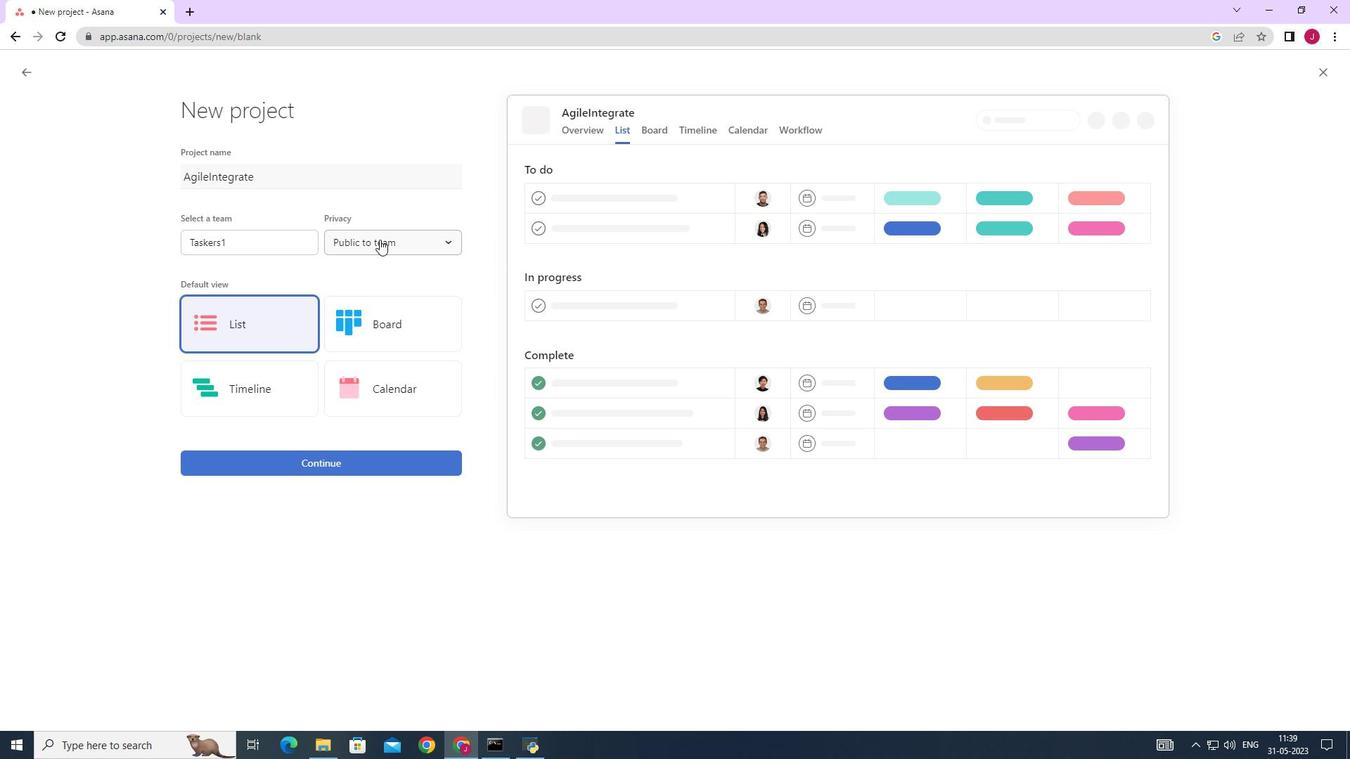 
Action: Mouse moved to (379, 271)
Screenshot: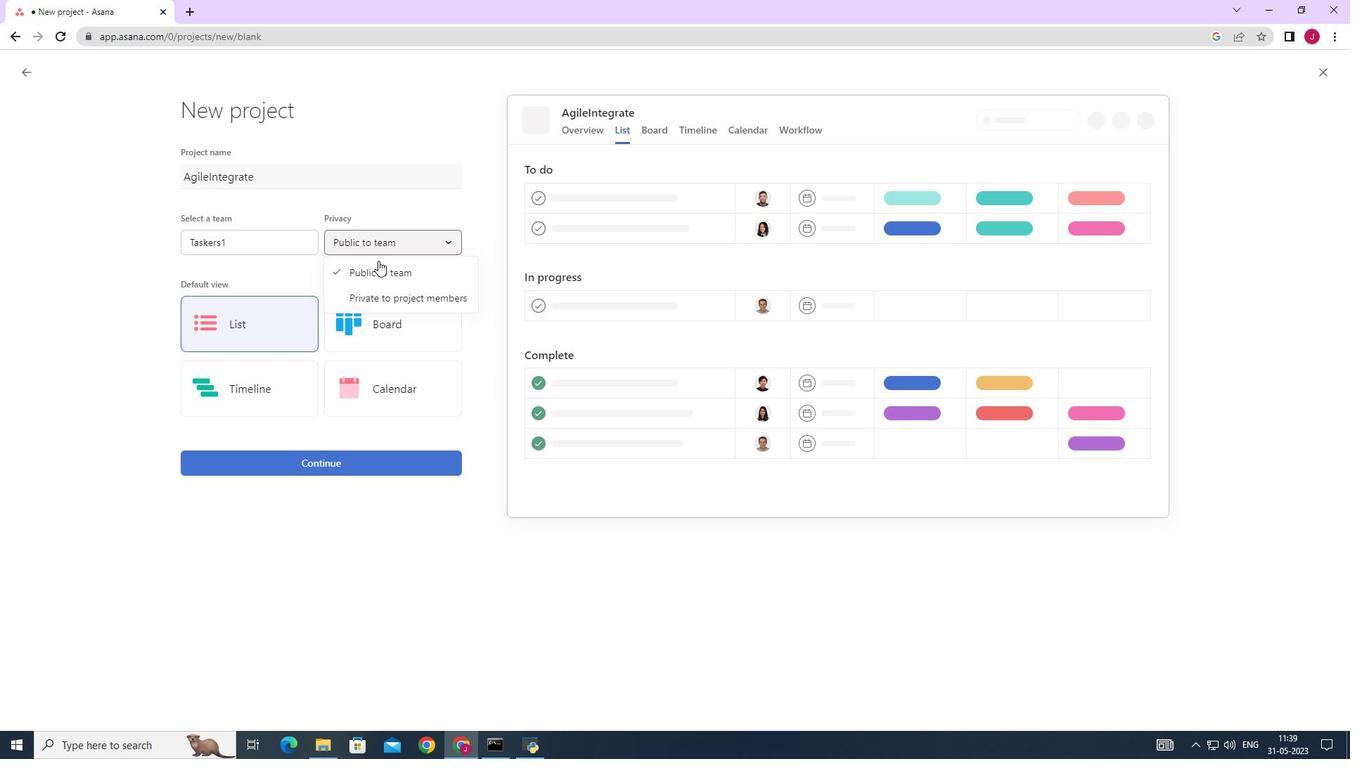 
Action: Mouse pressed left at (379, 271)
Screenshot: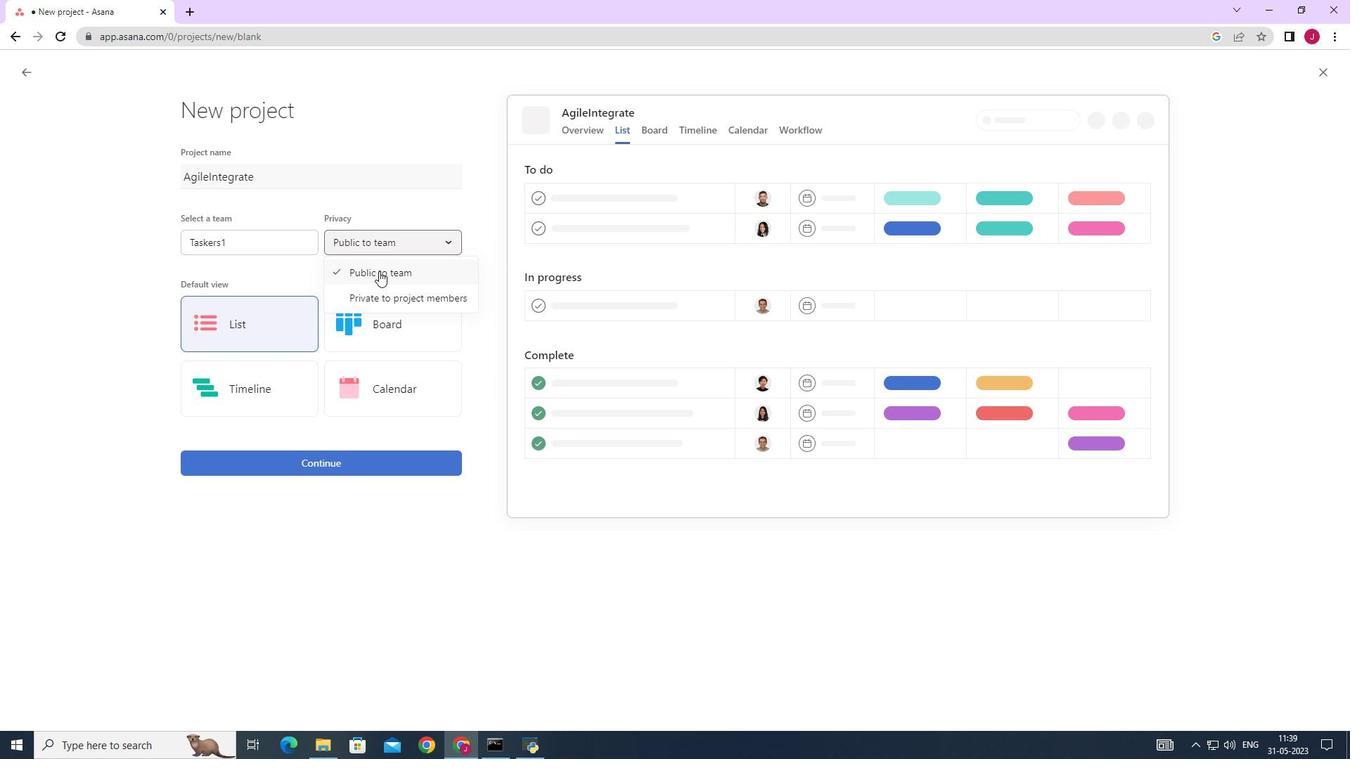 
Action: Mouse moved to (360, 241)
Screenshot: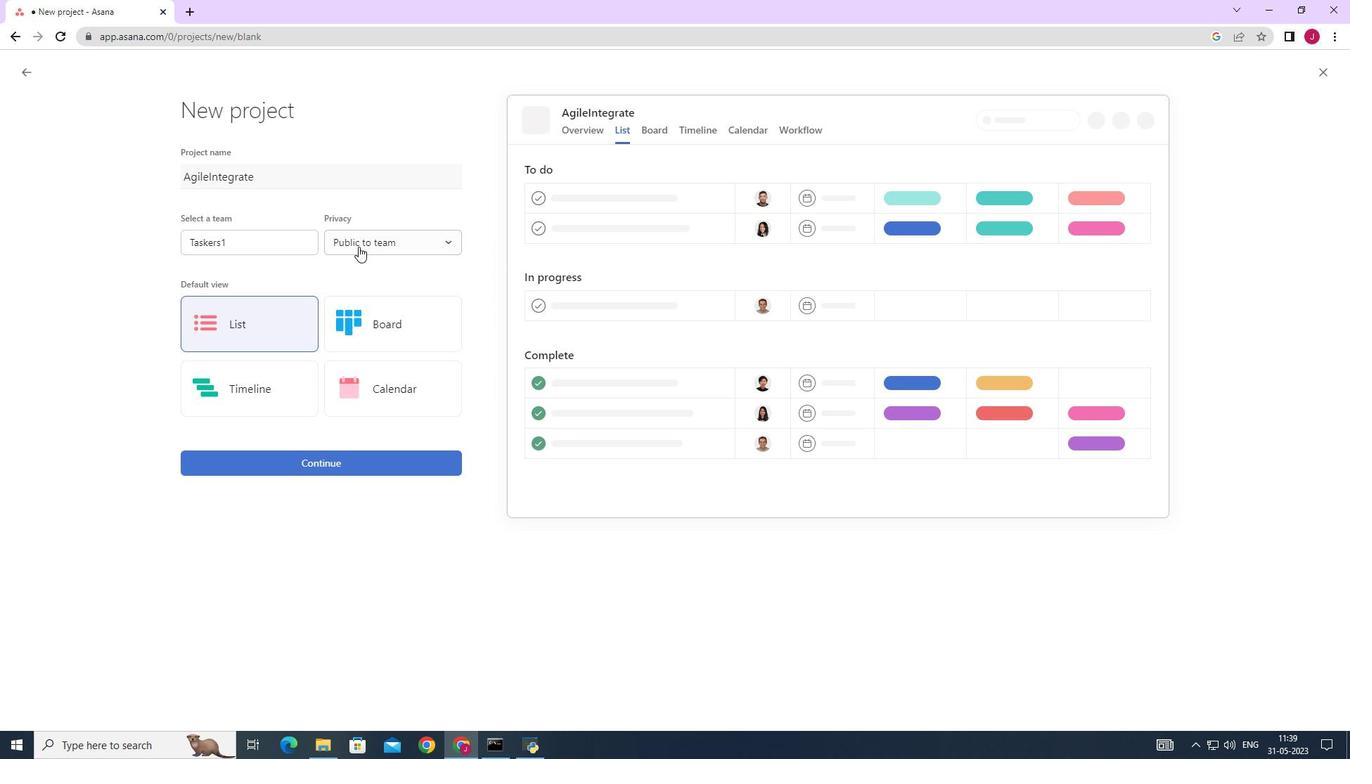 
Action: Mouse pressed left at (360, 241)
Screenshot: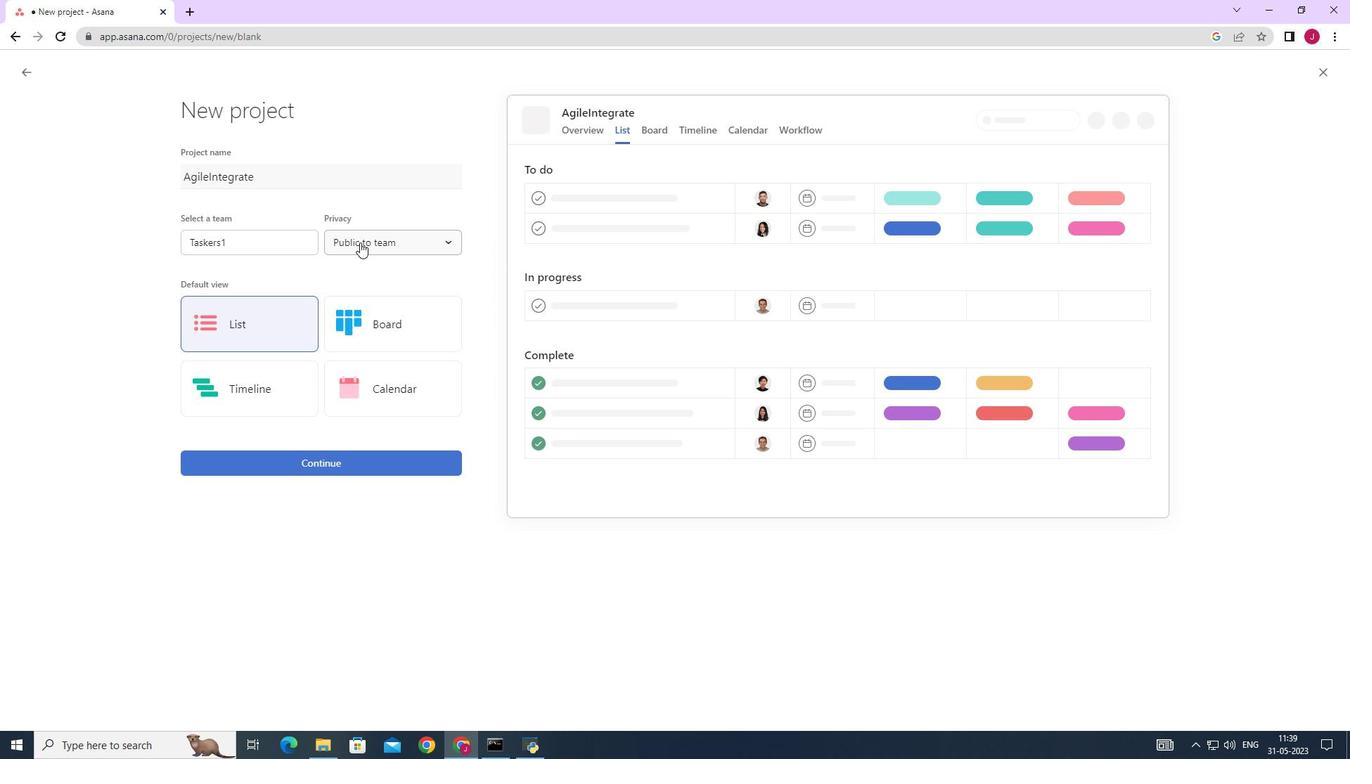 
Action: Mouse pressed left at (360, 241)
Screenshot: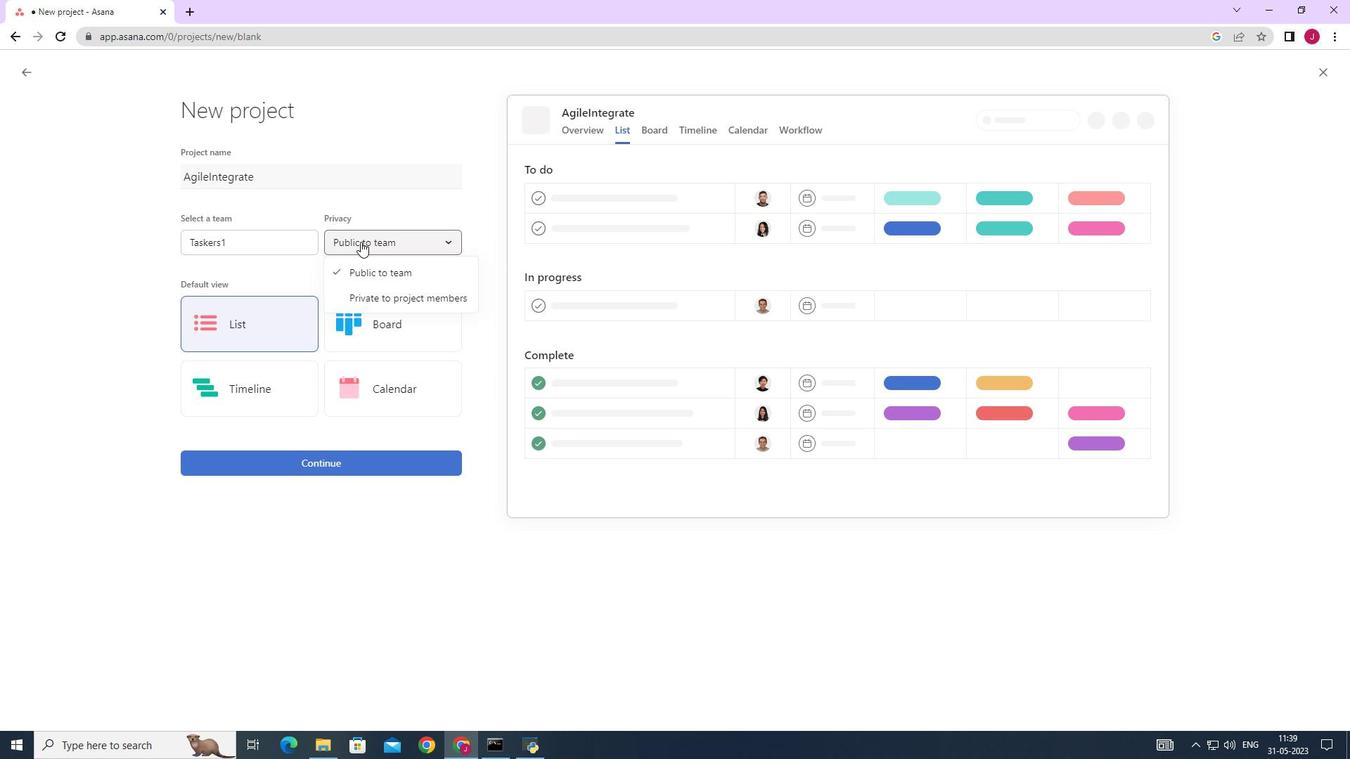 
Action: Mouse moved to (318, 469)
Screenshot: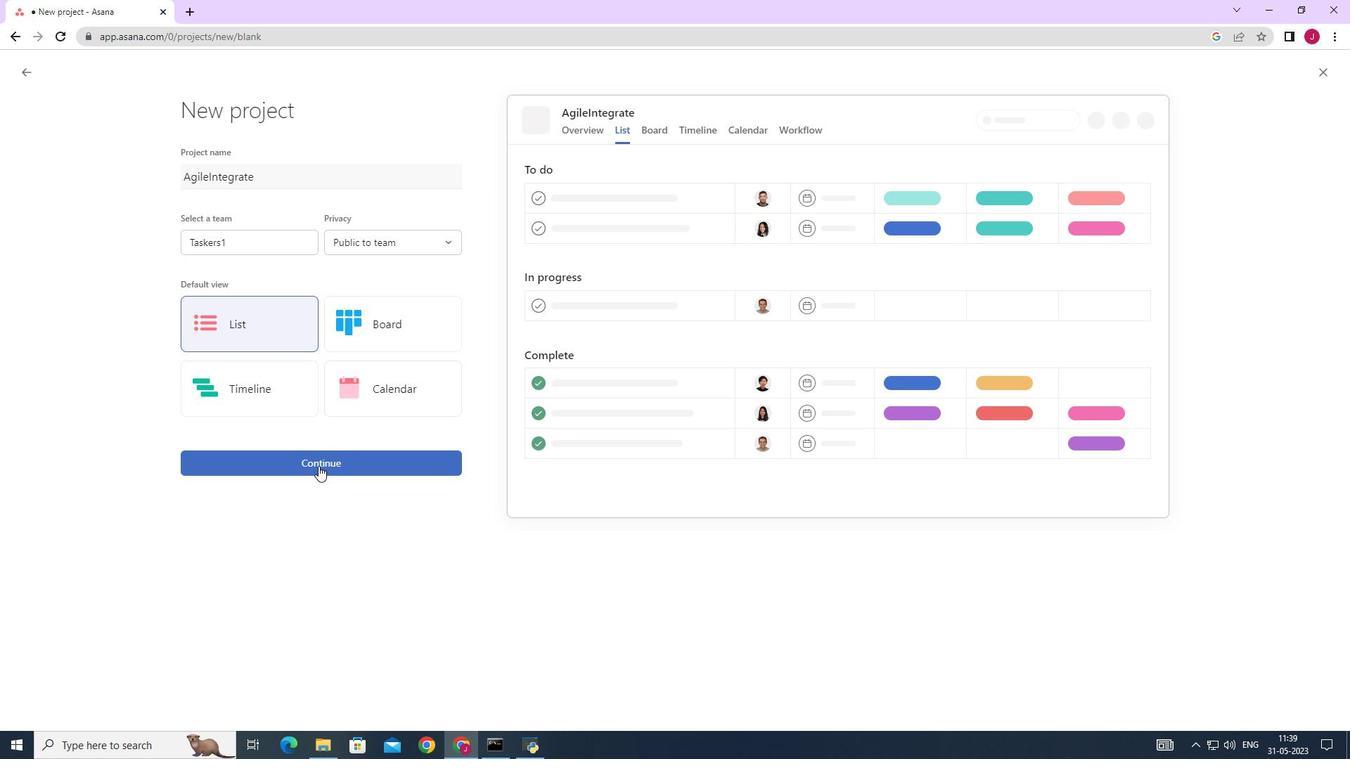 
Action: Mouse pressed left at (318, 469)
Screenshot: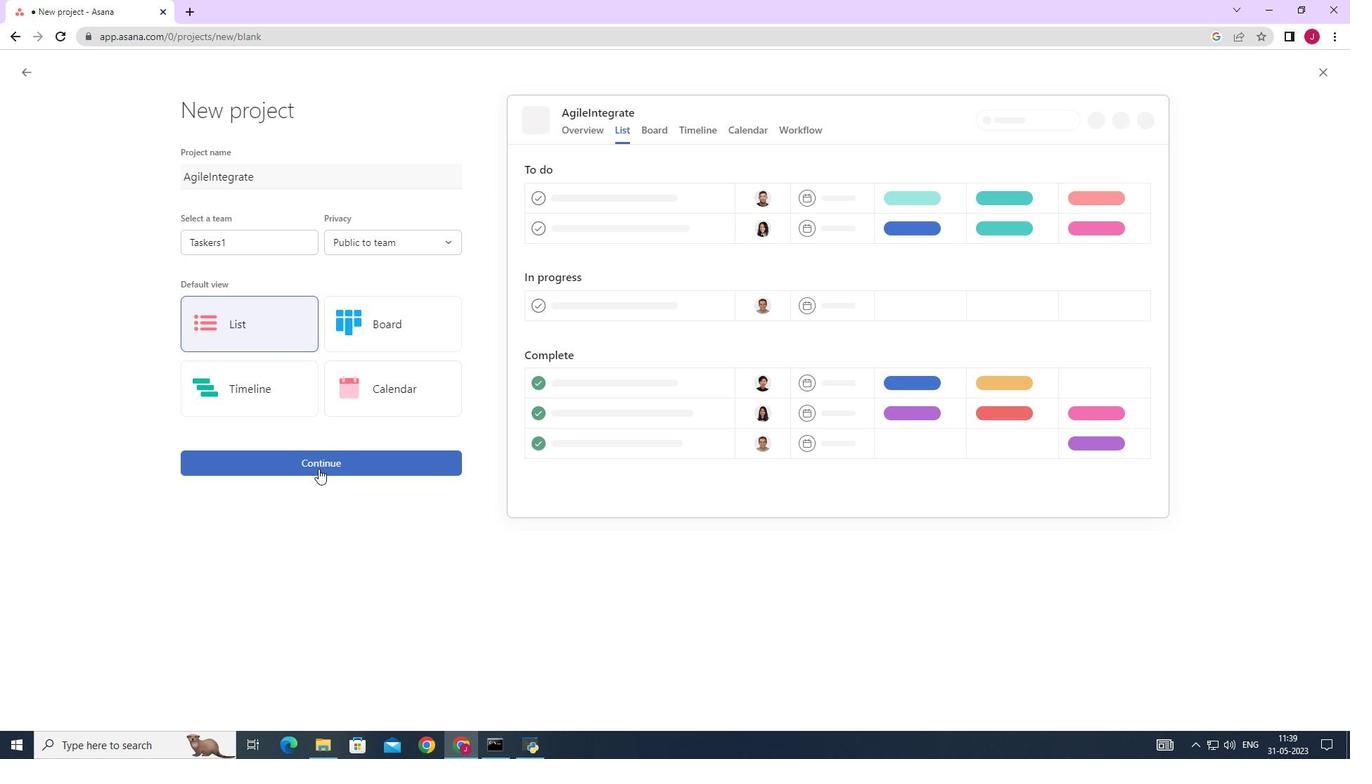 
Action: Mouse moved to (353, 381)
Screenshot: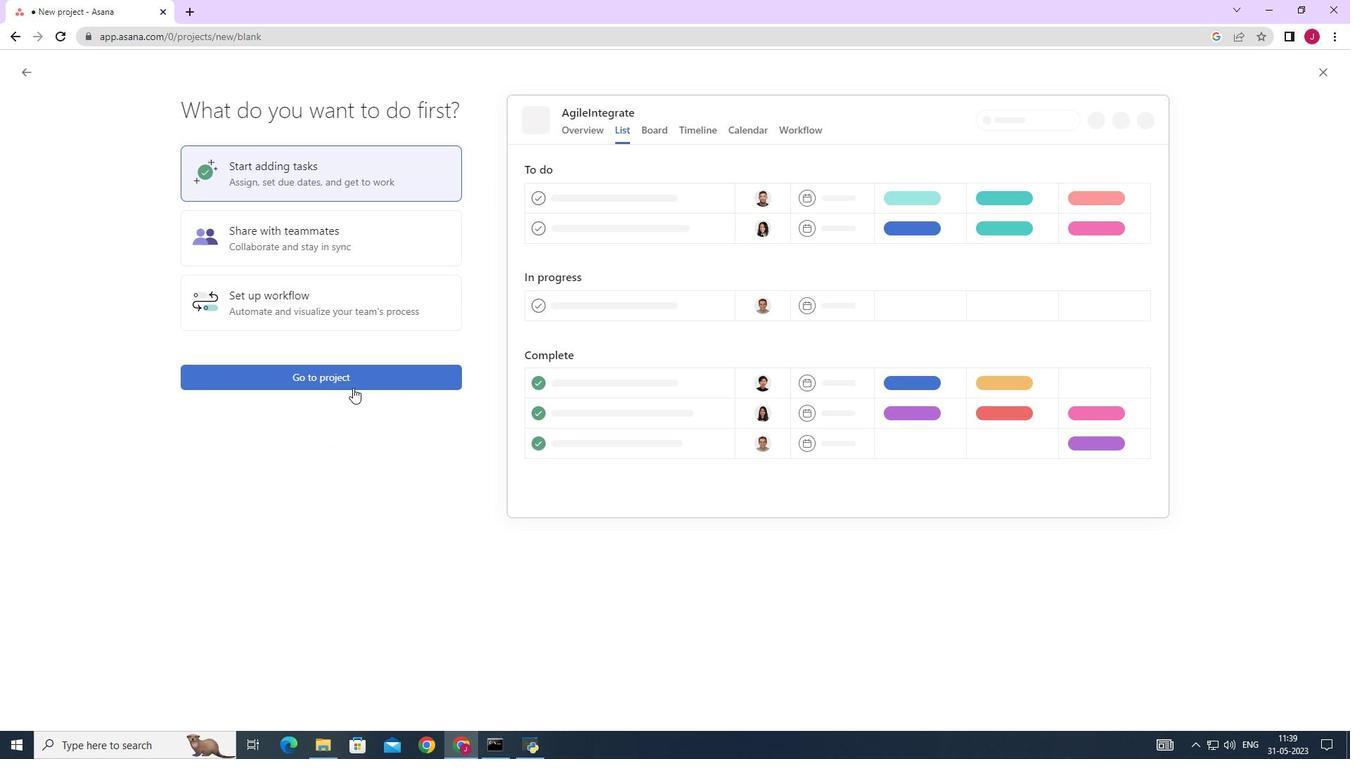 
Action: Mouse pressed left at (353, 381)
Screenshot: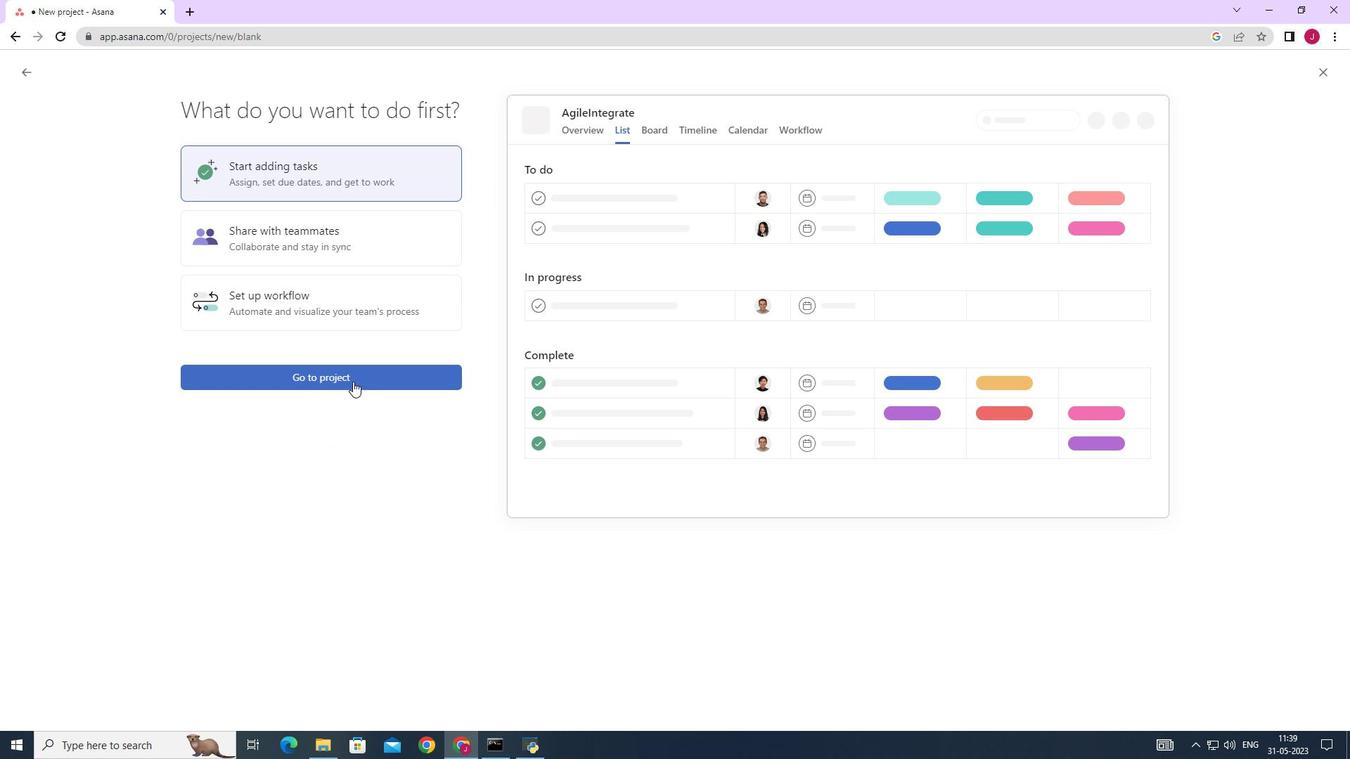 
Action: Mouse moved to (218, 313)
Screenshot: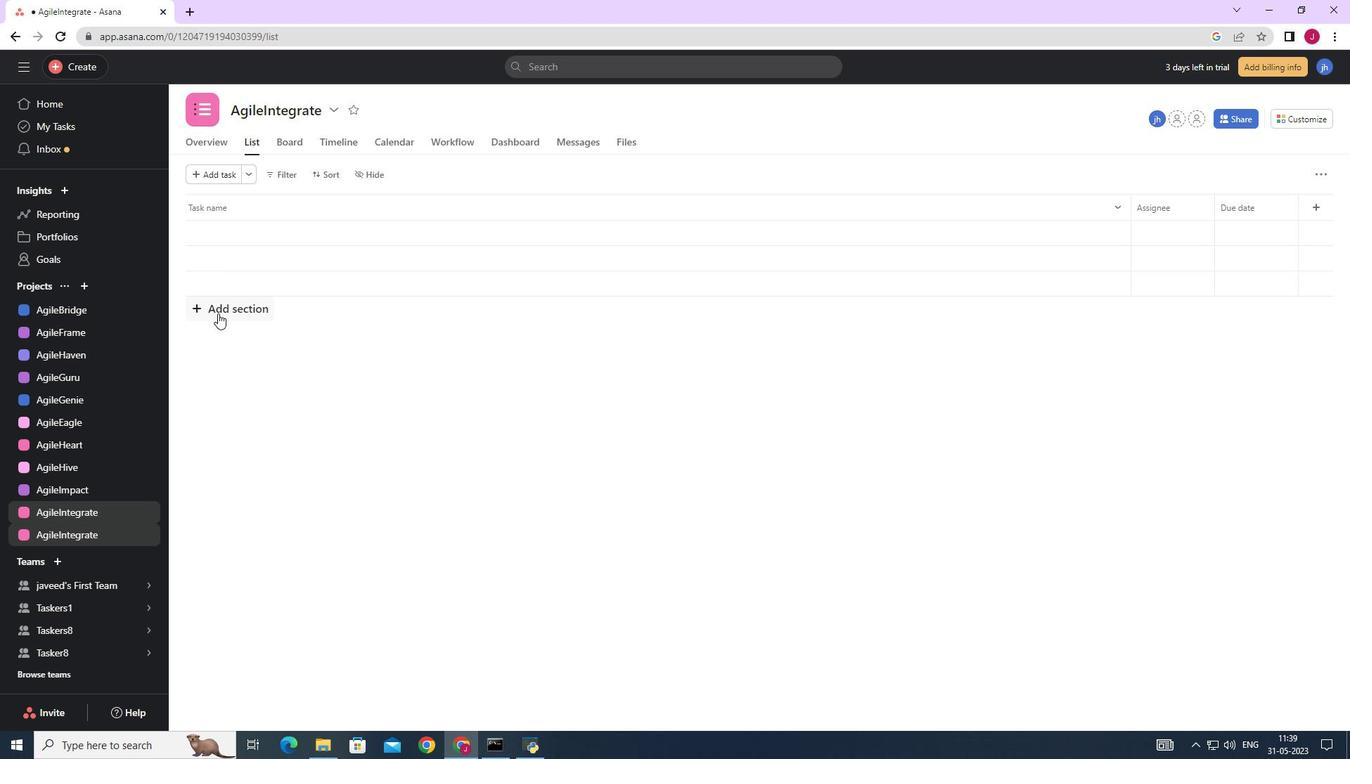 
Action: Mouse pressed left at (218, 313)
Screenshot: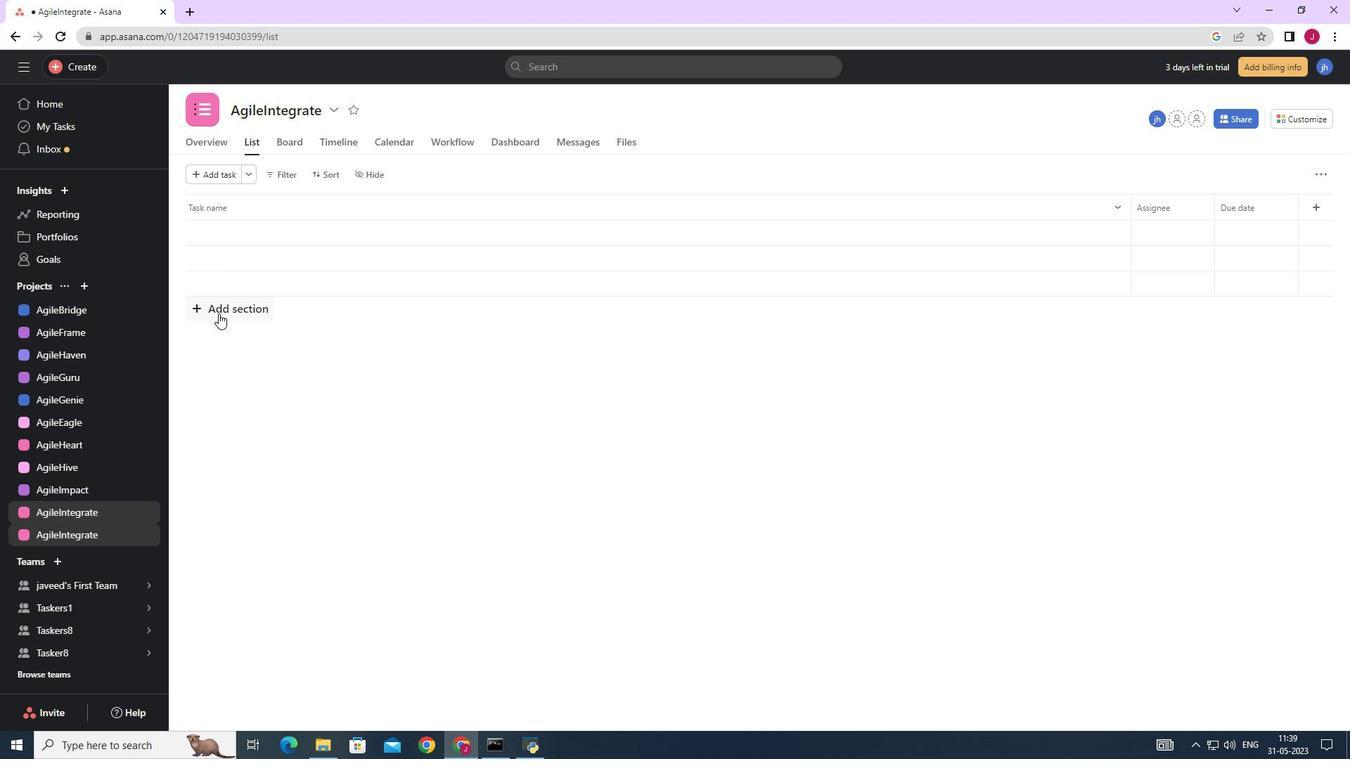 
Action: Key pressed <Key.caps_lock>T<Key.caps_lock>o-<Key.caps_lock>D<Key.caps_lock>o
Screenshot: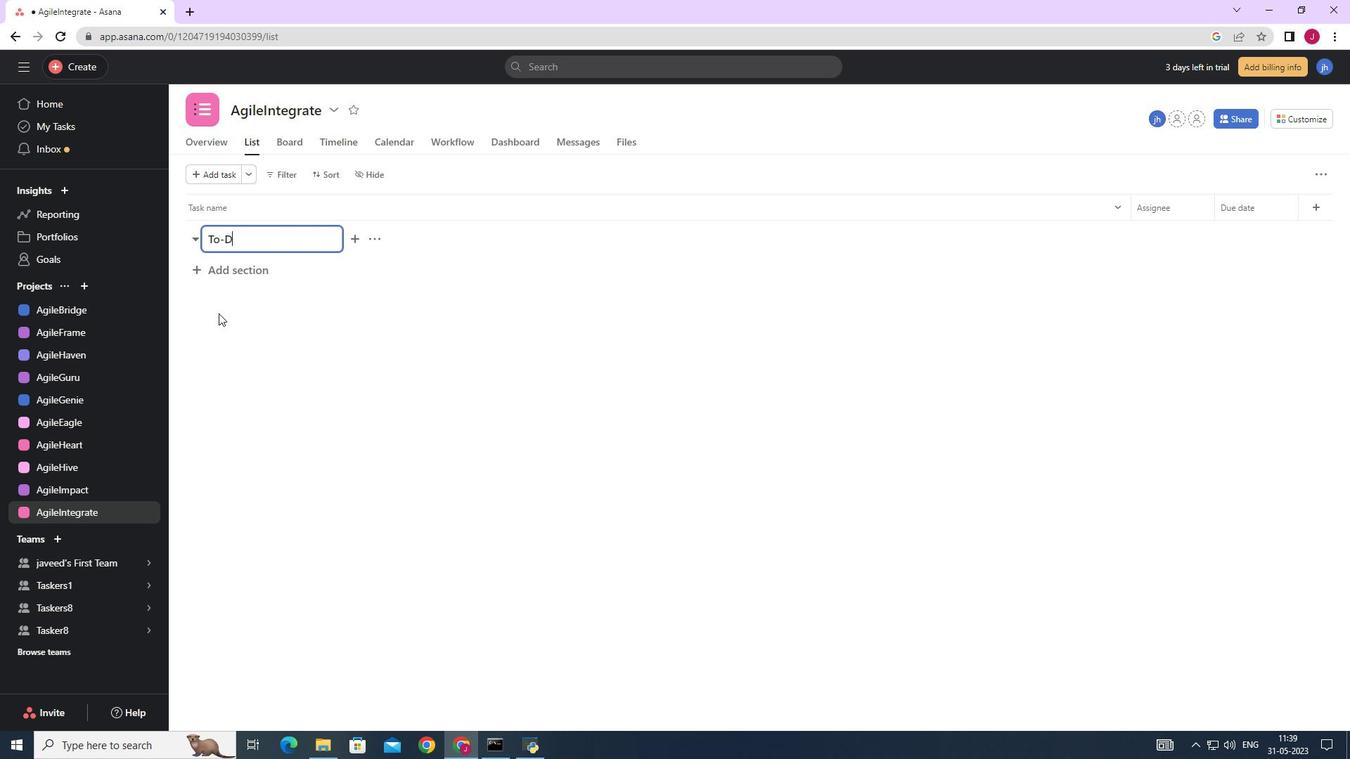 
Action: Mouse moved to (232, 270)
Screenshot: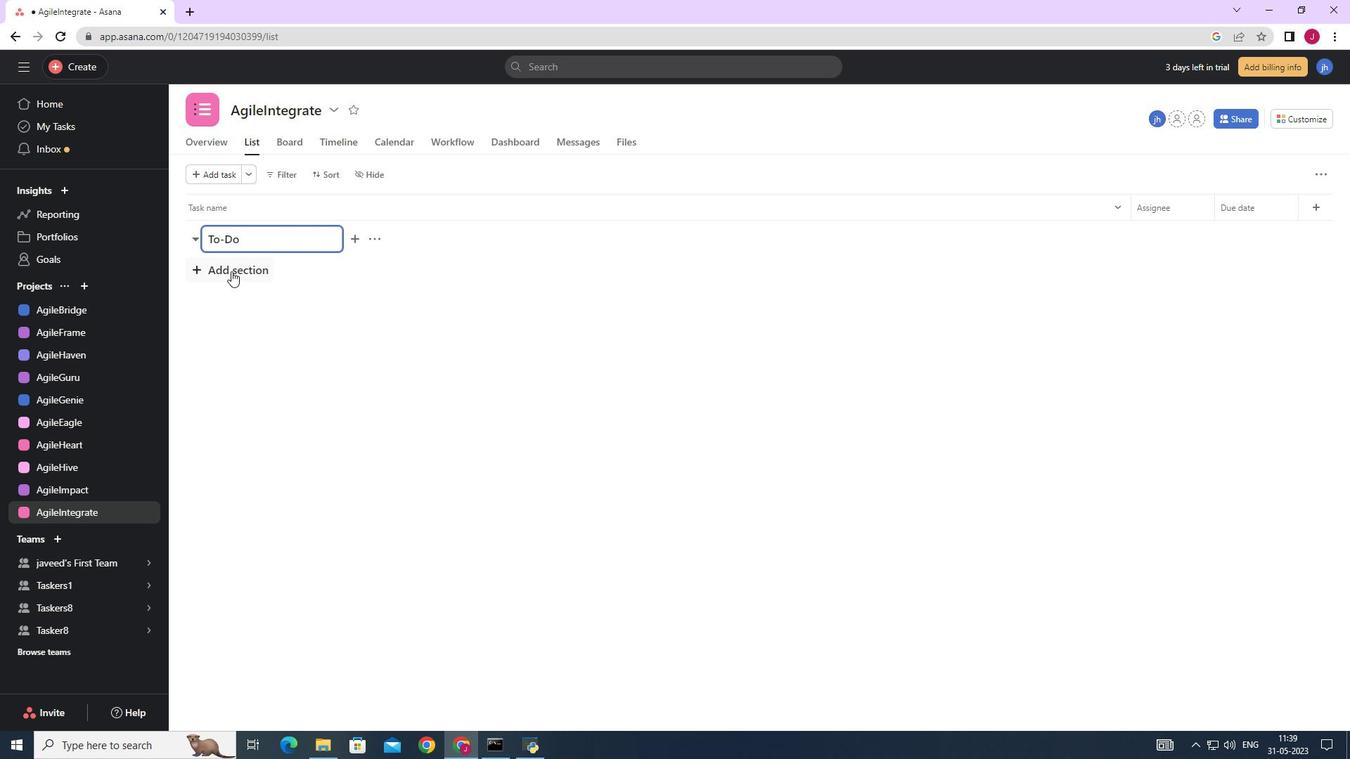 
Action: Mouse pressed left at (232, 270)
Screenshot: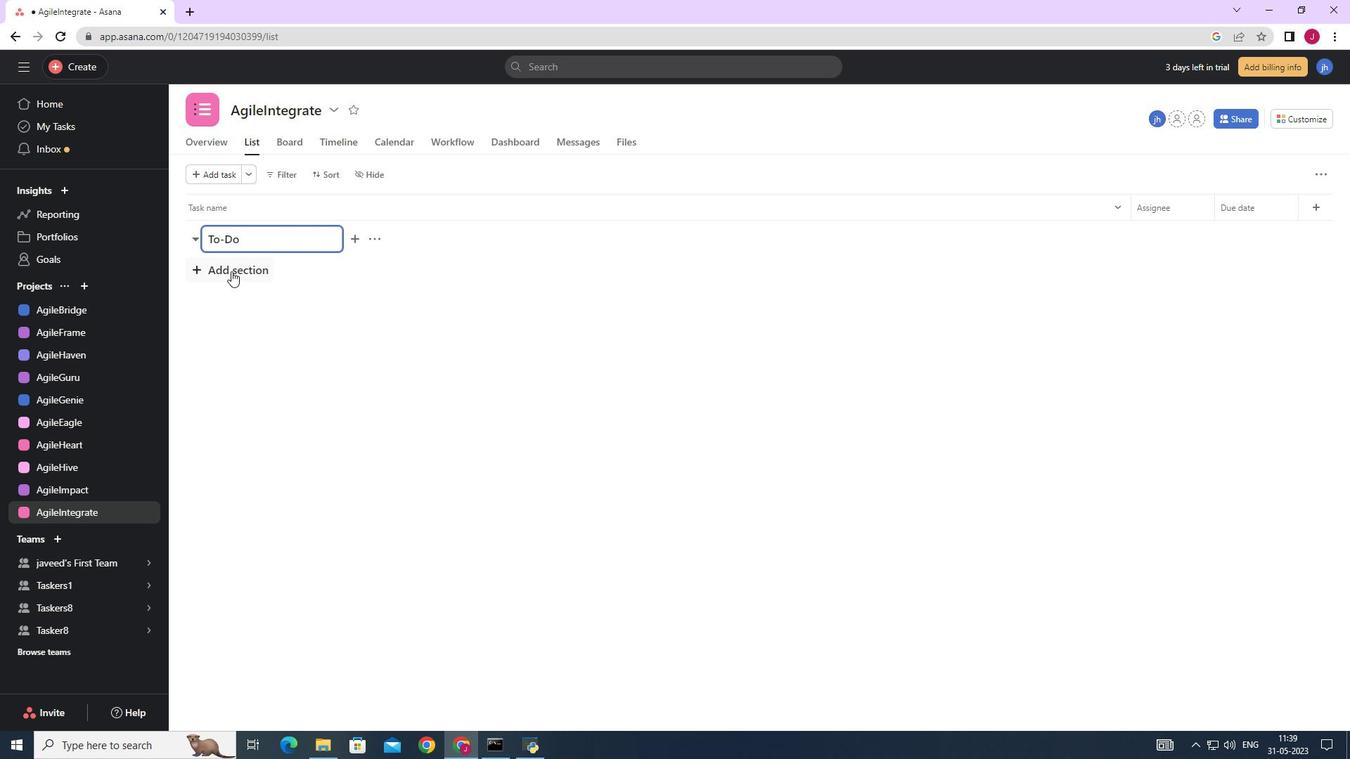 
Action: Mouse moved to (232, 270)
Screenshot: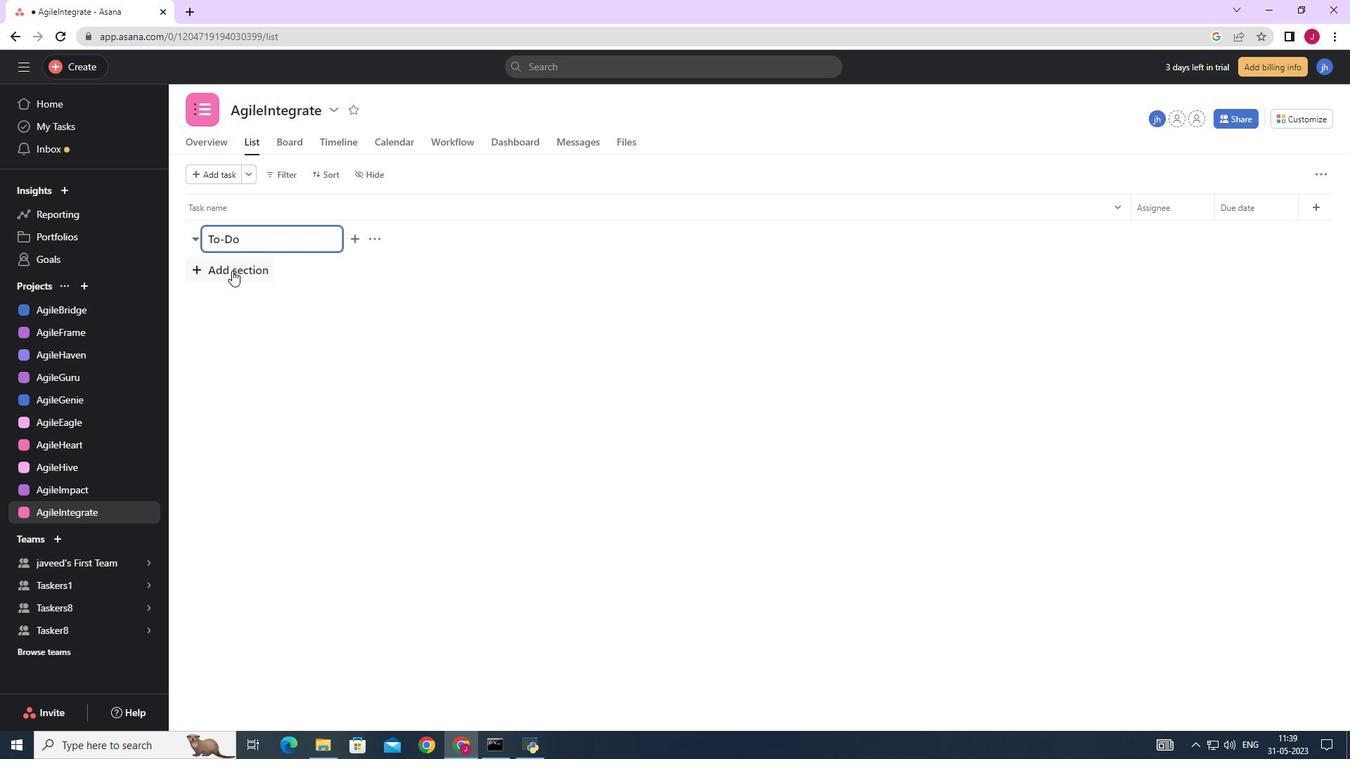 
Action: Key pressed <Key.caps_lock>D<Key.caps_lock>oing
Screenshot: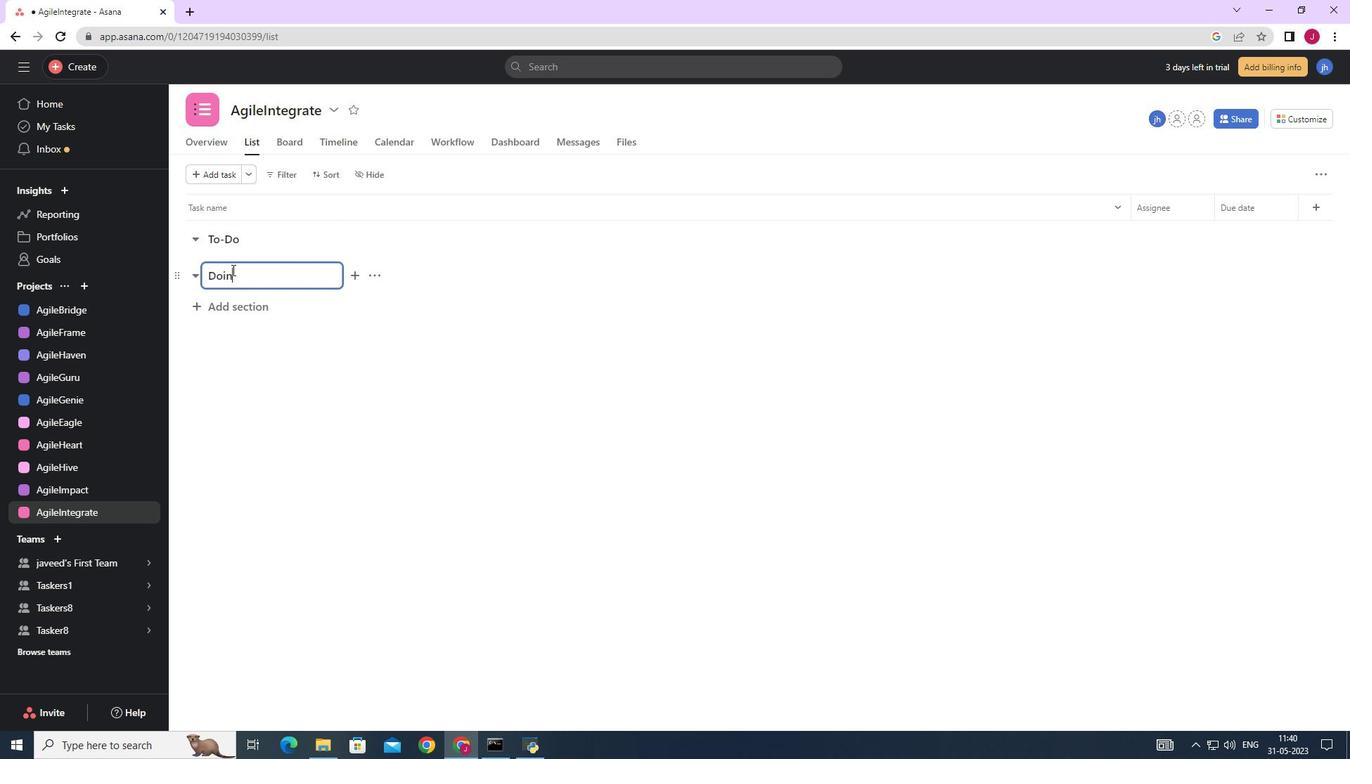 
Action: Mouse moved to (245, 299)
Screenshot: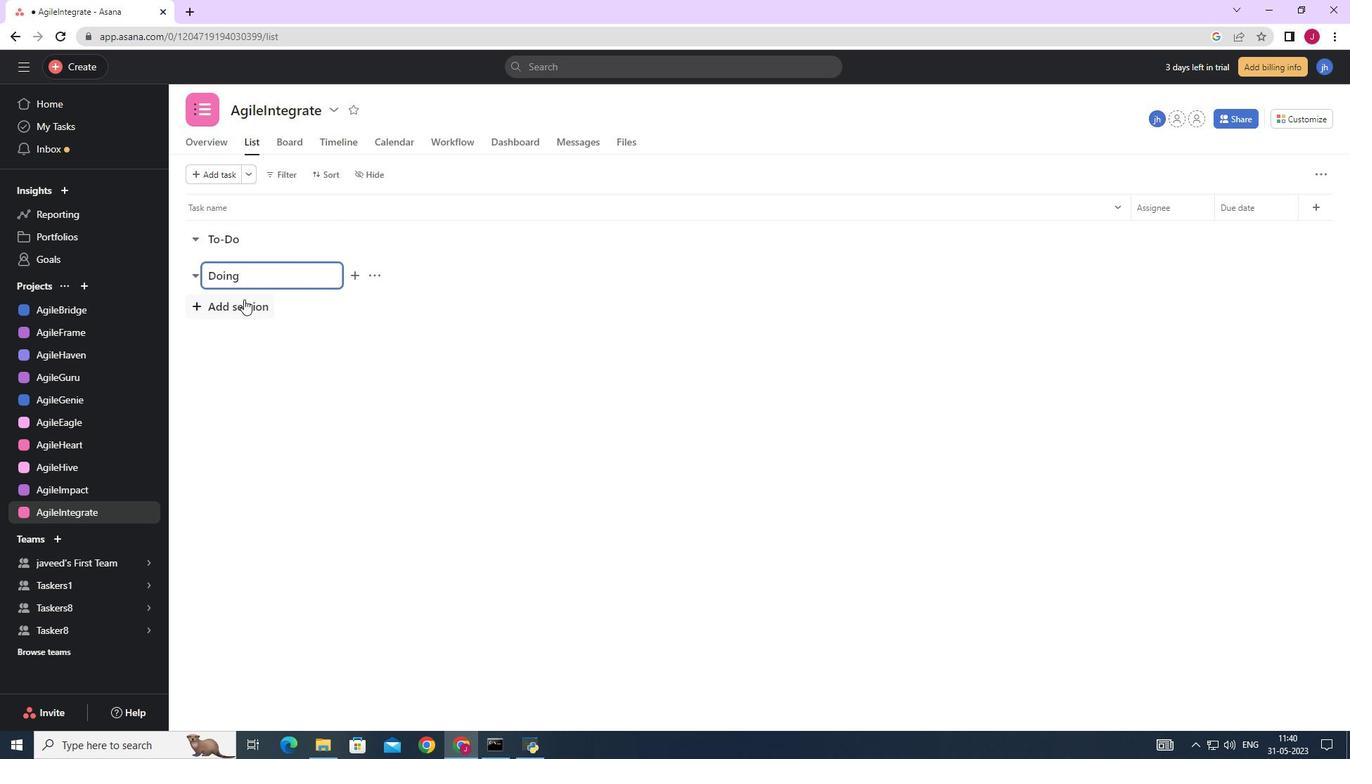 
Action: Mouse pressed left at (244, 299)
Screenshot: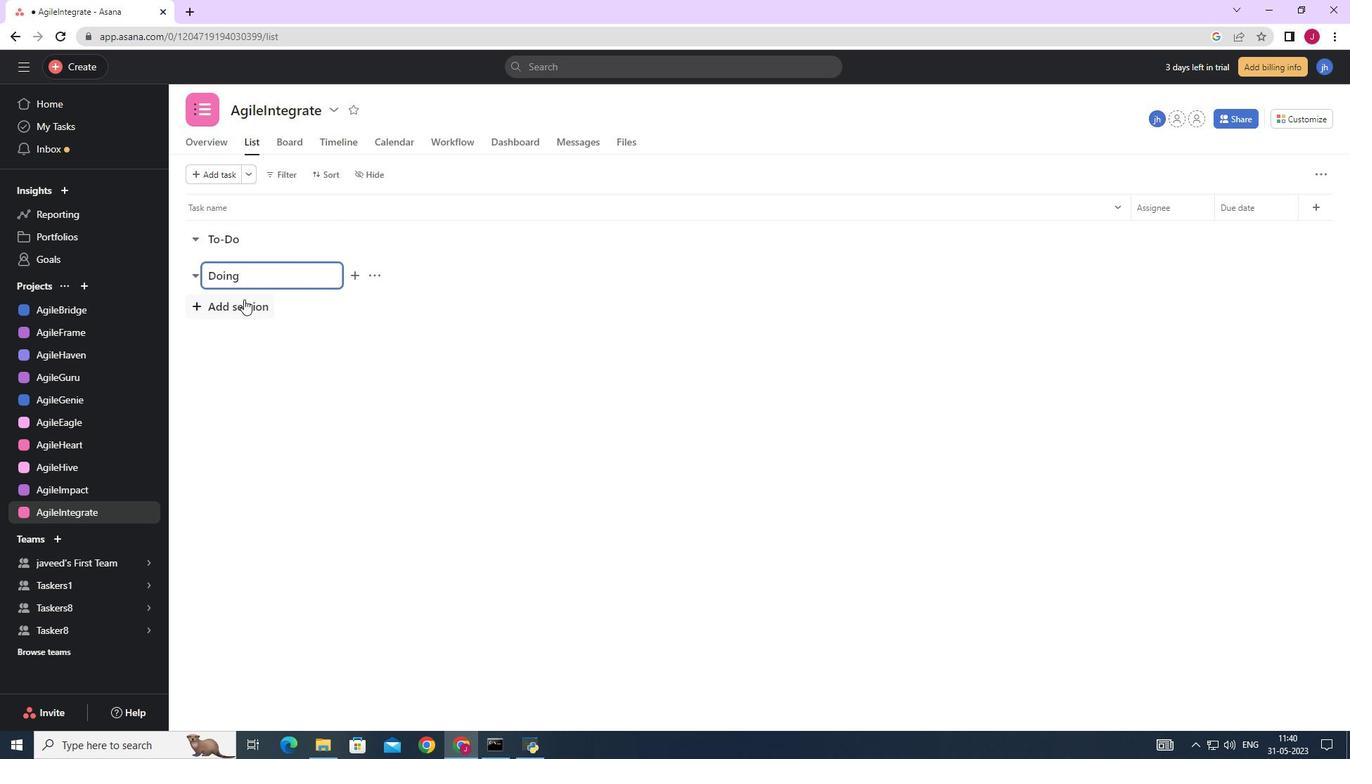 
Action: Mouse moved to (246, 300)
Screenshot: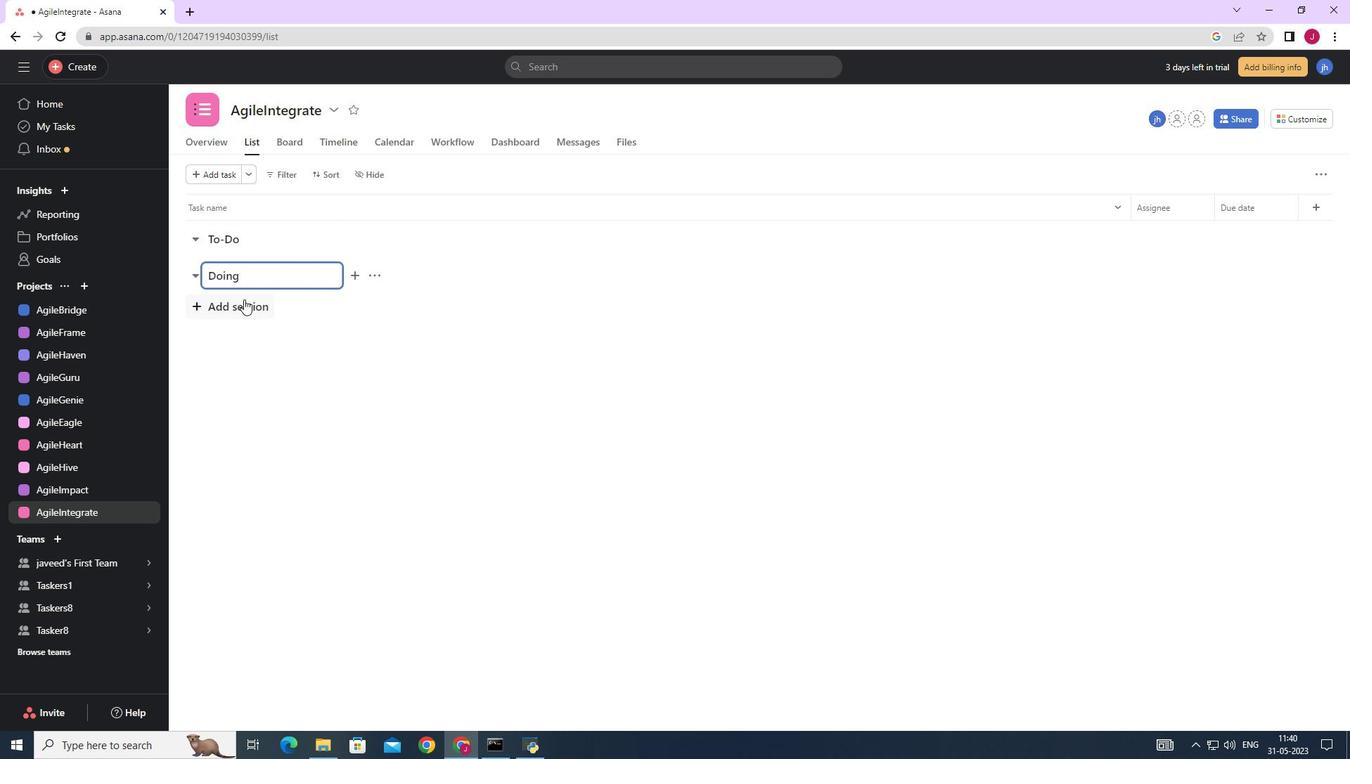 
Action: Key pressed <Key.caps_lock>D<Key.caps_lock>one<Key.enter>
Screenshot: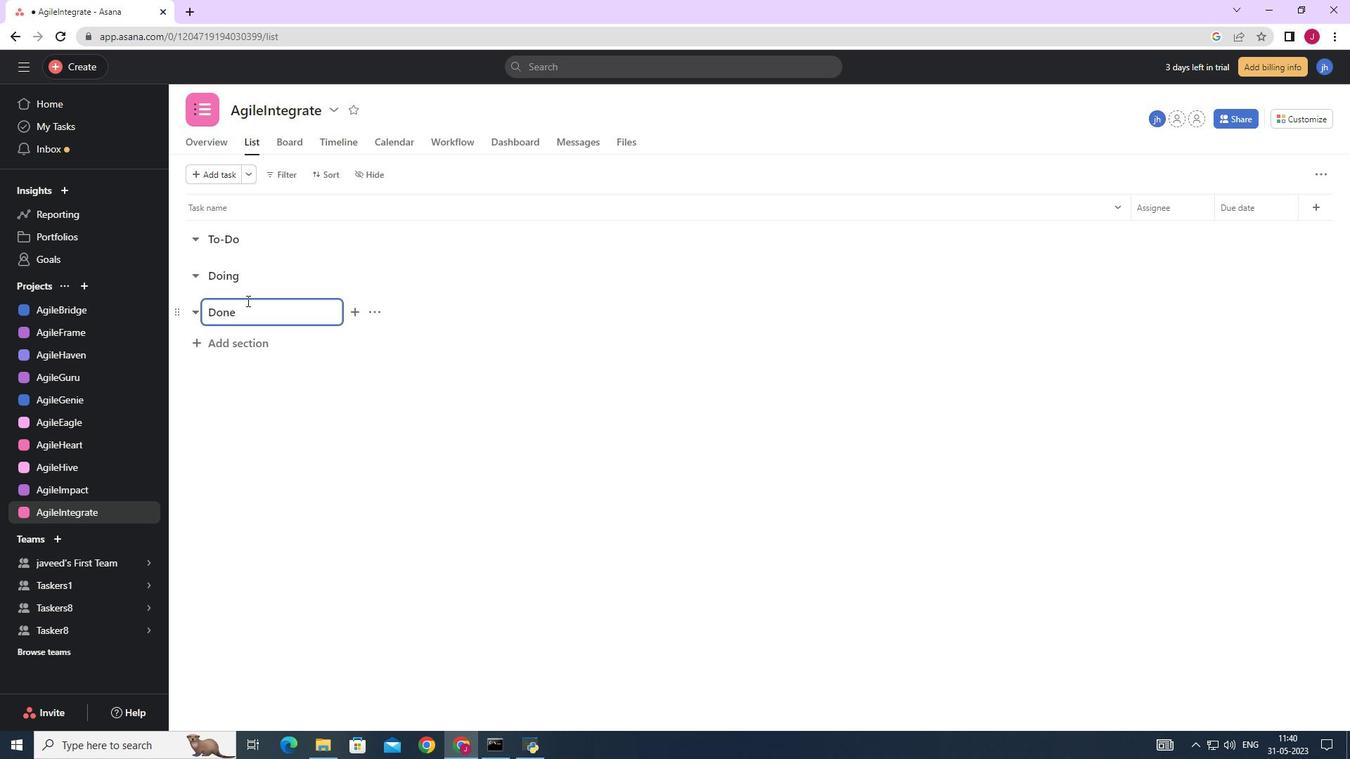 
